 Task: Create an Instagram story with a poll asking about favorite travel destinations.
Action: Mouse moved to (638, 242)
Screenshot: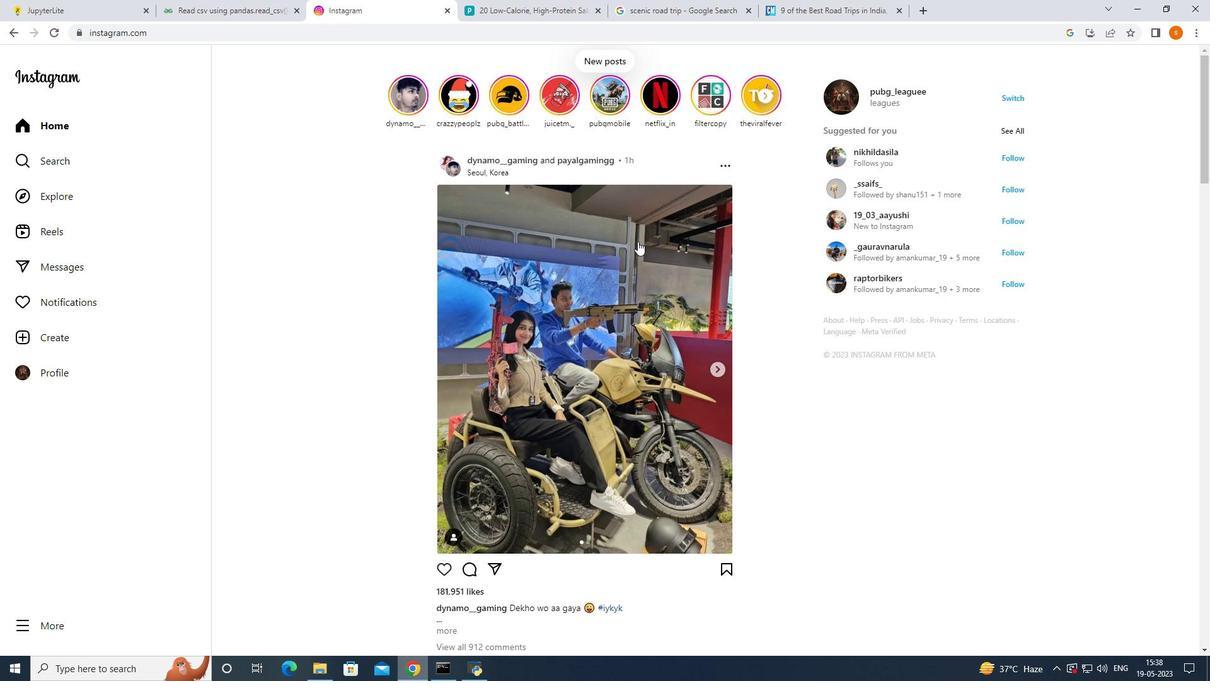 
Action: Mouse scrolled (638, 242) with delta (0, 0)
Screenshot: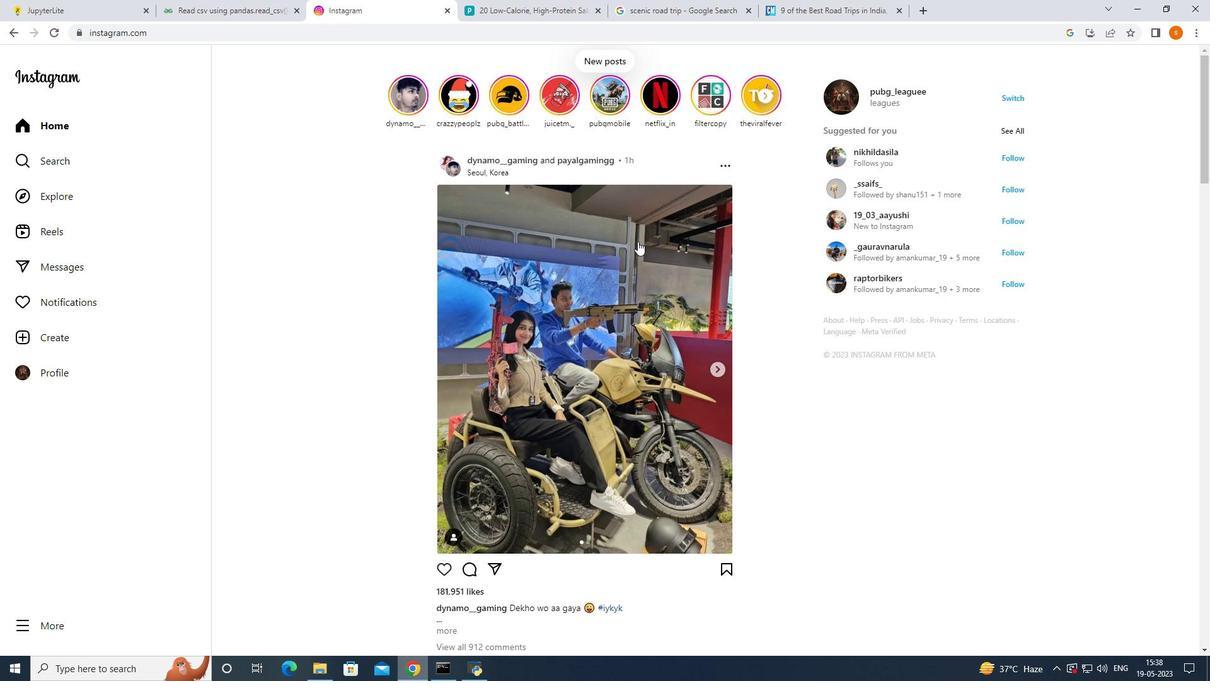
Action: Mouse moved to (637, 242)
Screenshot: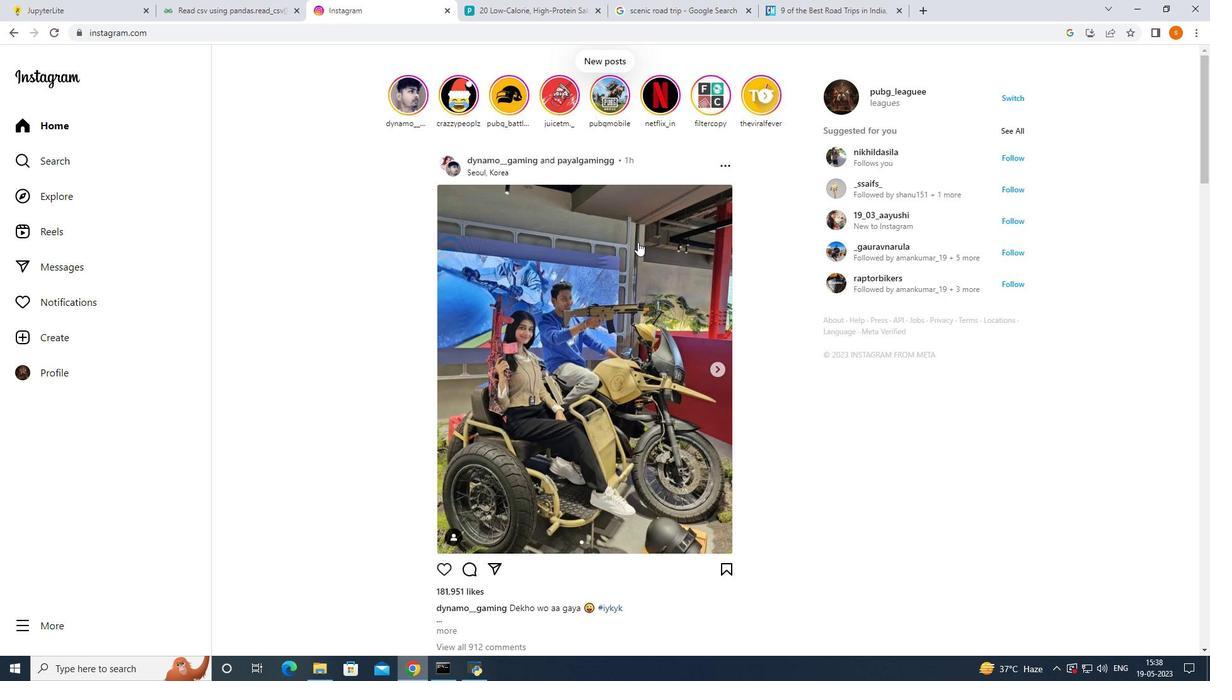 
Action: Mouse scrolled (637, 242) with delta (0, 0)
Screenshot: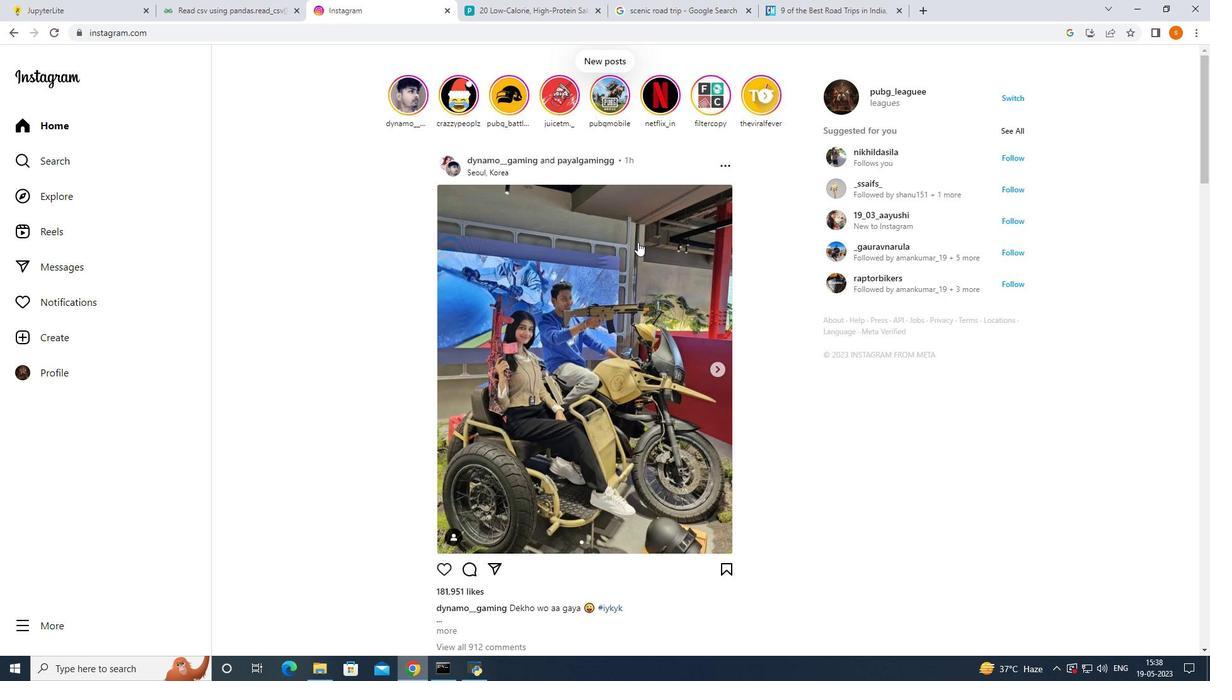 
Action: Mouse moved to (870, 397)
Screenshot: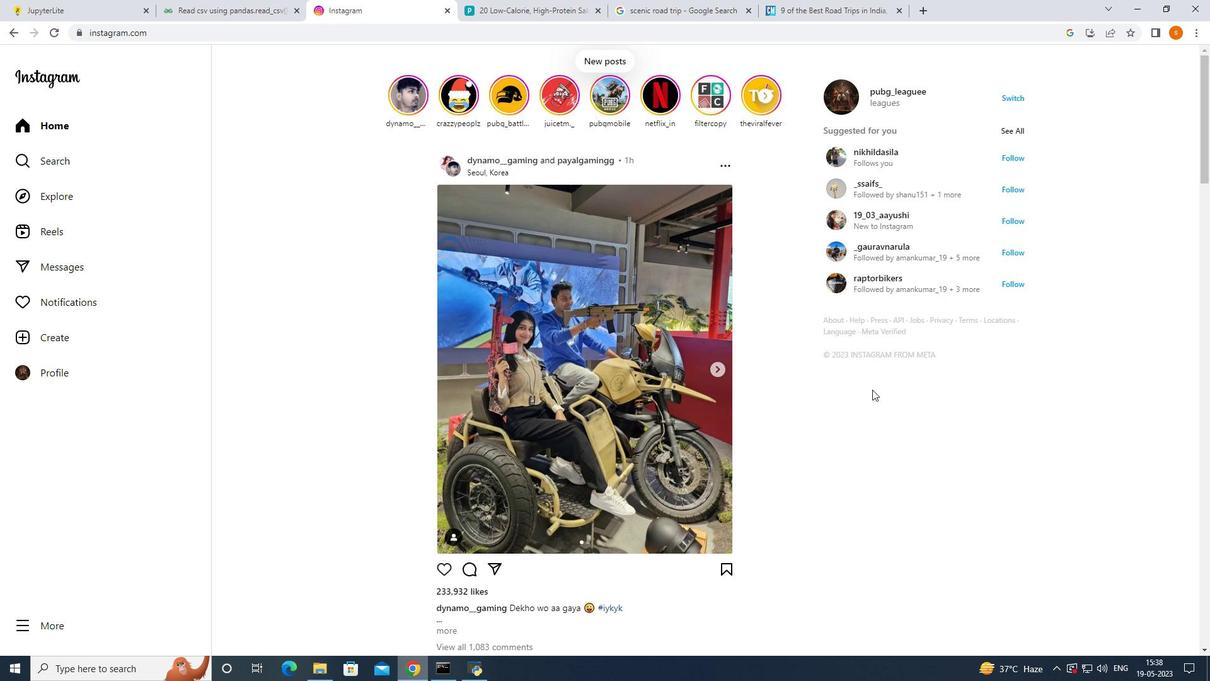 
Action: Mouse pressed right at (870, 397)
Screenshot: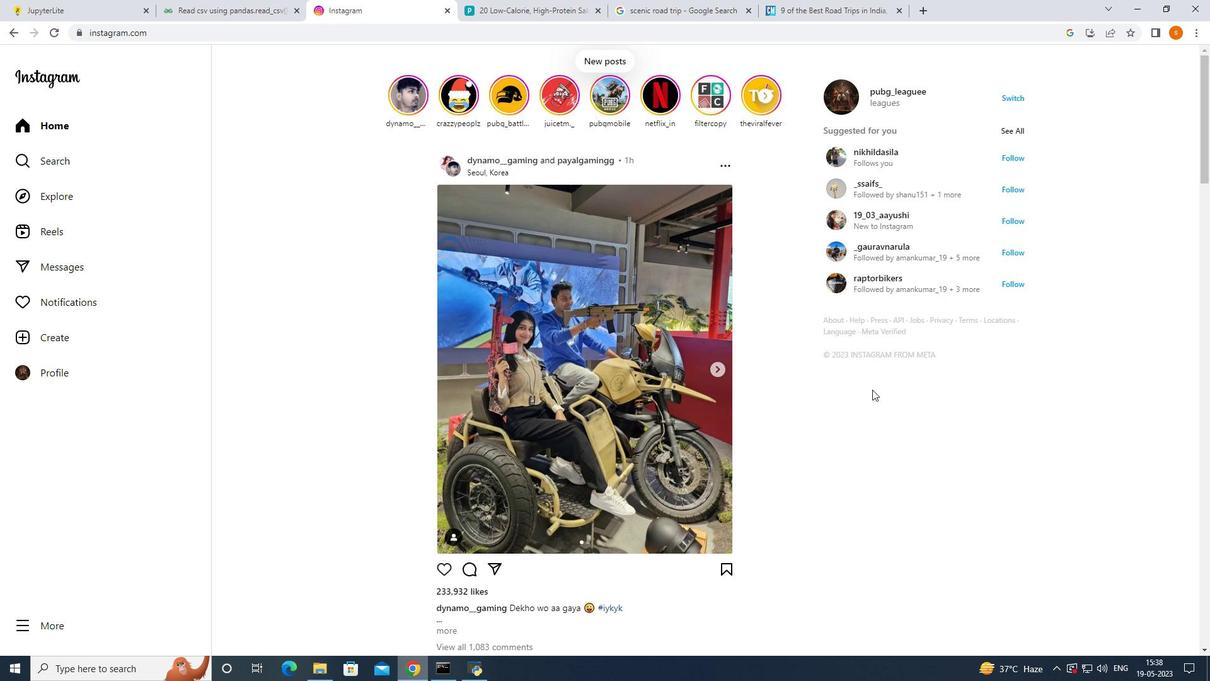 
Action: Mouse moved to (938, 581)
Screenshot: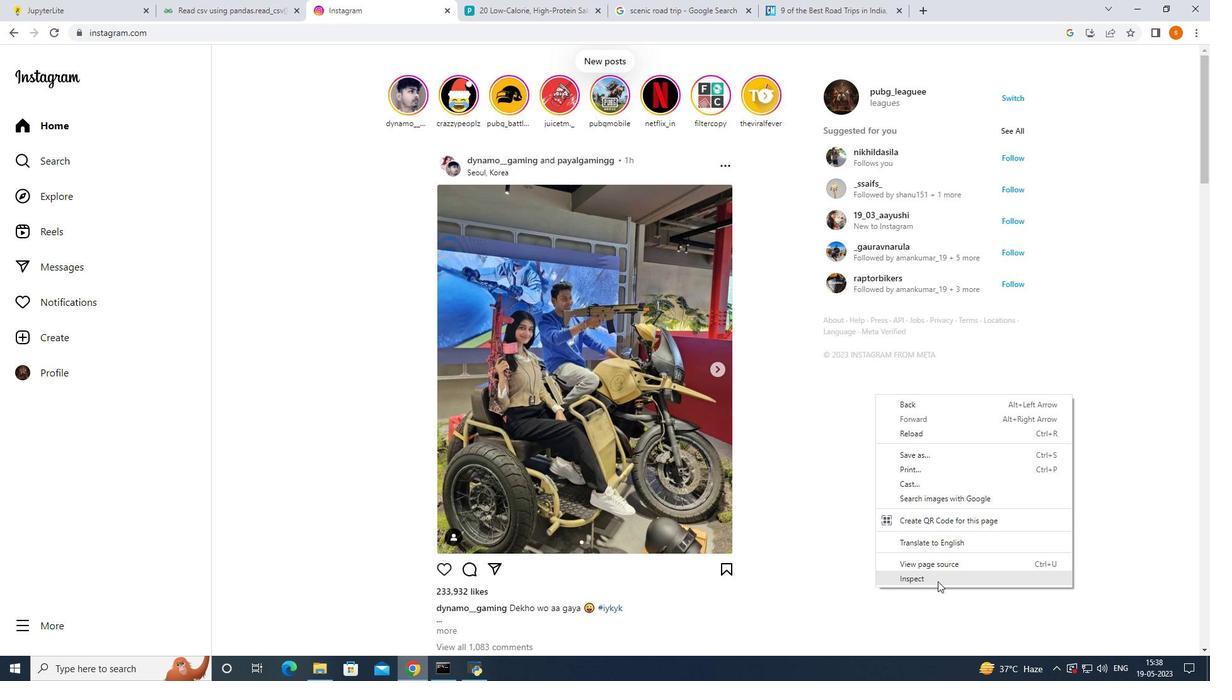 
Action: Mouse pressed left at (938, 581)
Screenshot: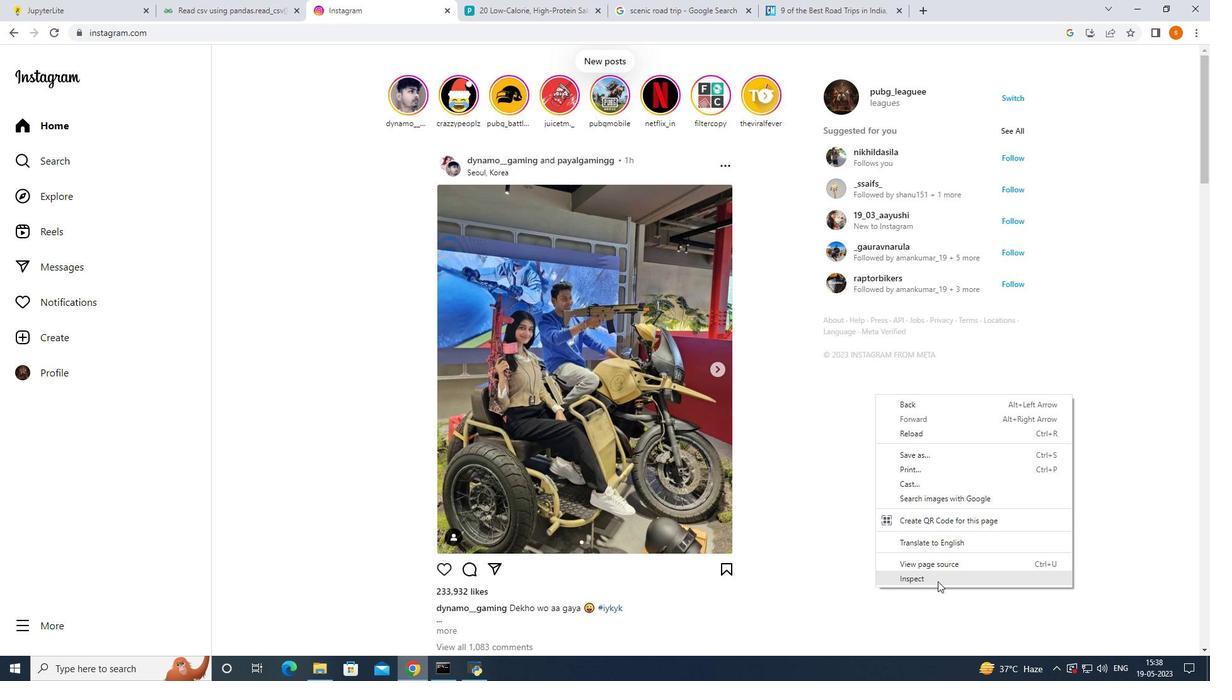 
Action: Mouse moved to (885, 54)
Screenshot: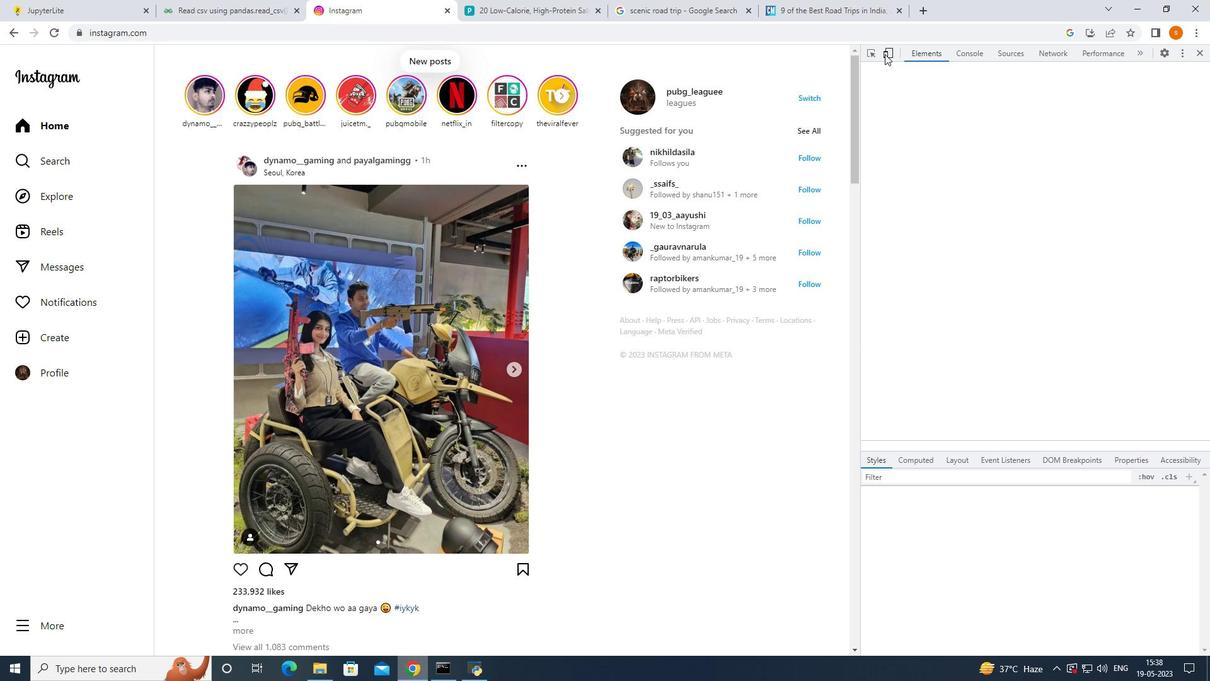 
Action: Mouse pressed left at (885, 54)
Screenshot: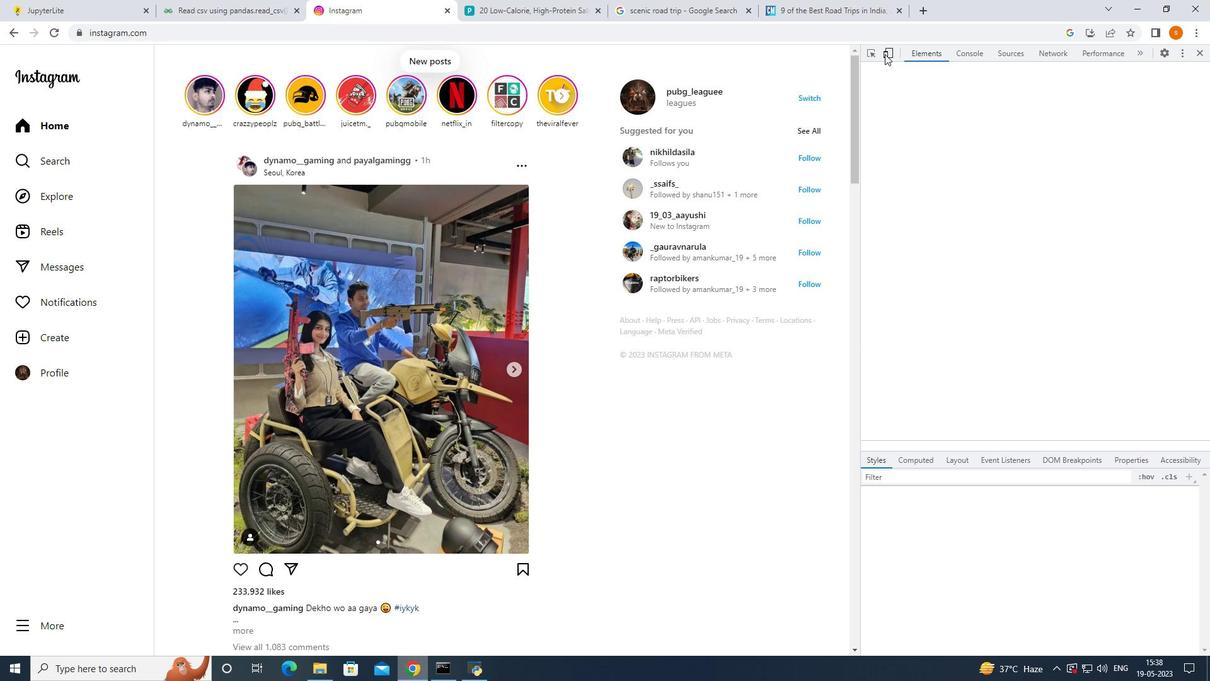 
Action: Mouse moved to (713, 162)
Screenshot: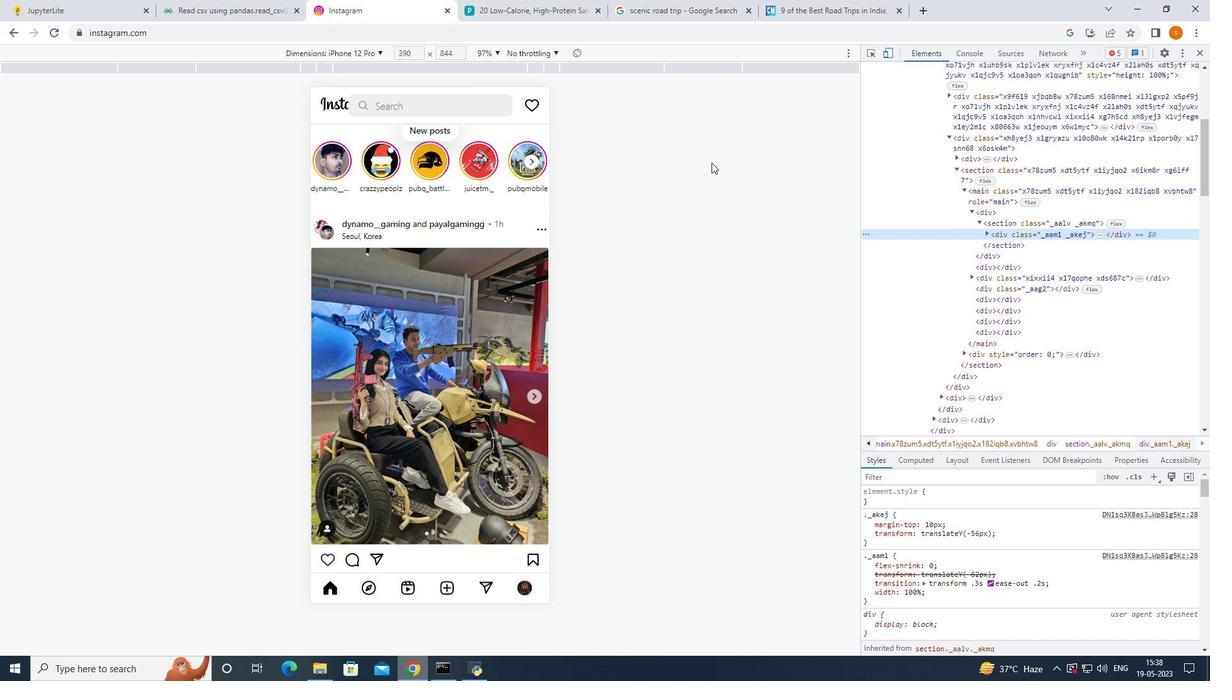 
Action: Mouse scrolled (713, 162) with delta (0, 0)
Screenshot: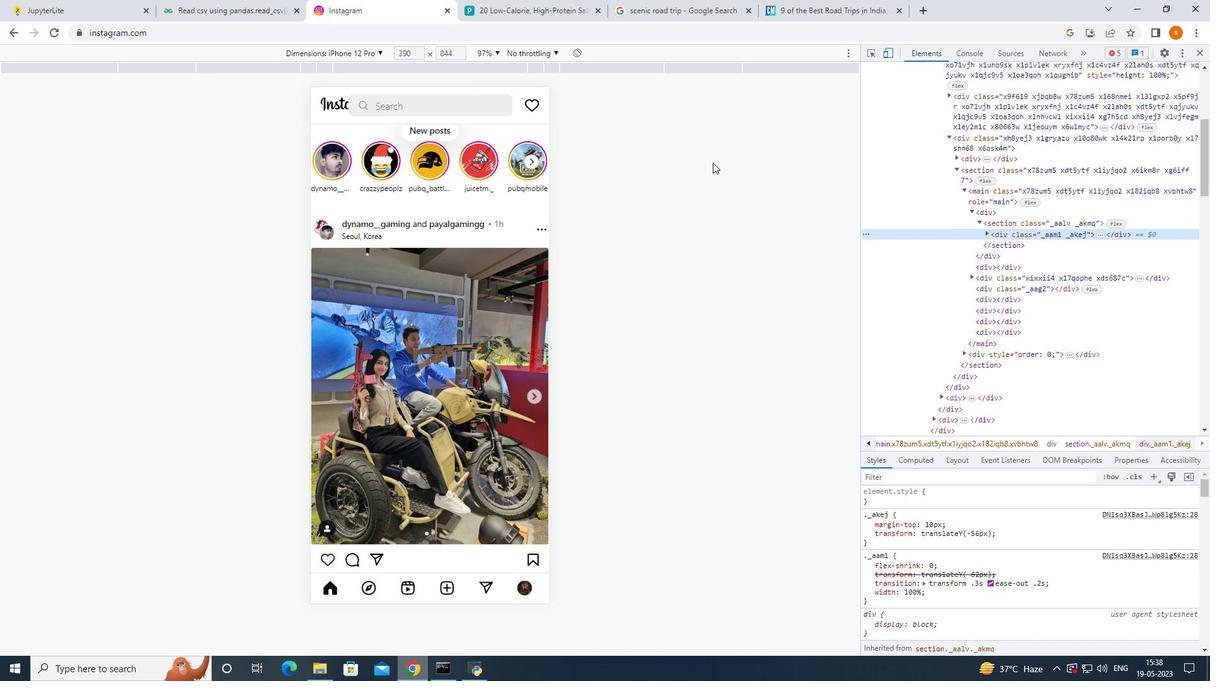 
Action: Mouse moved to (887, 52)
Screenshot: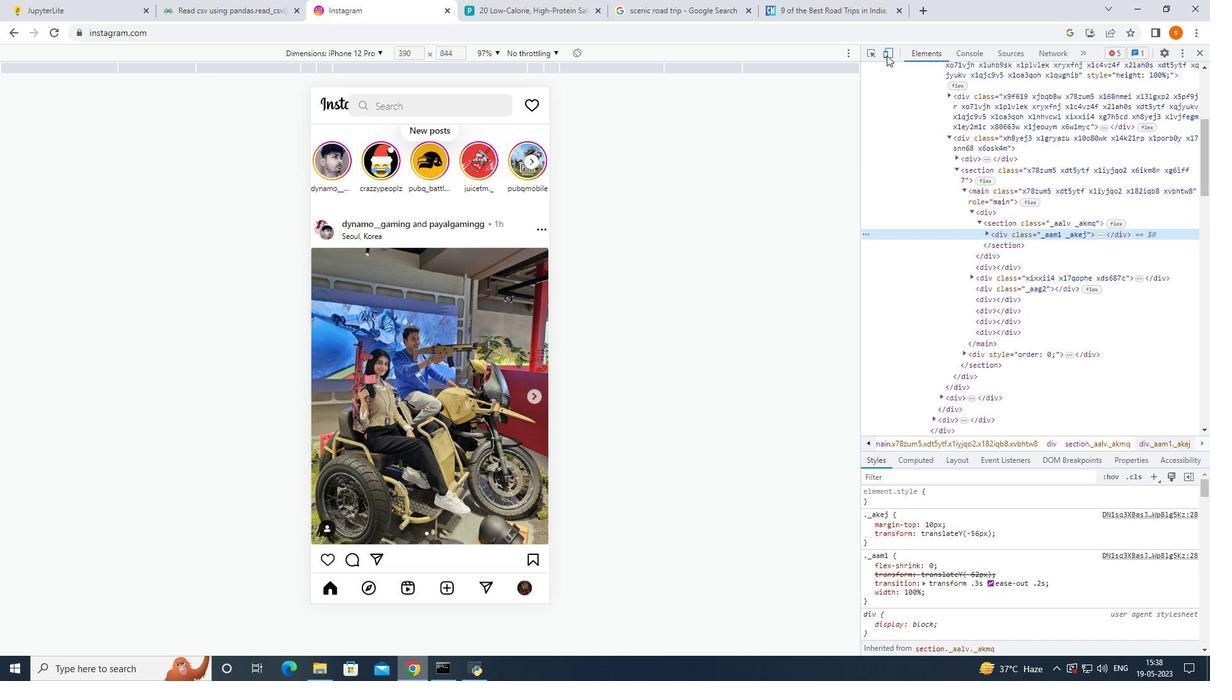 
Action: Mouse pressed left at (887, 52)
Screenshot: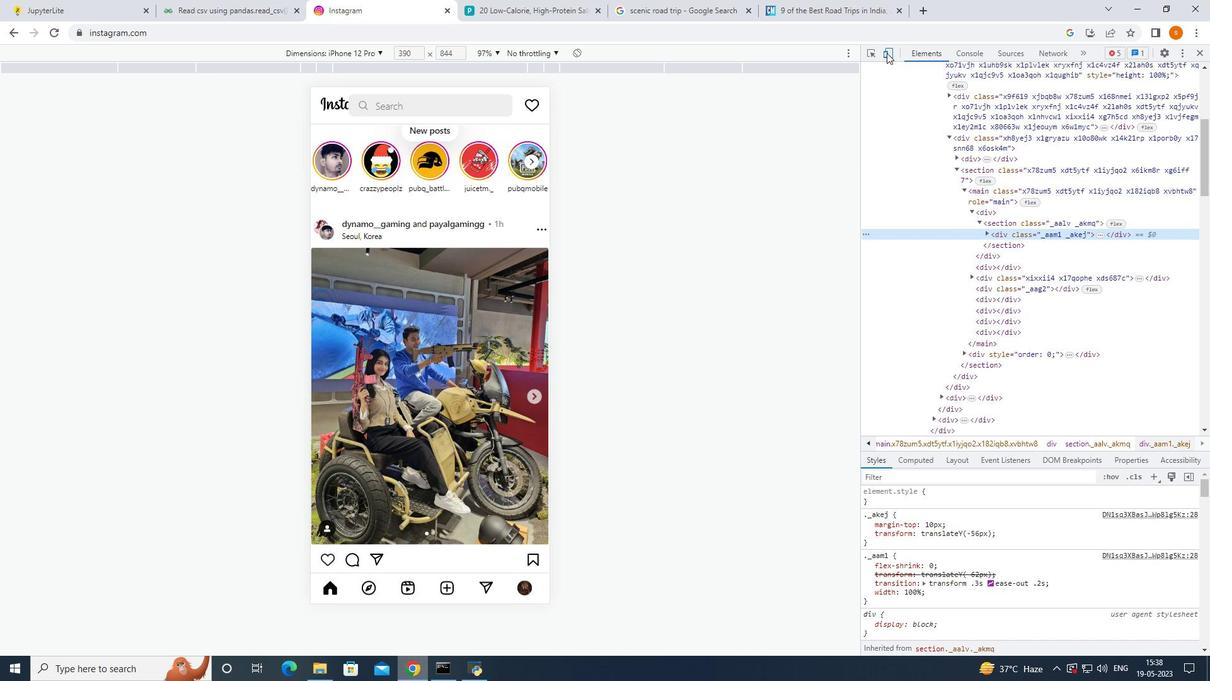 
Action: Mouse moved to (893, 52)
Screenshot: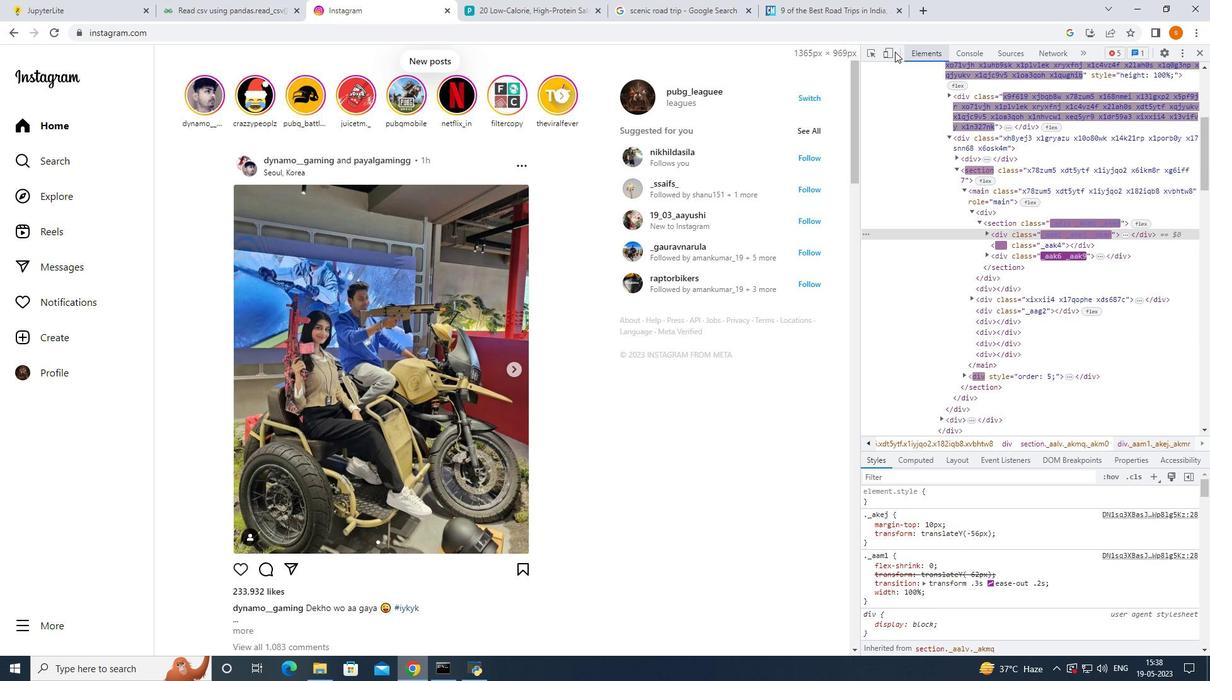 
Action: Mouse pressed left at (893, 52)
Screenshot: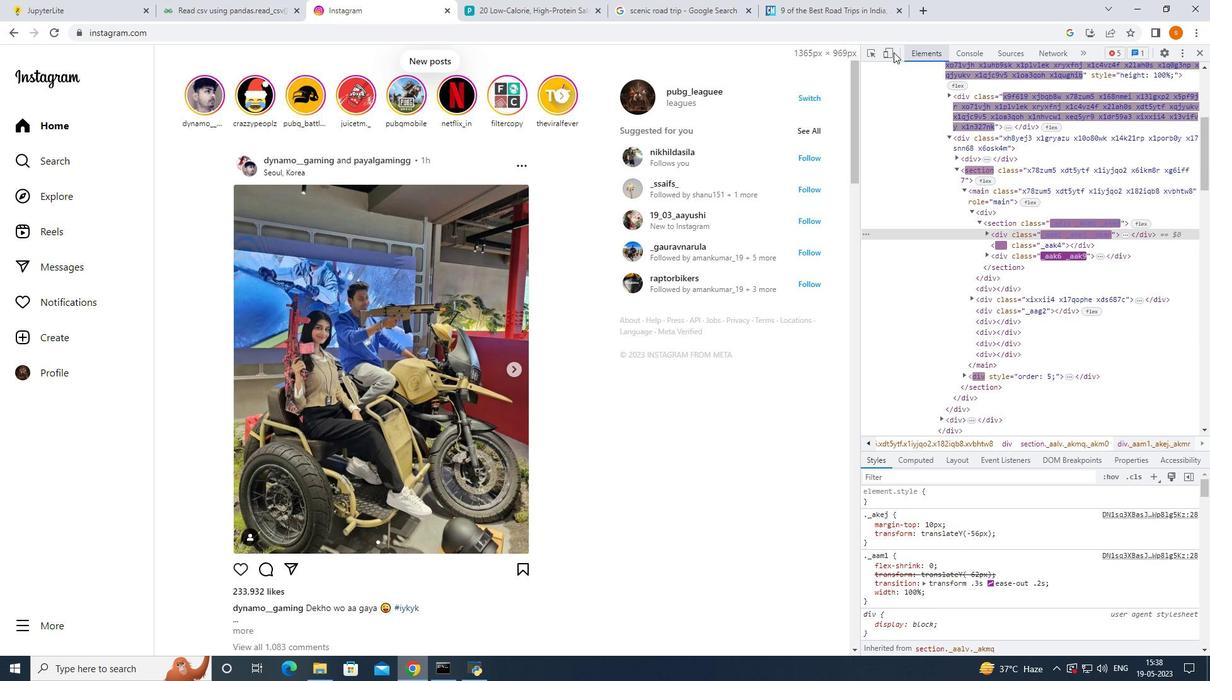 
Action: Mouse moved to (49, 30)
Screenshot: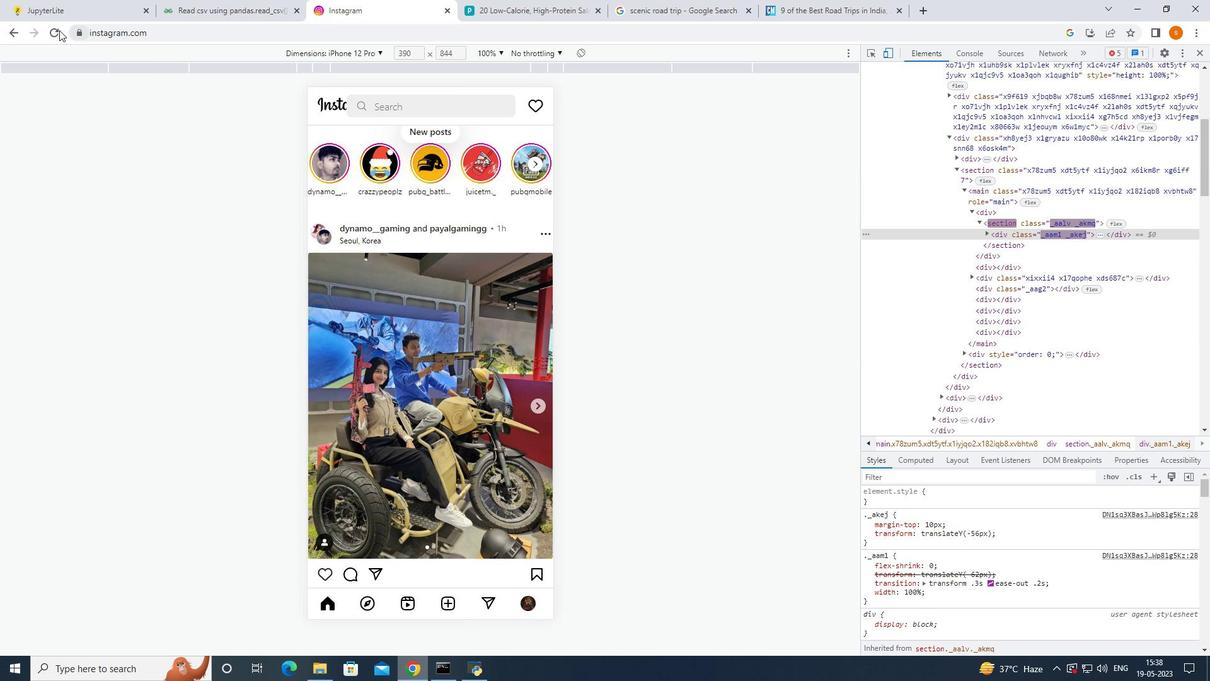 
Action: Mouse pressed left at (49, 30)
Screenshot: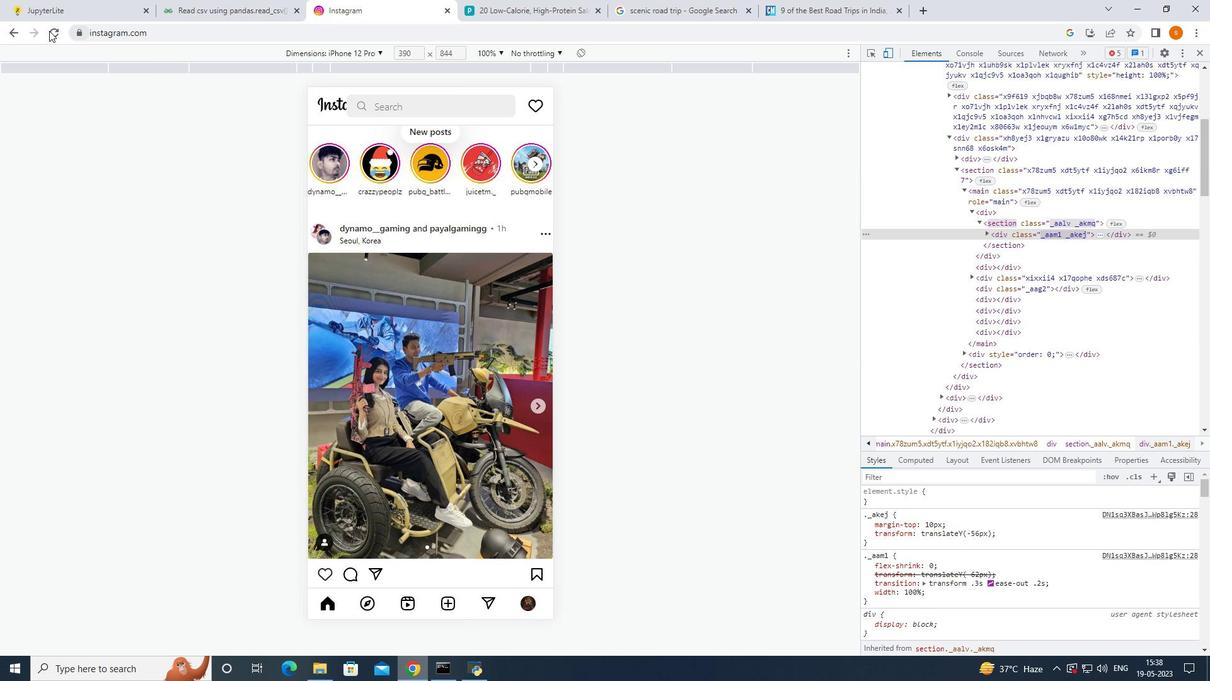 
Action: Mouse moved to (346, 148)
Screenshot: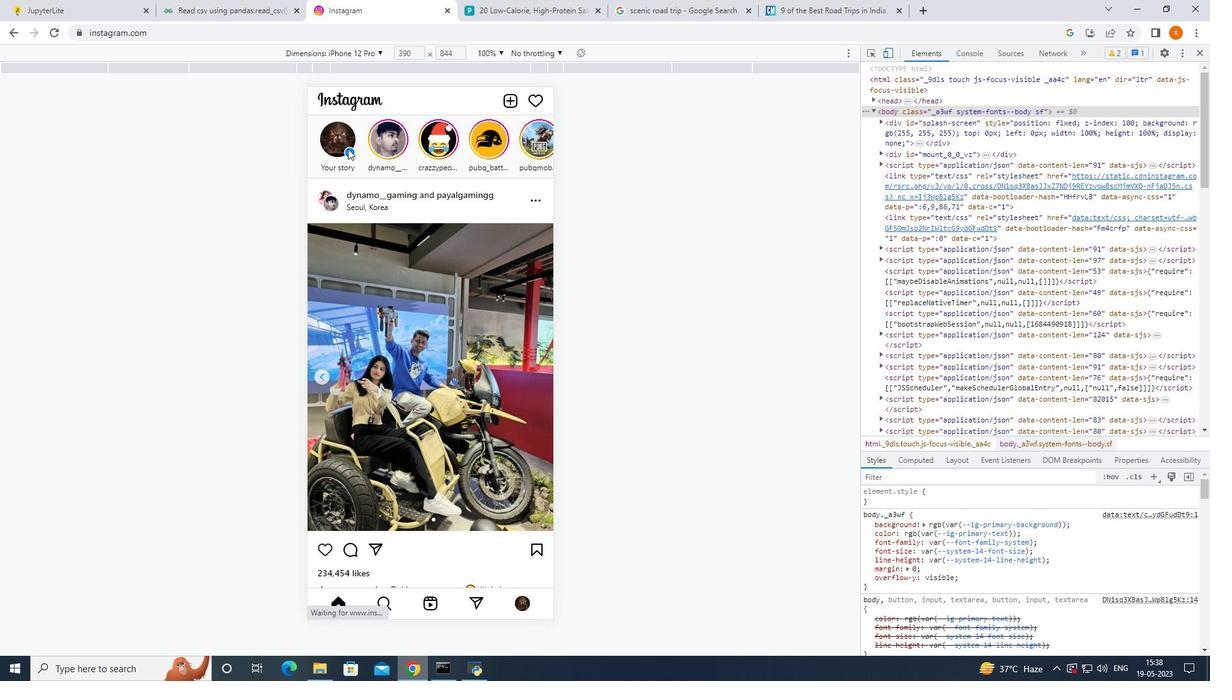 
Action: Mouse pressed left at (346, 148)
Screenshot: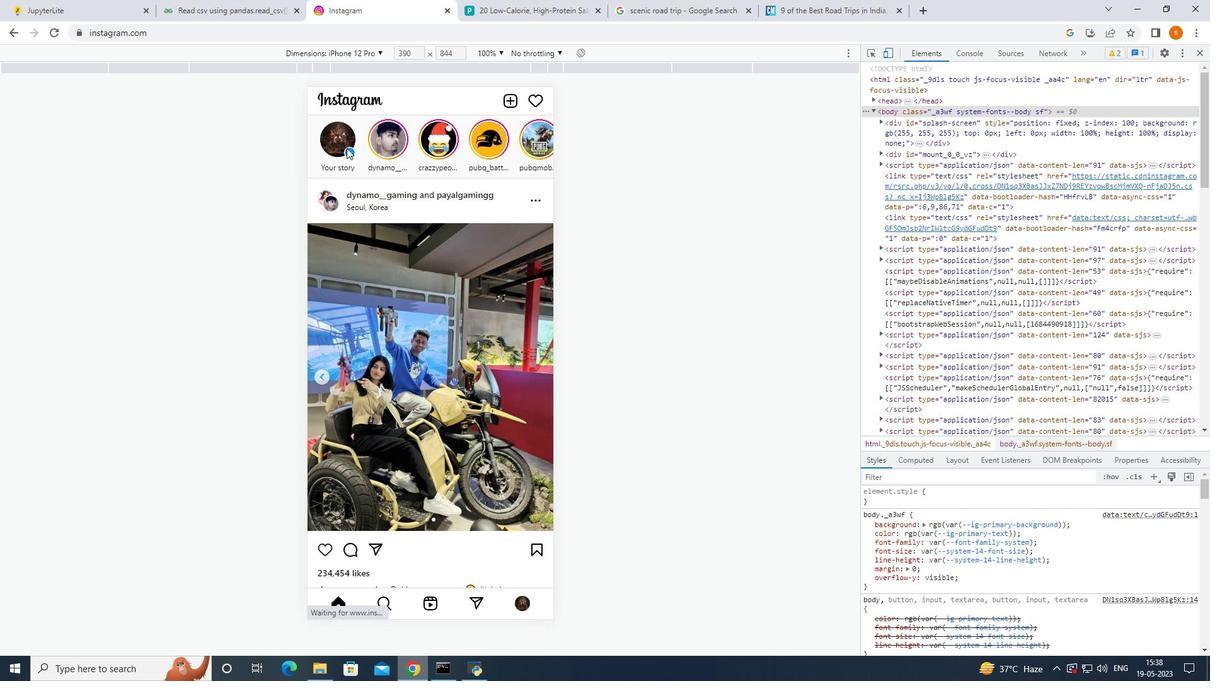 
Action: Mouse moved to (589, 121)
Screenshot: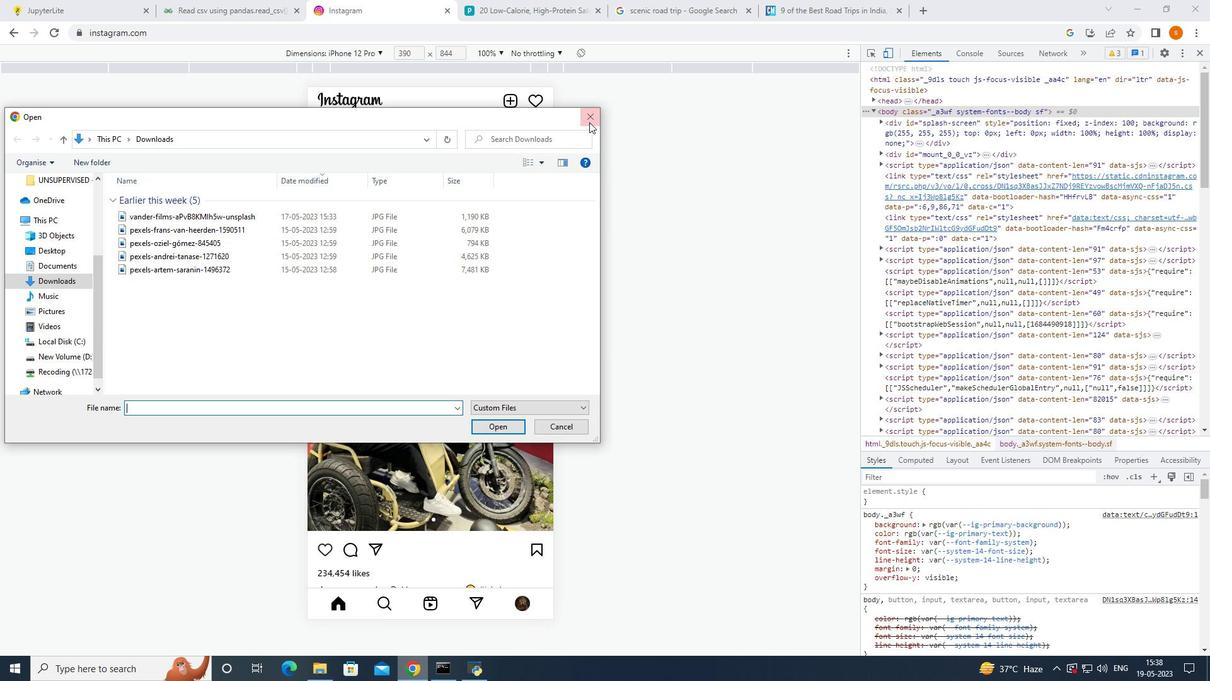 
Action: Mouse pressed left at (589, 121)
Screenshot: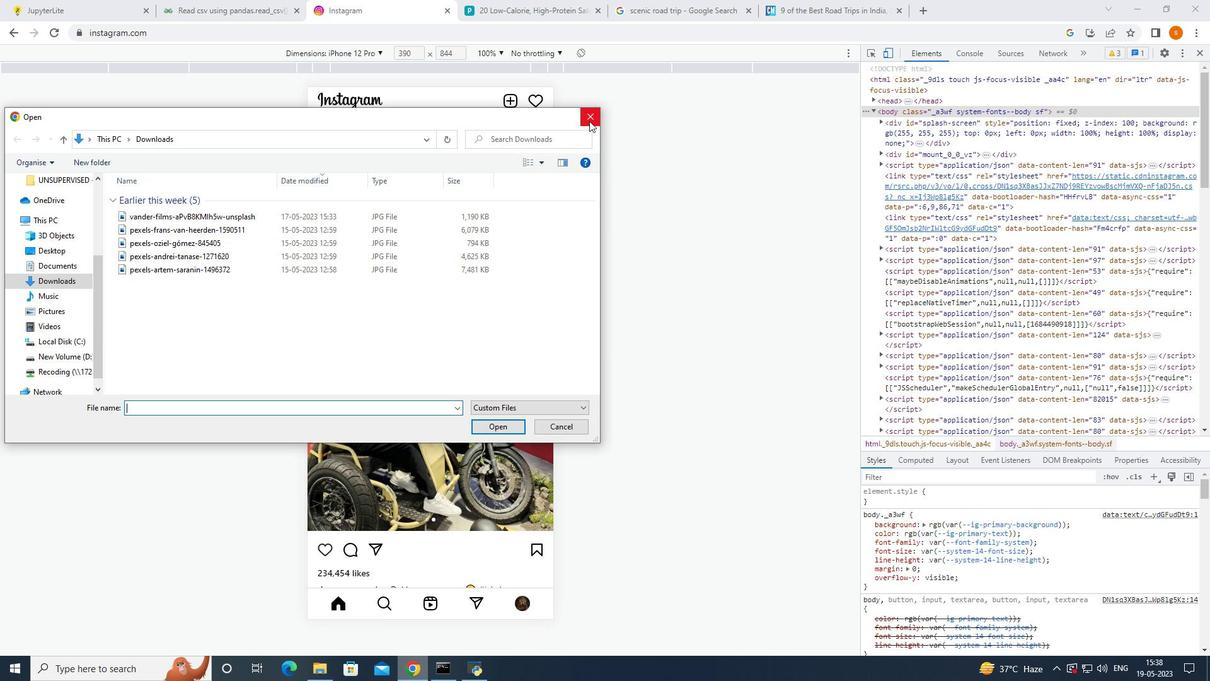 
Action: Mouse moved to (331, 140)
Screenshot: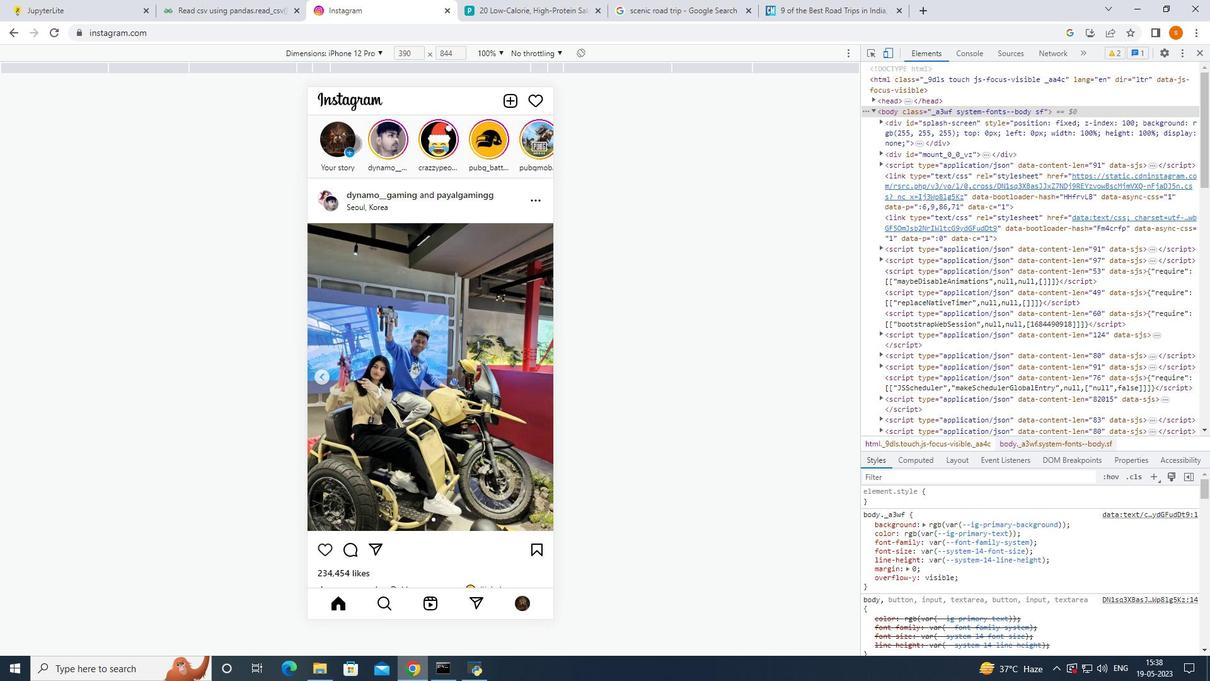 
Action: Mouse pressed left at (331, 140)
Screenshot: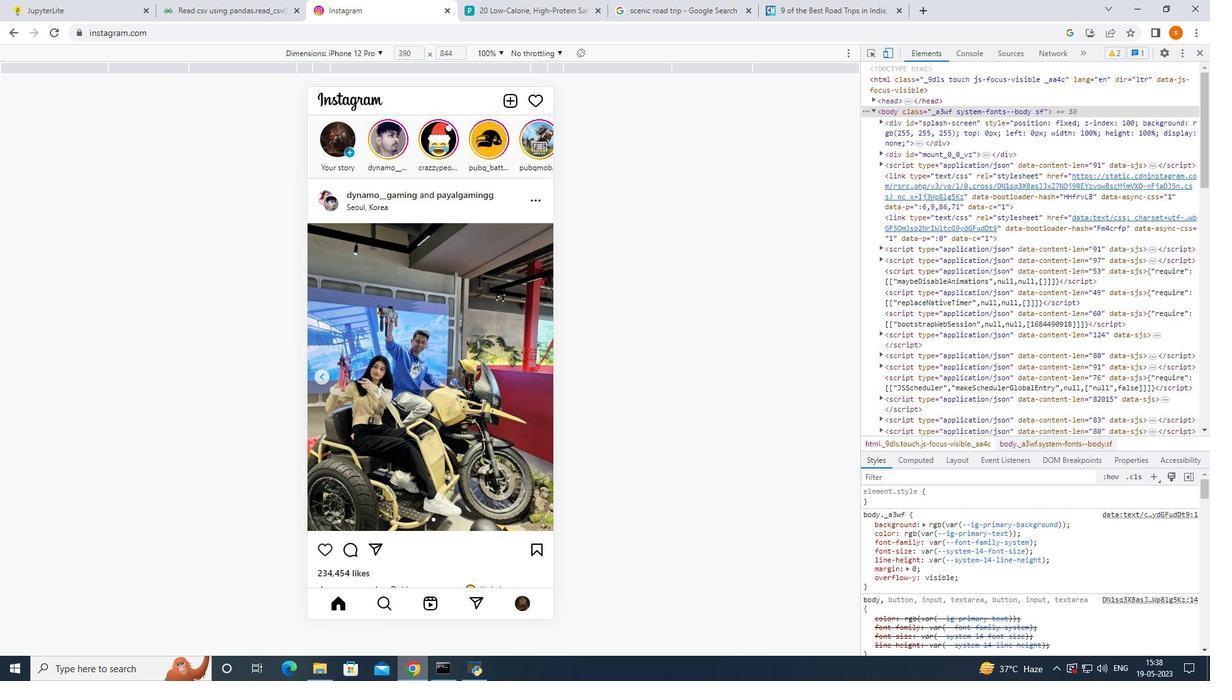 
Action: Mouse moved to (594, 116)
Screenshot: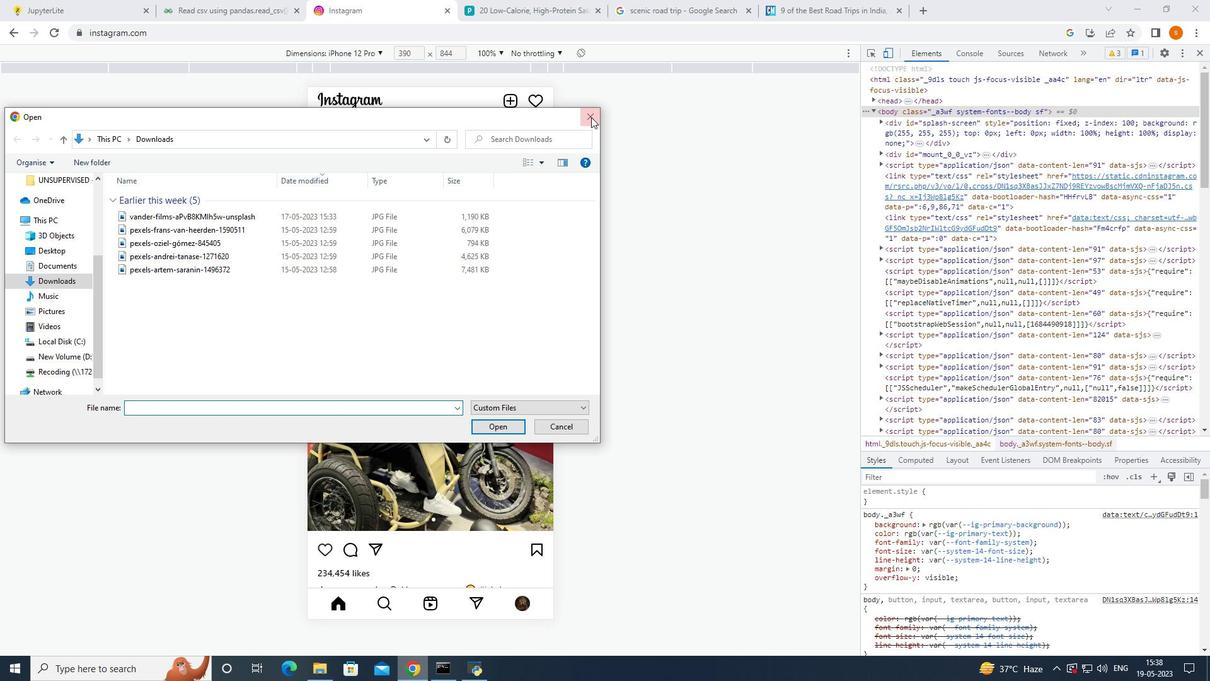 
Action: Mouse pressed left at (594, 116)
Screenshot: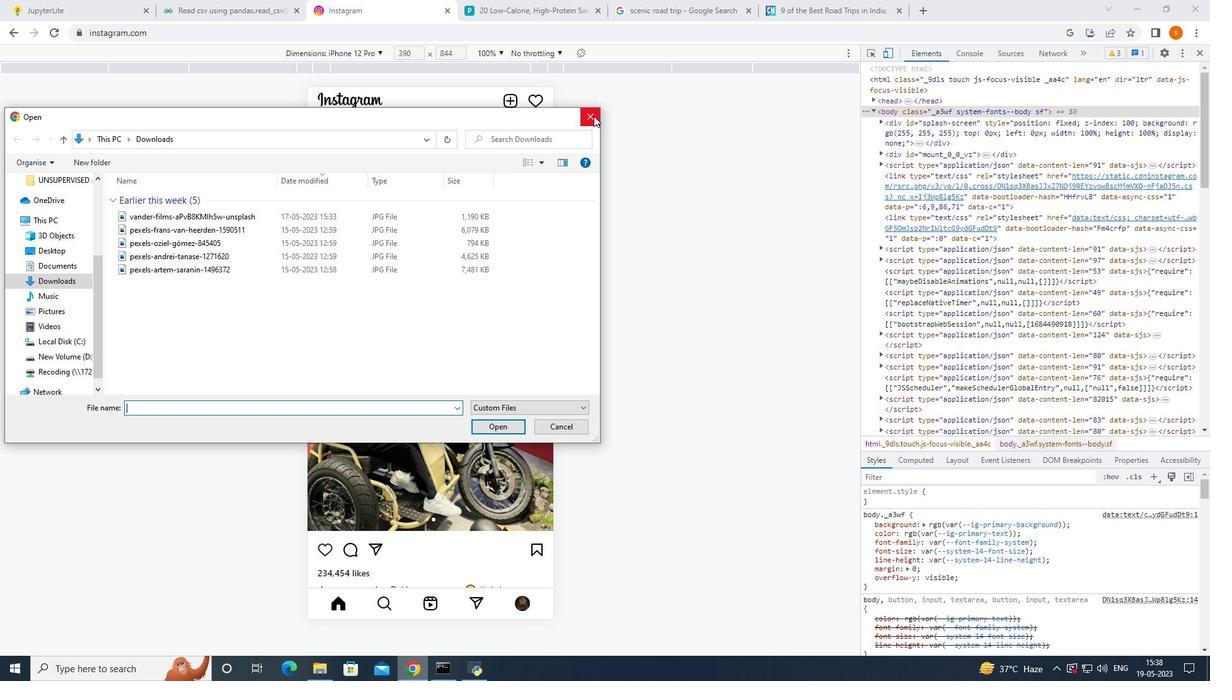 
Action: Mouse moved to (339, 133)
Screenshot: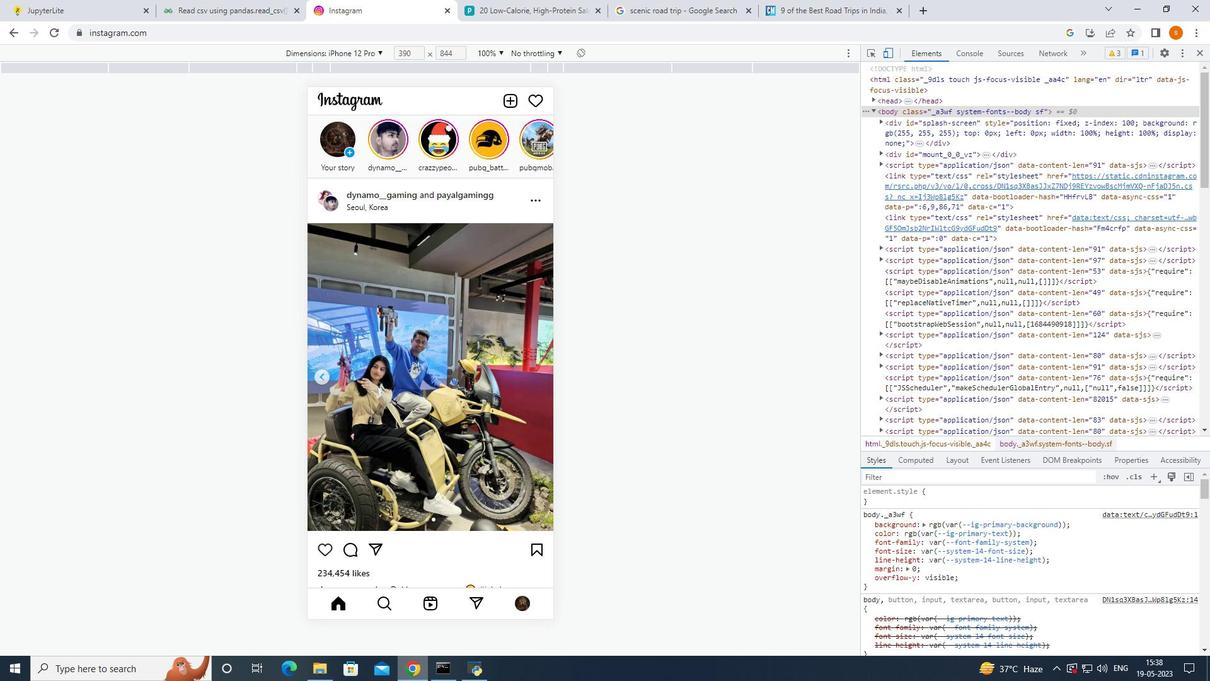 
Action: Mouse pressed left at (339, 133)
Screenshot: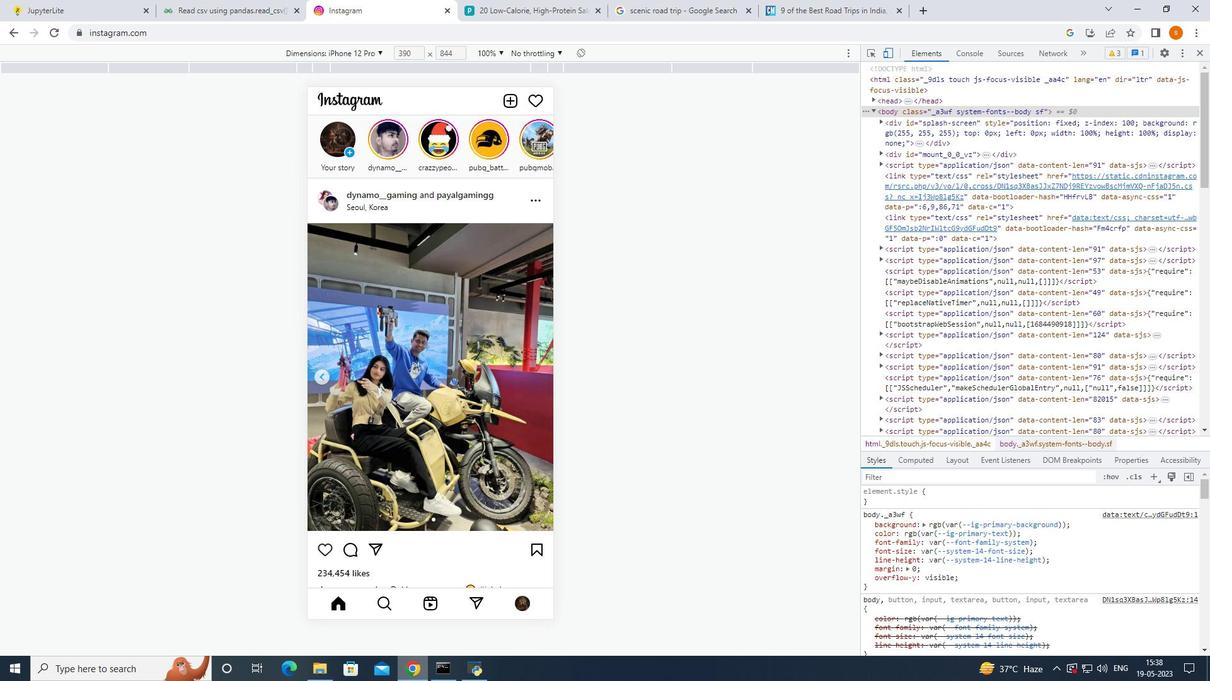 
Action: Mouse moved to (587, 117)
Screenshot: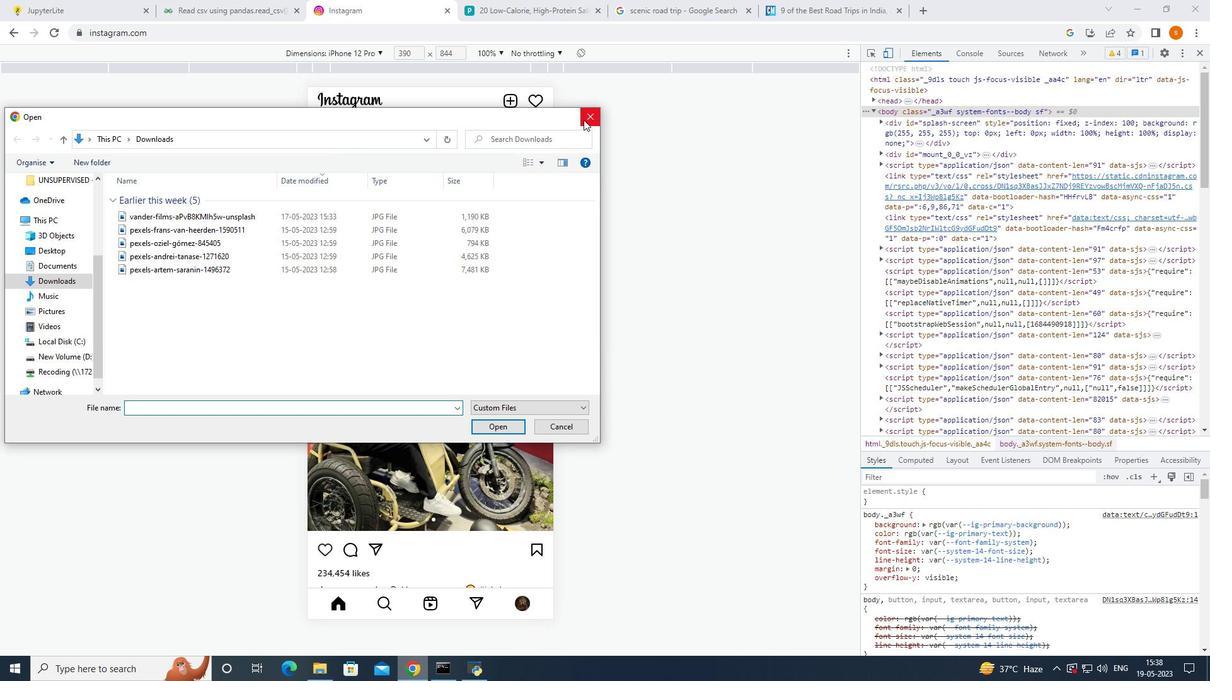 
Action: Mouse pressed left at (587, 117)
Screenshot: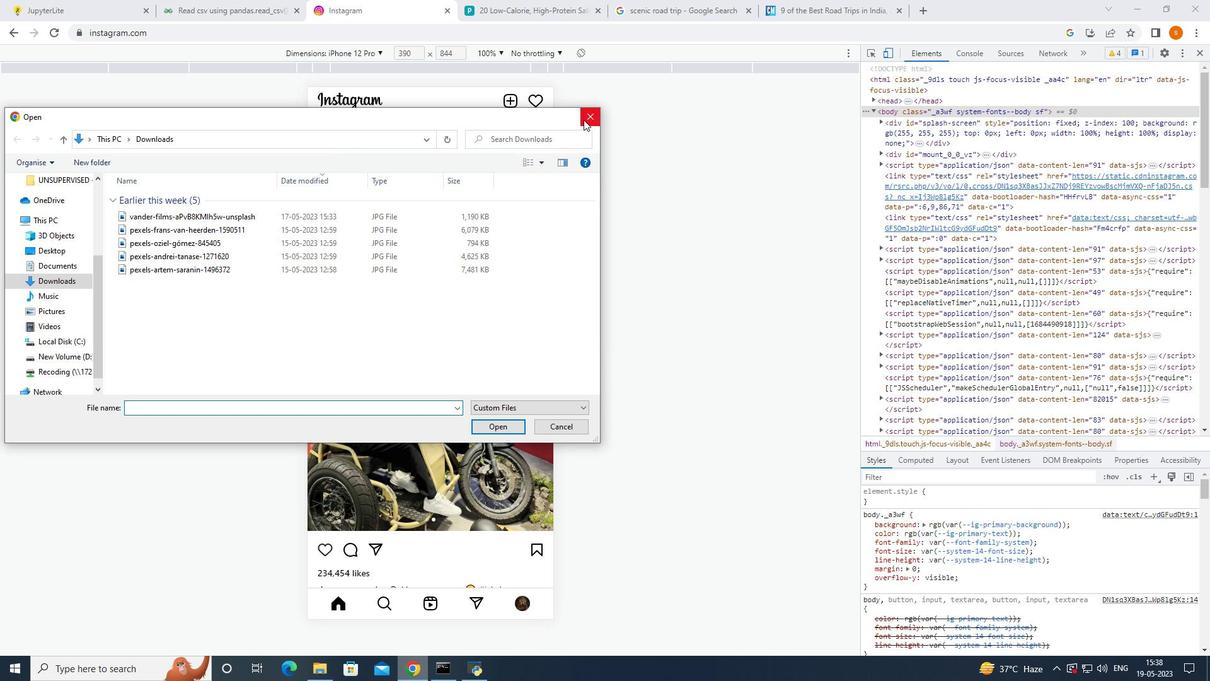 
Action: Mouse moved to (375, 51)
Screenshot: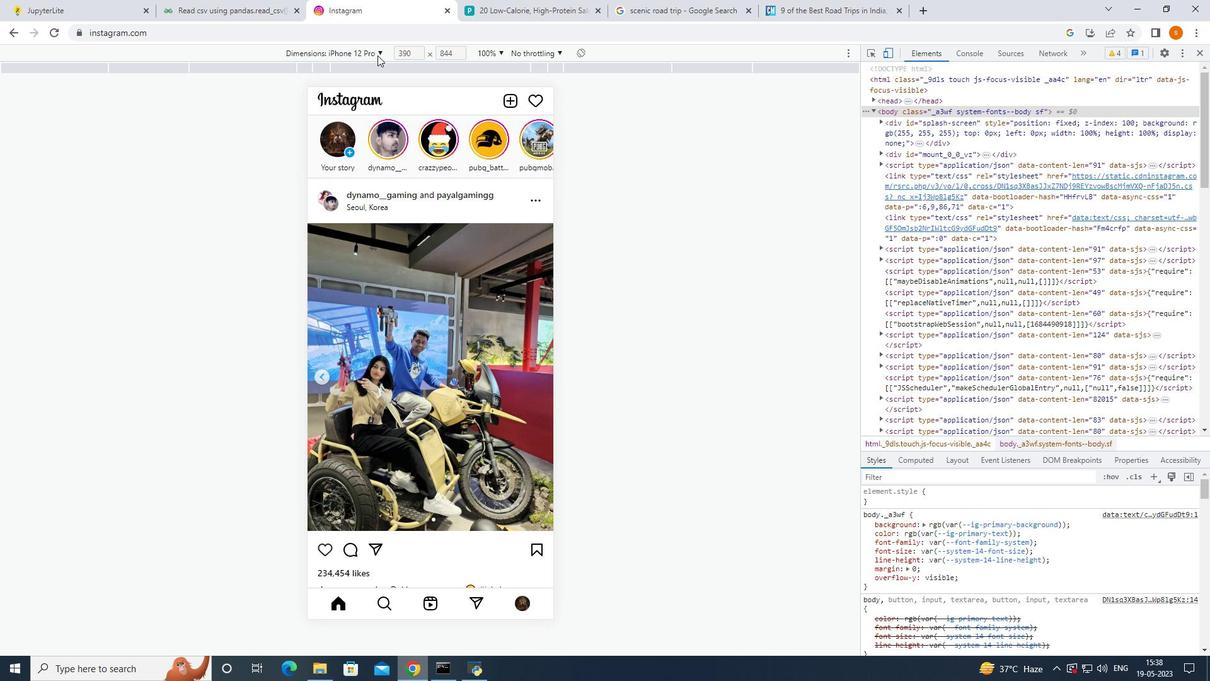 
Action: Mouse pressed left at (375, 51)
Screenshot: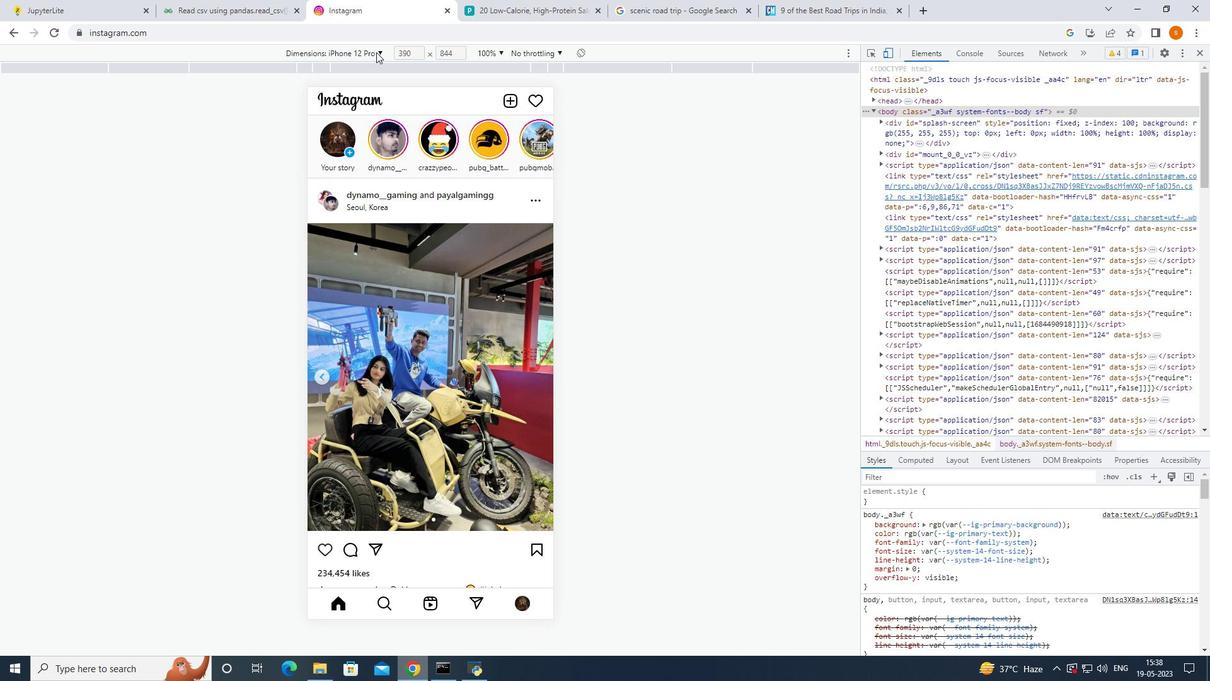 
Action: Mouse moved to (347, 124)
Screenshot: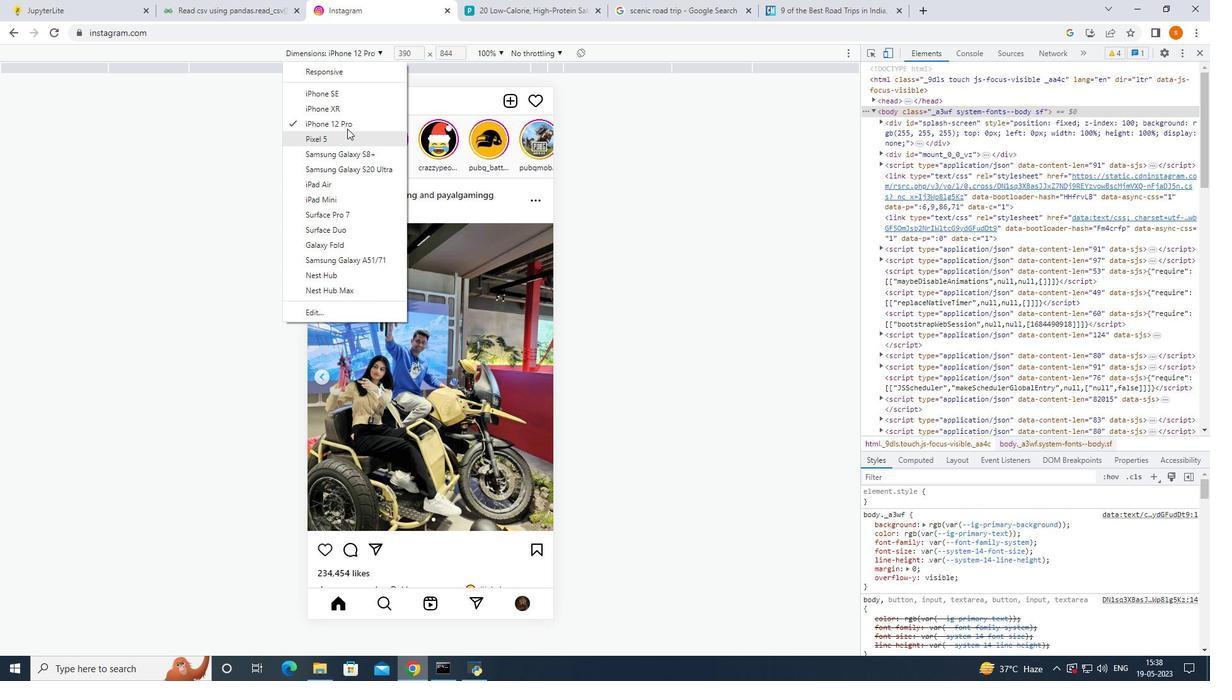 
Action: Mouse pressed left at (347, 124)
Screenshot: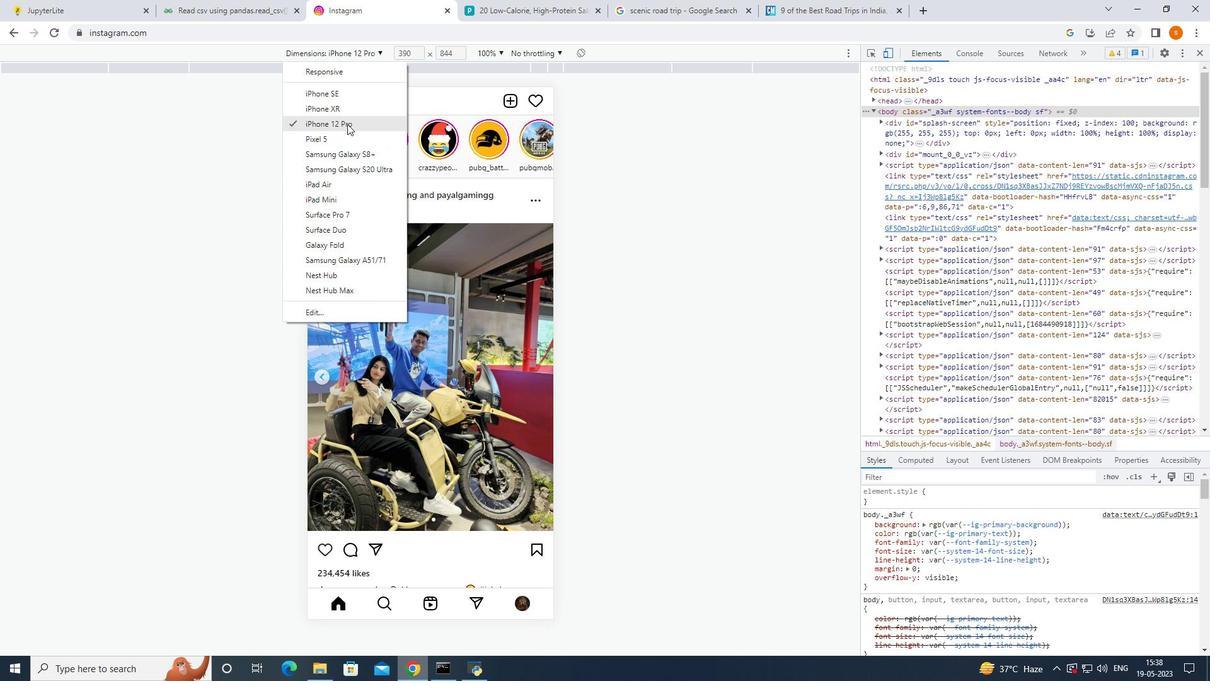 
Action: Mouse moved to (54, 32)
Screenshot: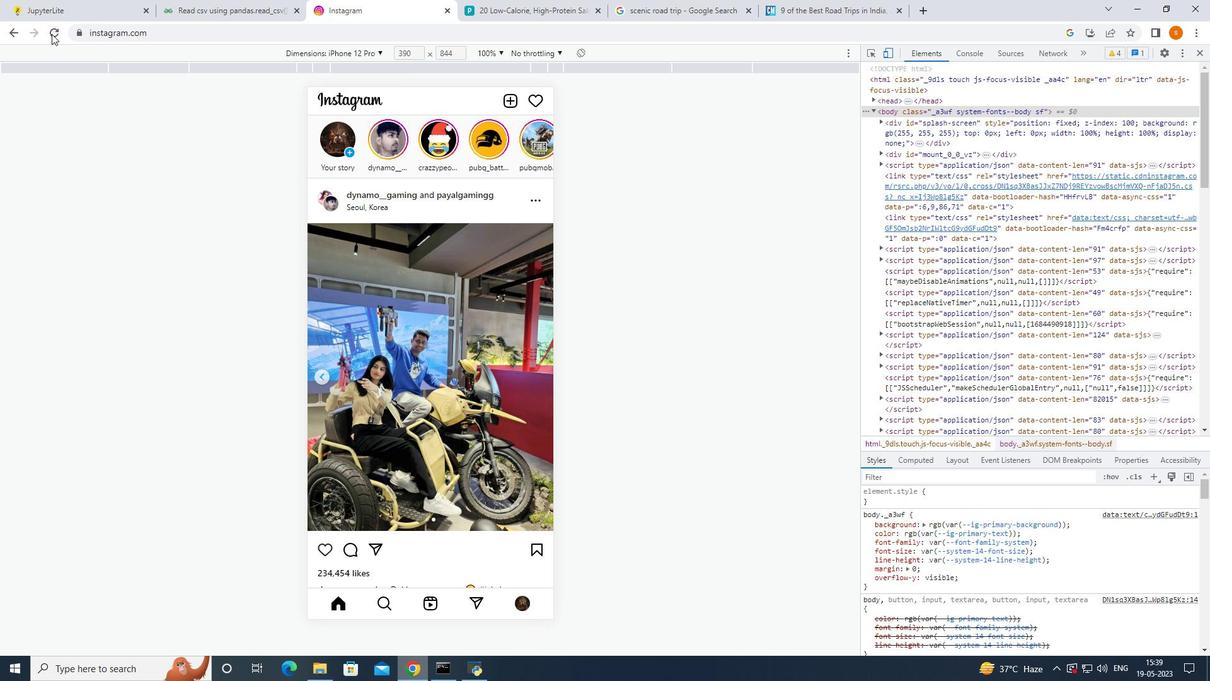 
Action: Mouse pressed left at (54, 32)
Screenshot: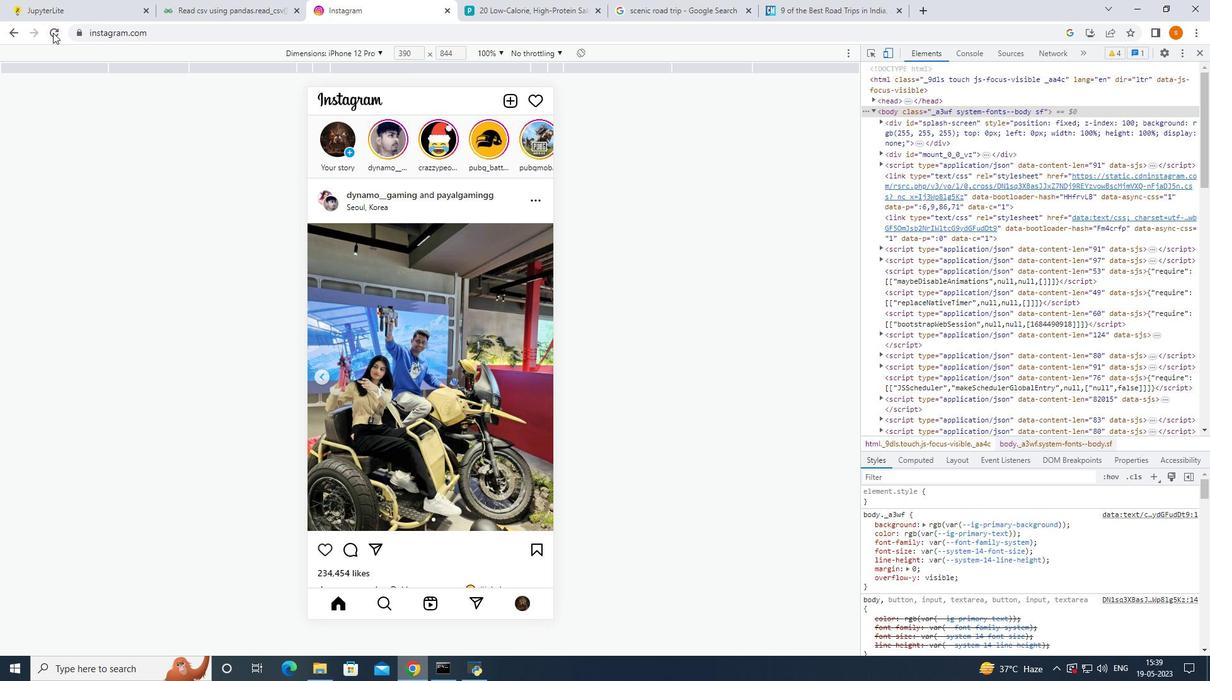
Action: Mouse moved to (350, 151)
Screenshot: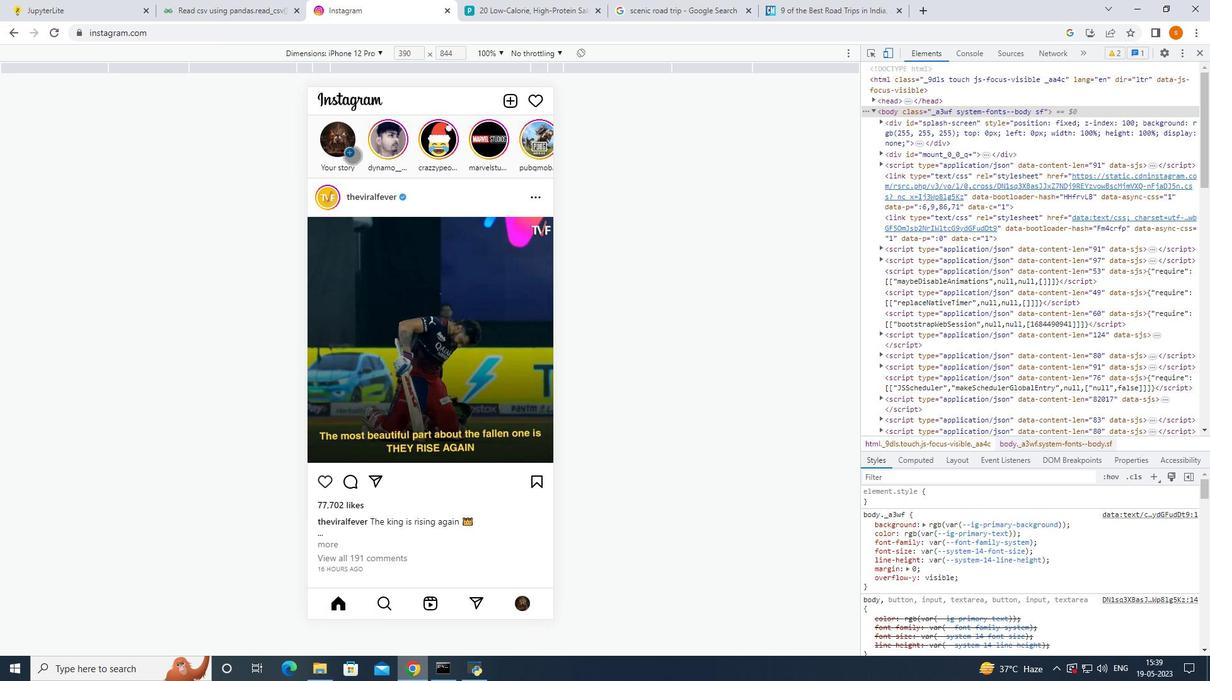 
Action: Mouse pressed left at (350, 151)
Screenshot: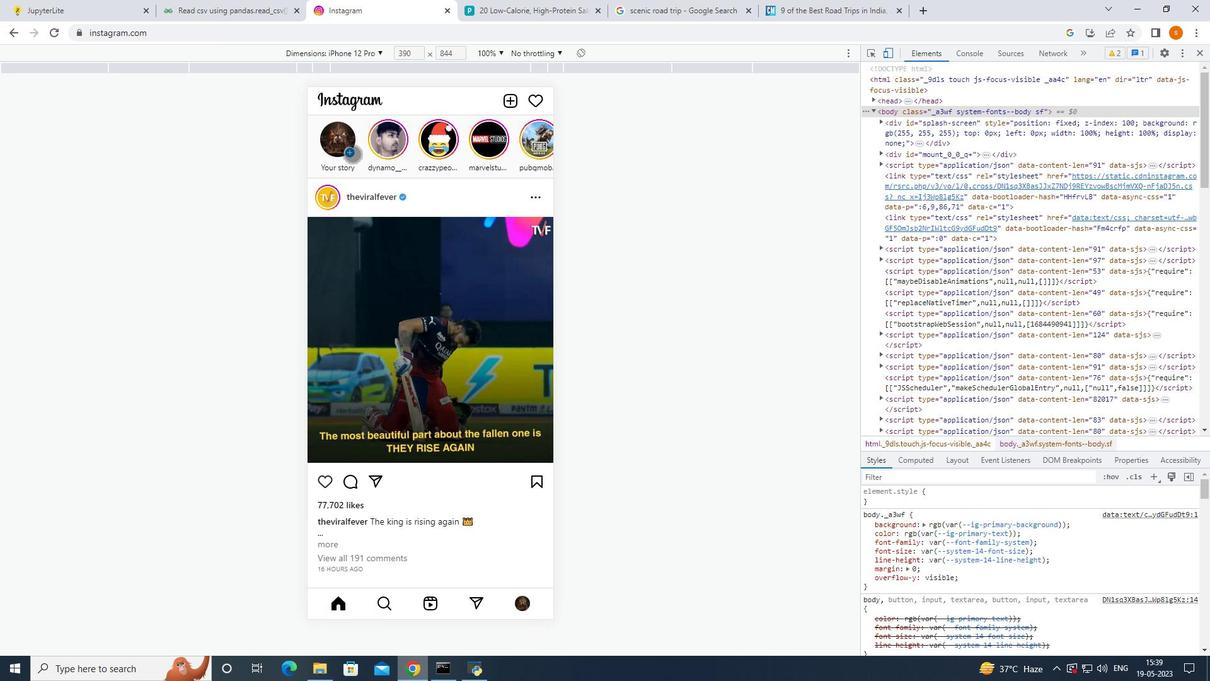 
Action: Mouse moved to (585, 114)
Screenshot: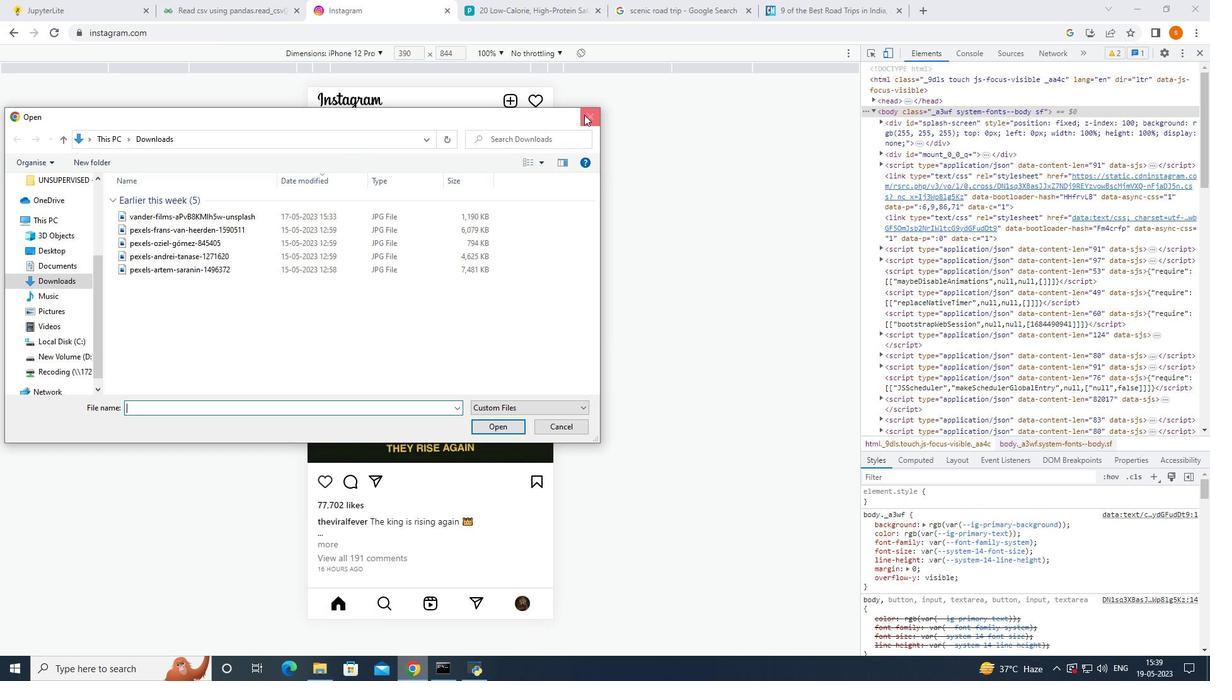 
Action: Mouse pressed left at (585, 114)
Screenshot: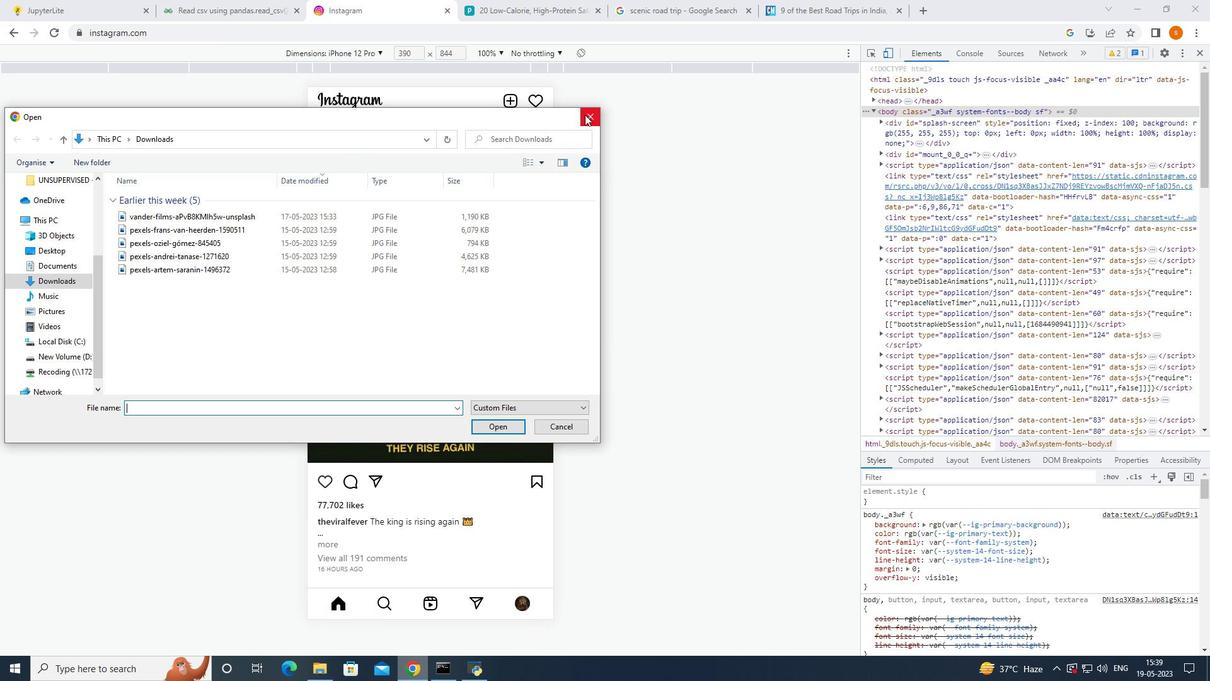 
Action: Mouse moved to (353, 142)
Screenshot: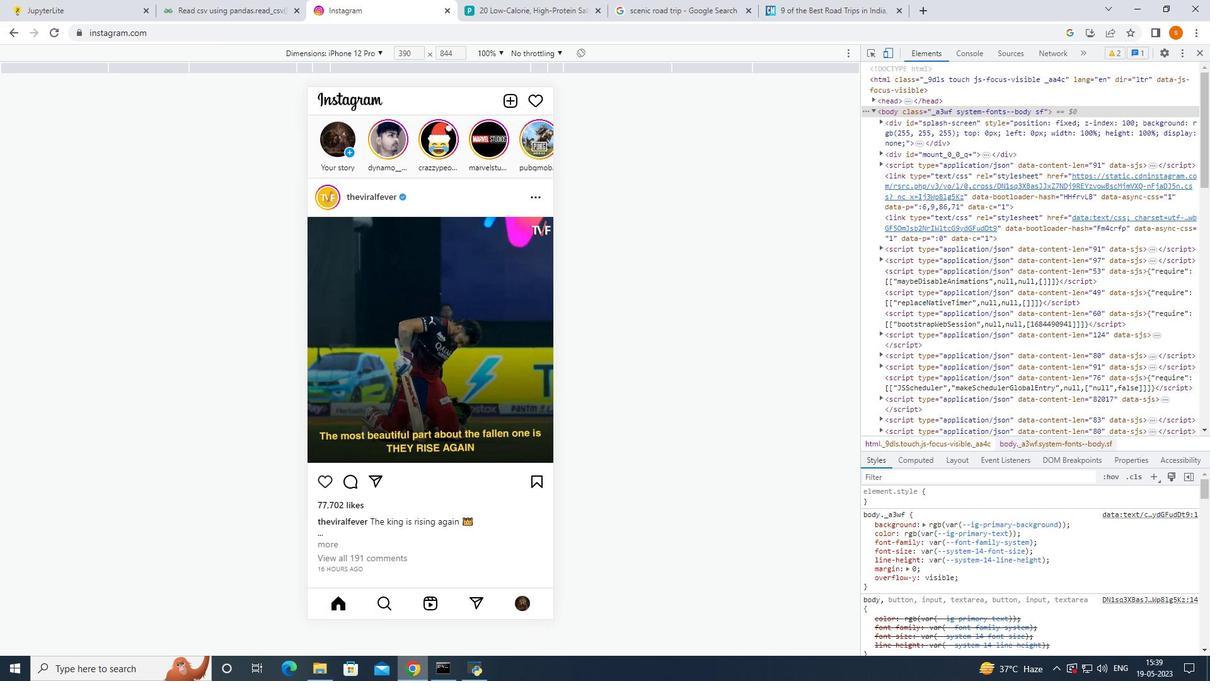 
Action: Mouse pressed left at (353, 142)
Screenshot: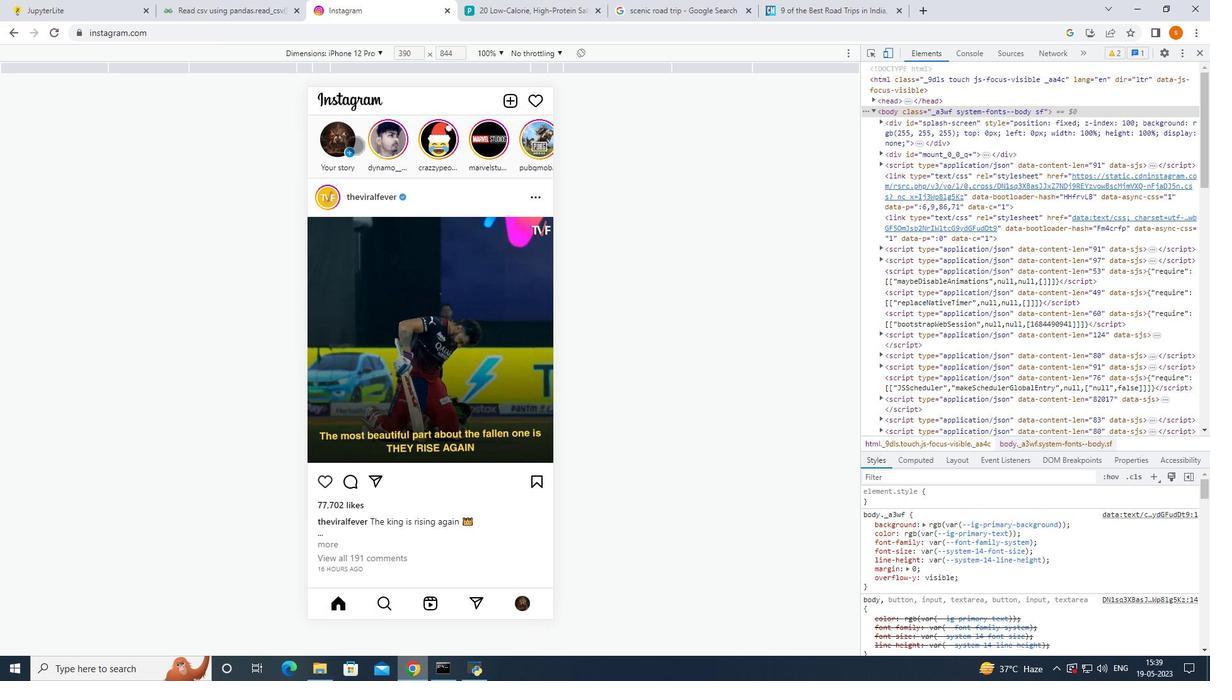 
Action: Mouse moved to (605, 118)
Screenshot: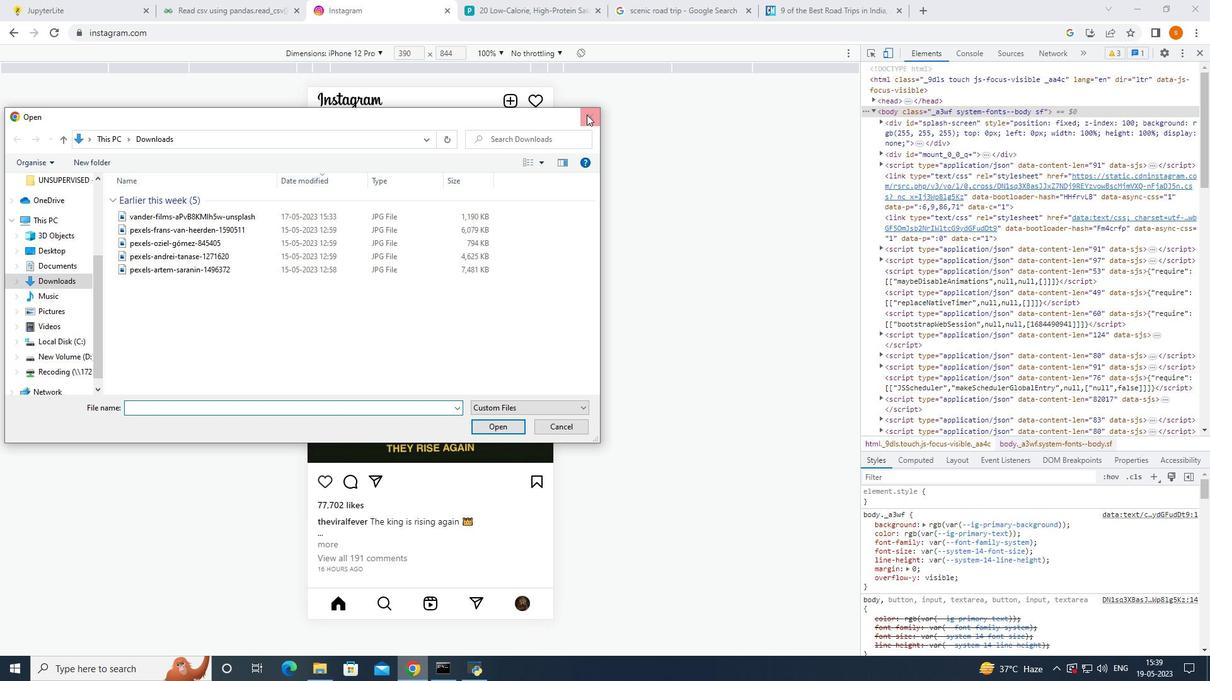 
Action: Mouse pressed left at (605, 118)
Screenshot: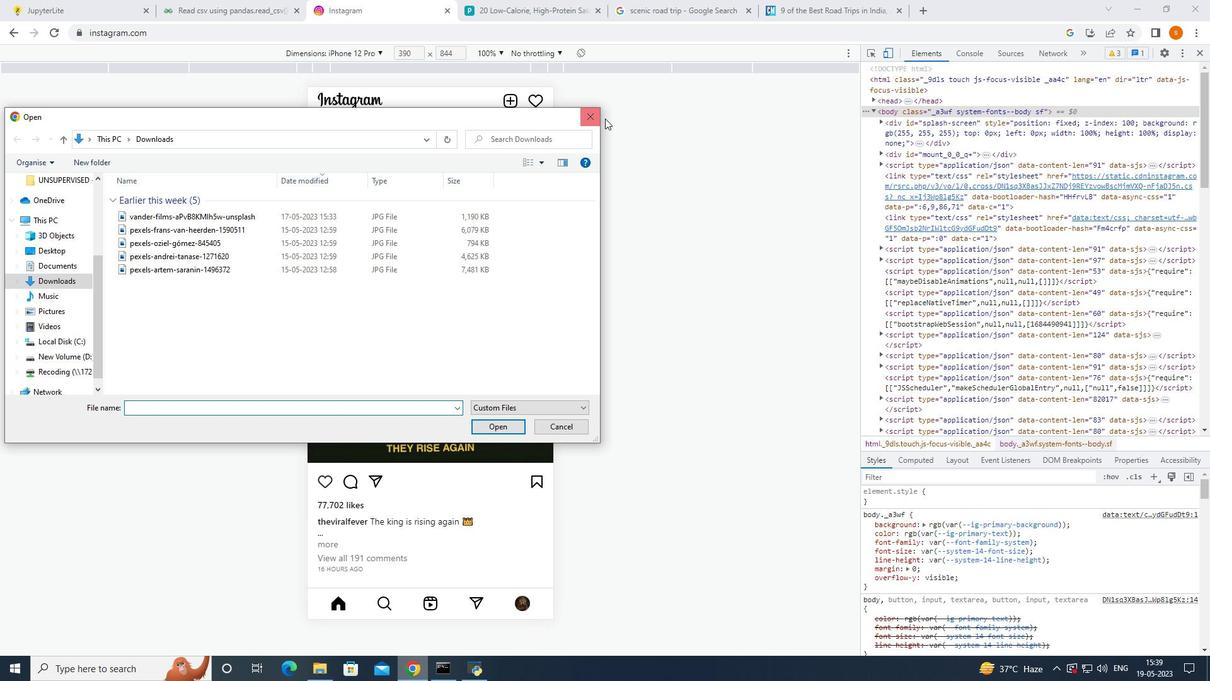 
Action: Mouse moved to (589, 116)
Screenshot: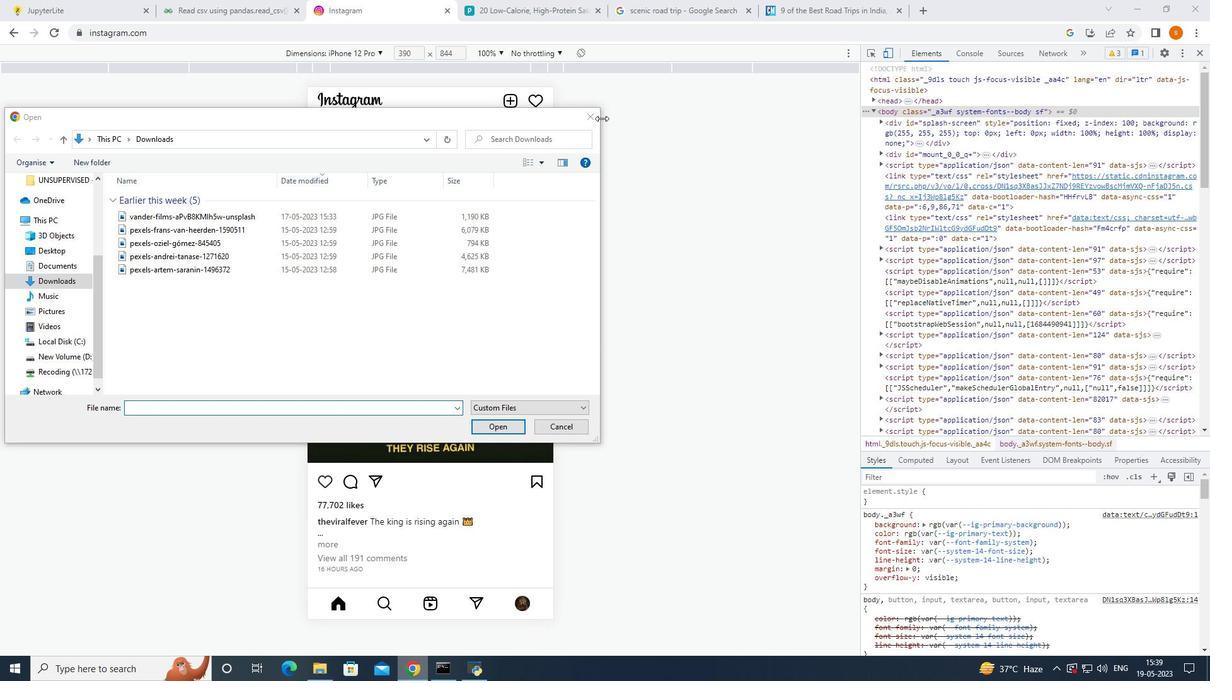 
Action: Mouse pressed left at (589, 116)
Screenshot: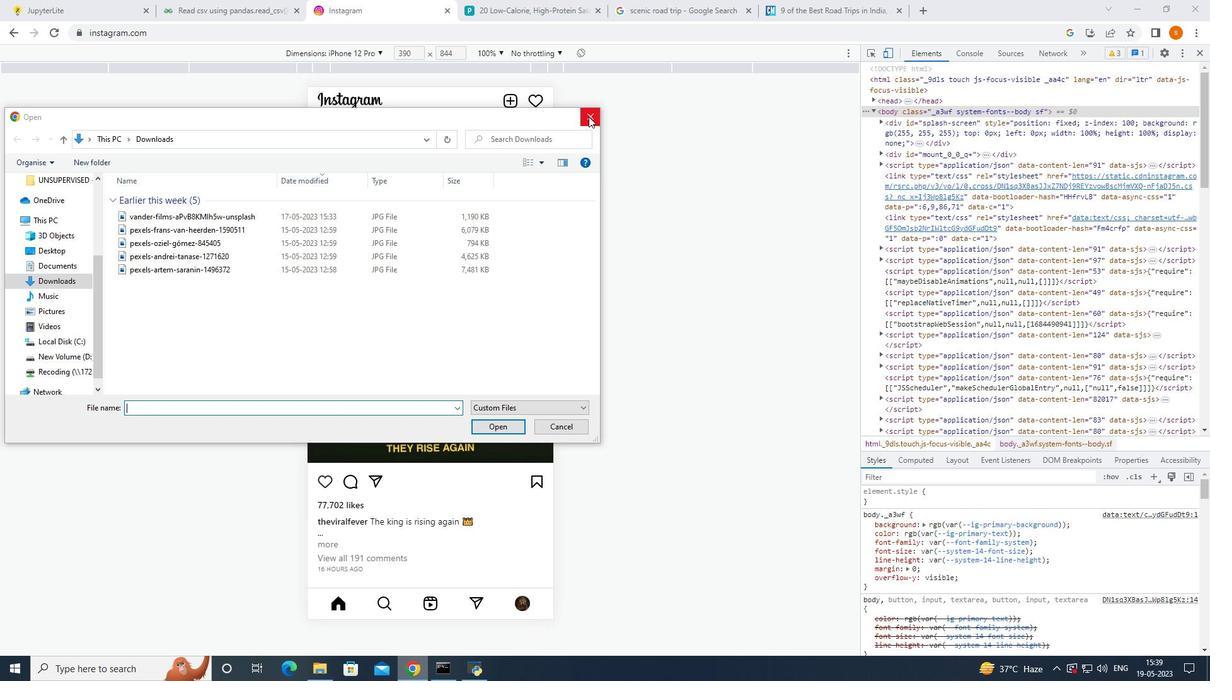 
Action: Mouse moved to (338, 137)
Screenshot: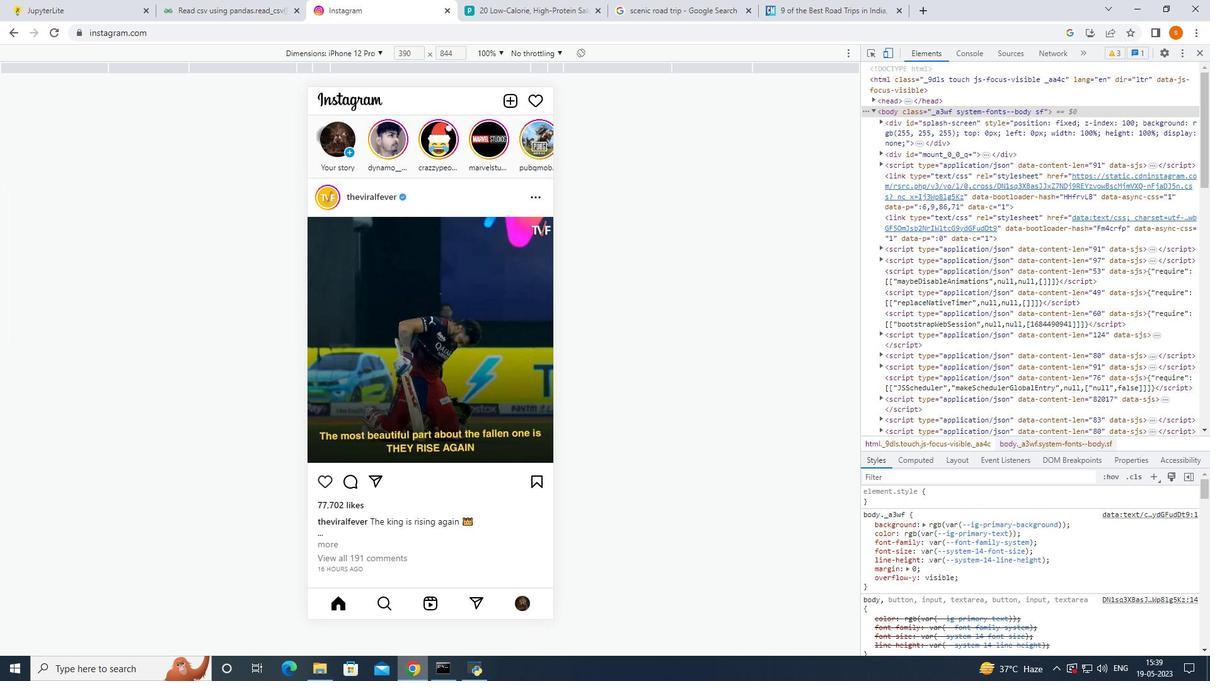
Action: Mouse pressed left at (338, 137)
Screenshot: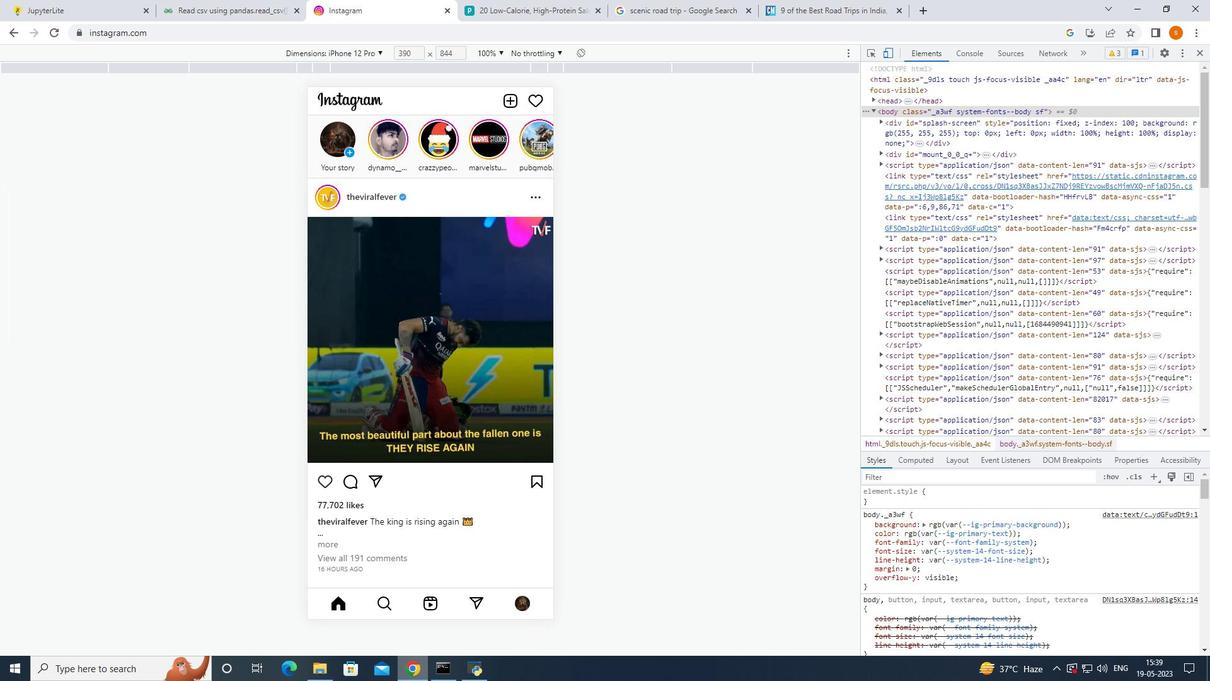 
Action: Mouse moved to (594, 114)
Screenshot: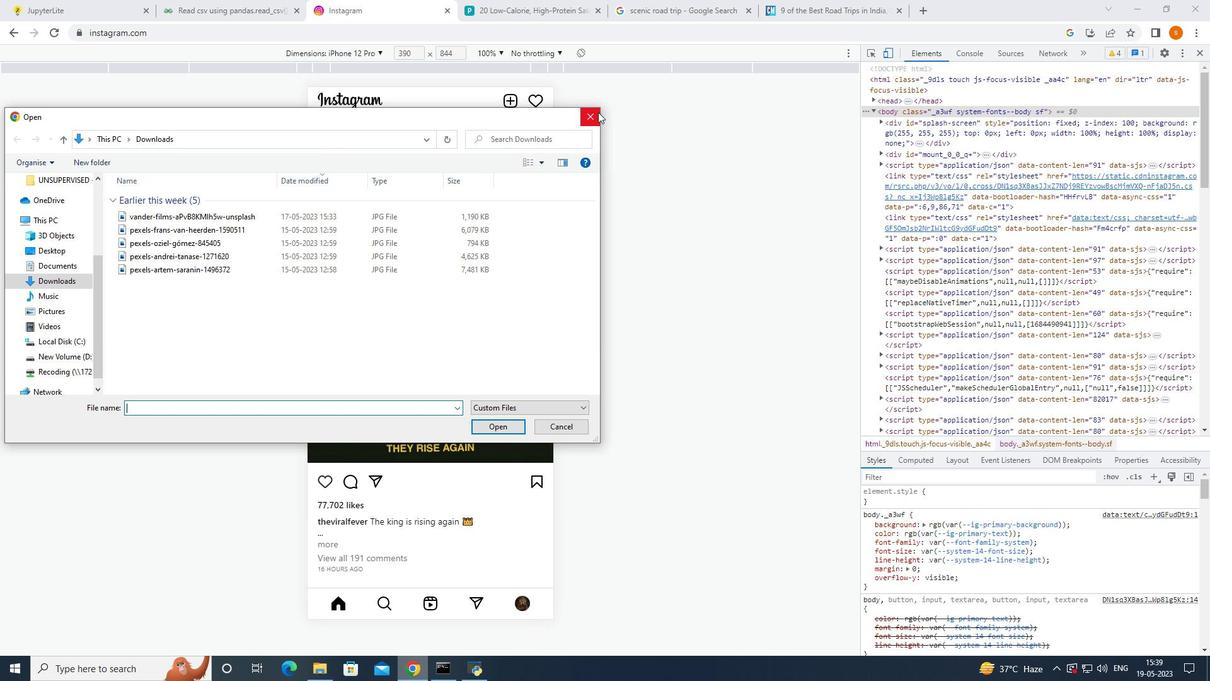 
Action: Mouse pressed left at (594, 114)
Screenshot: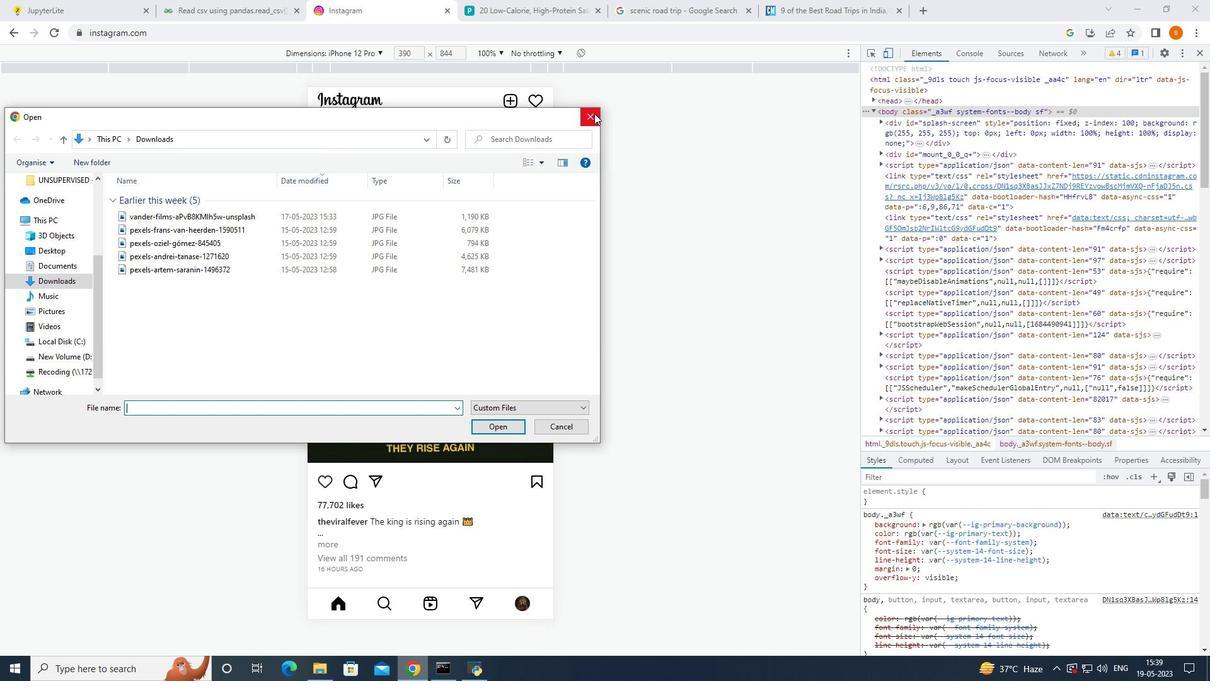 
Action: Mouse moved to (517, 100)
Screenshot: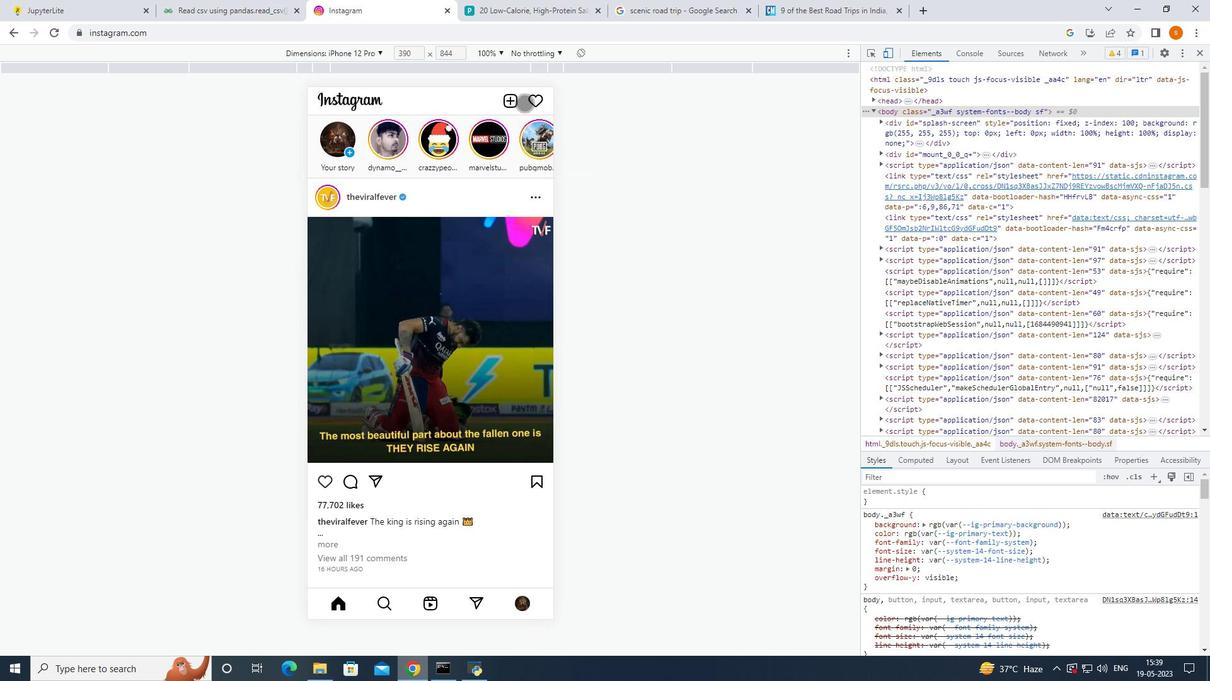 
Action: Mouse pressed left at (517, 100)
Screenshot: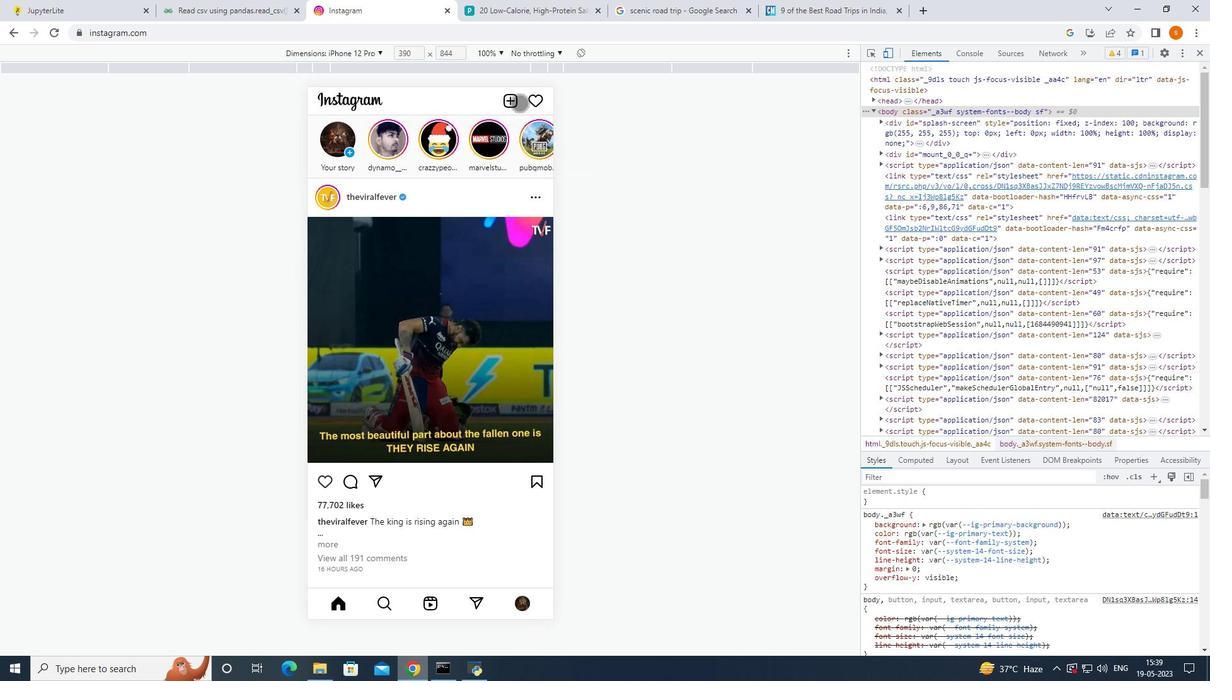 
Action: Mouse moved to (506, 157)
Screenshot: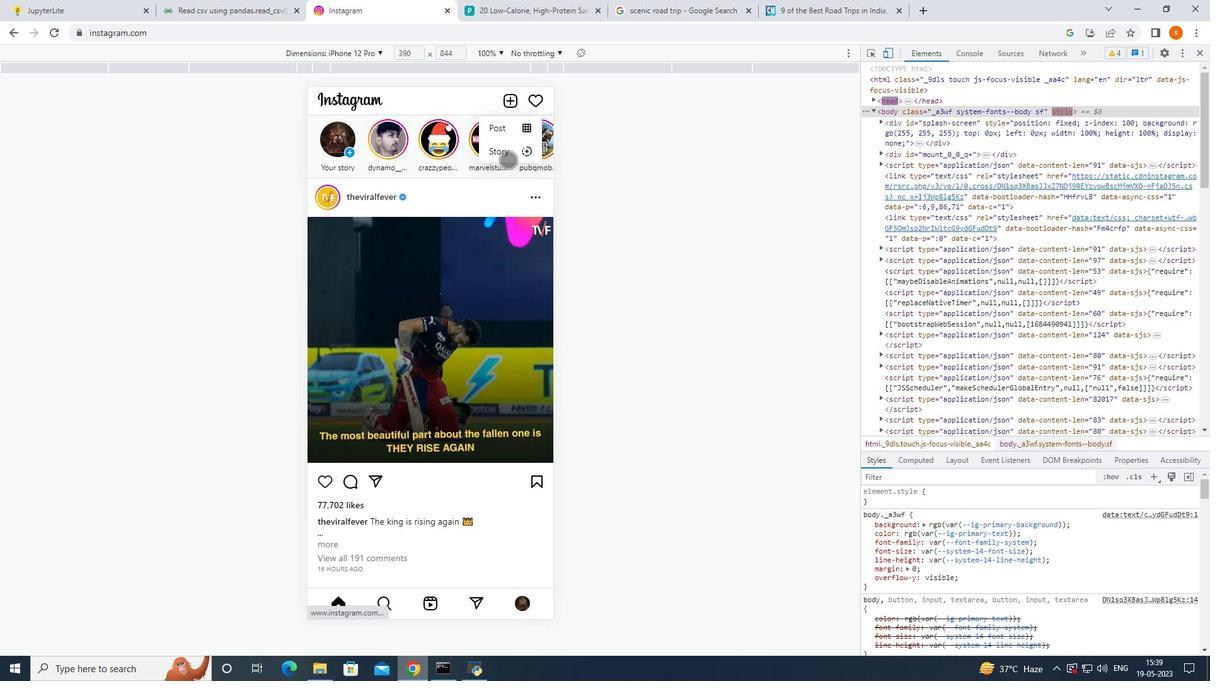 
Action: Mouse pressed left at (506, 157)
Screenshot: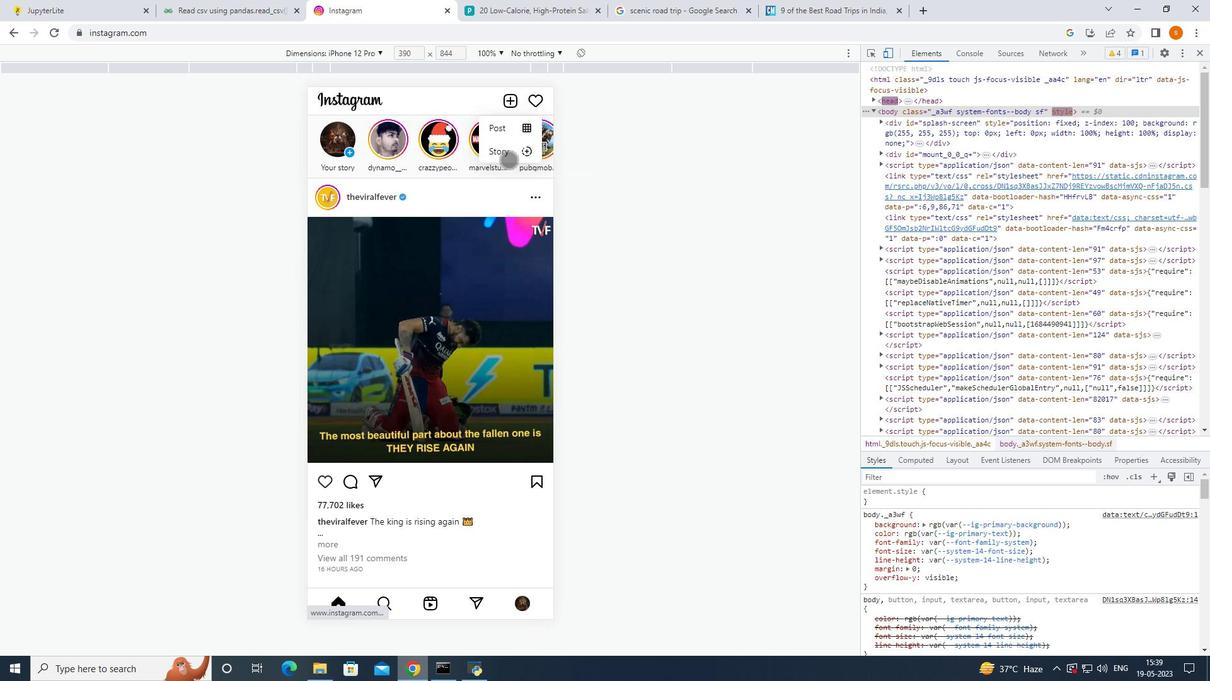 
Action: Mouse moved to (595, 118)
Screenshot: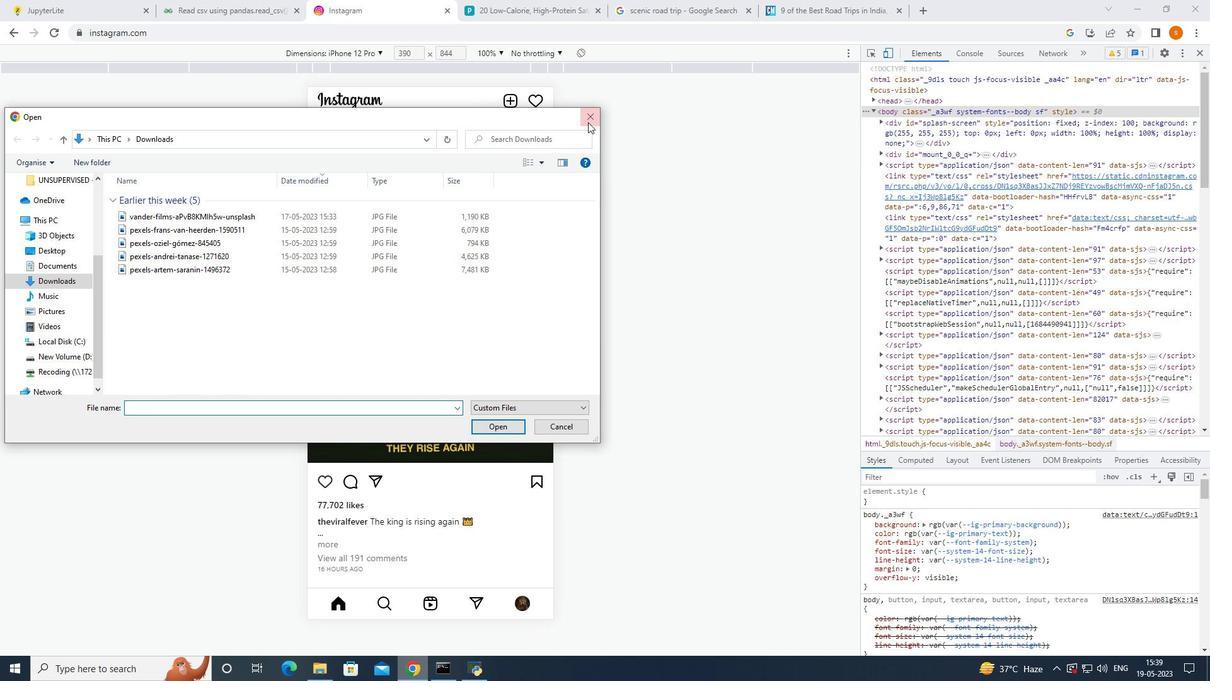
Action: Mouse pressed left at (595, 118)
Screenshot: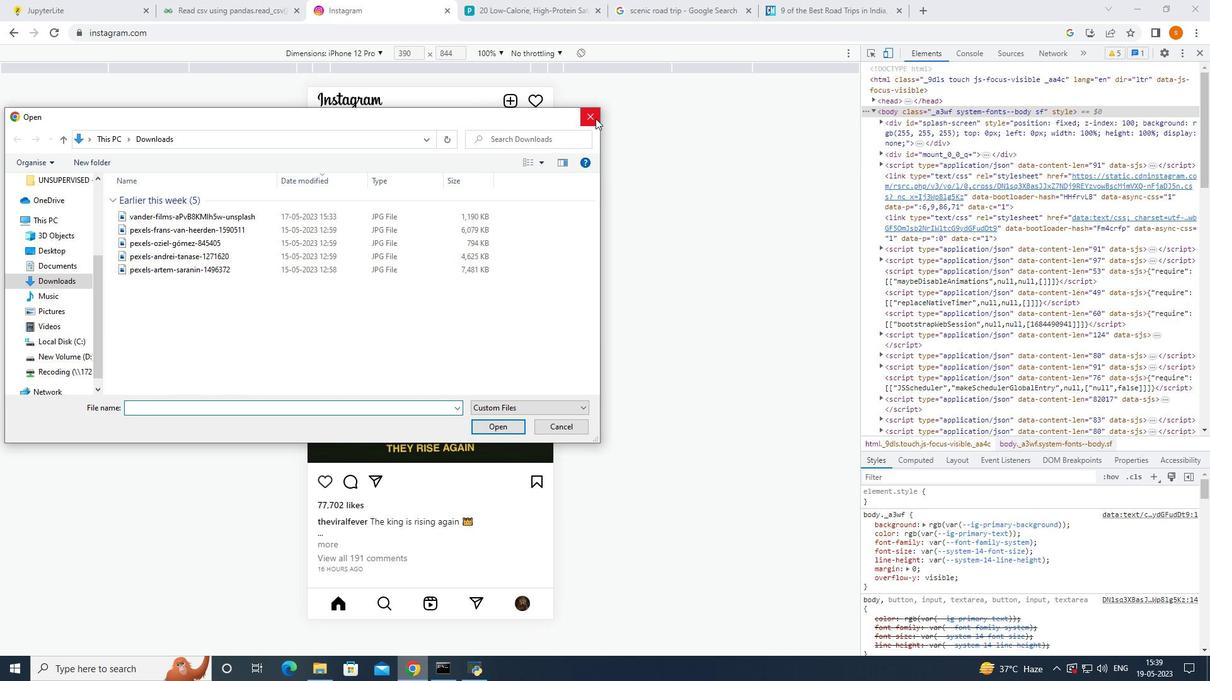 
Action: Mouse moved to (517, 152)
Screenshot: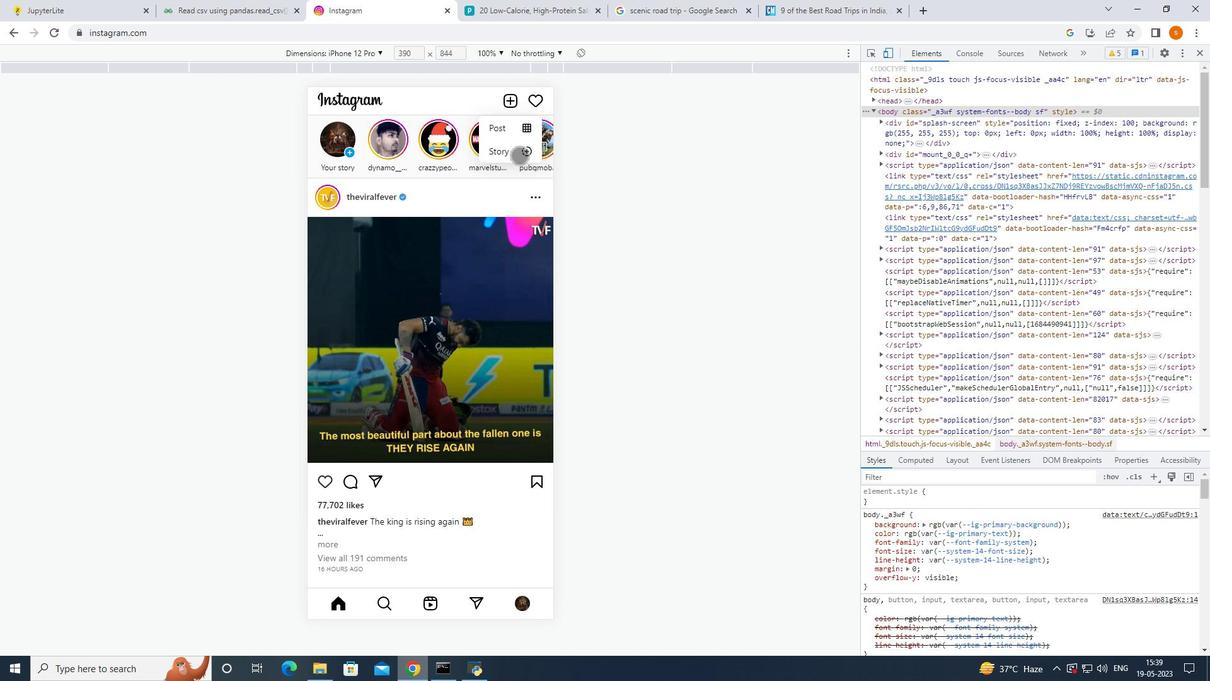 
Action: Mouse pressed left at (517, 152)
Screenshot: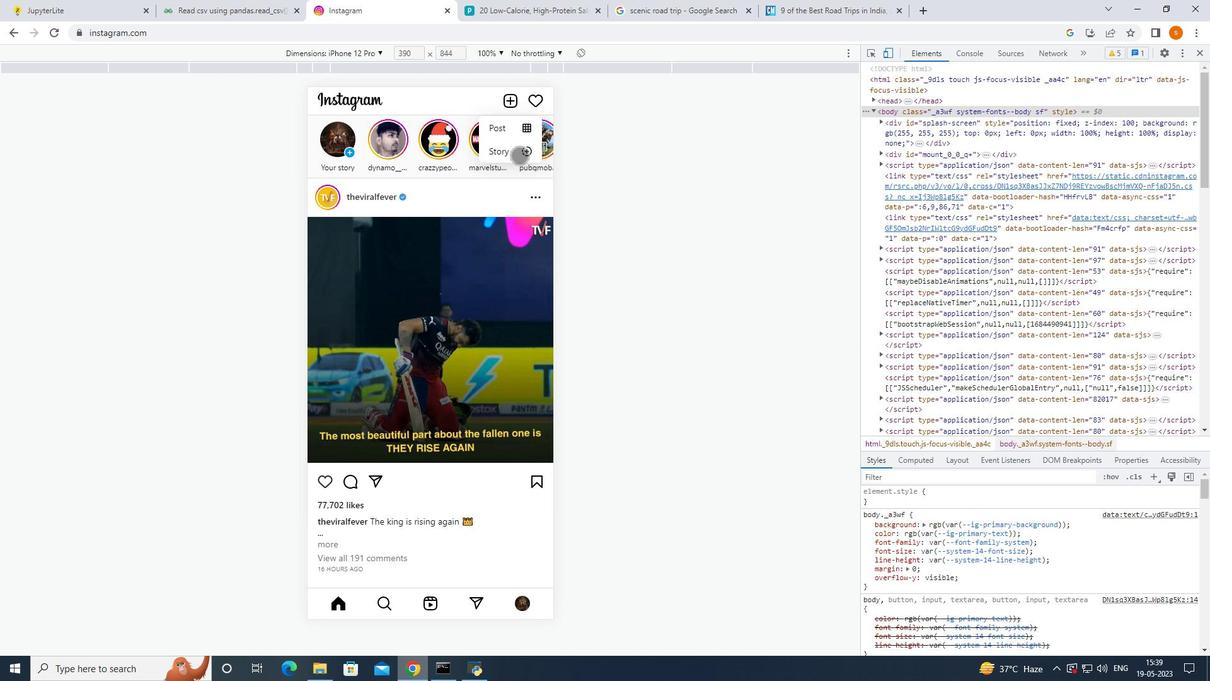 
Action: Mouse moved to (58, 351)
Screenshot: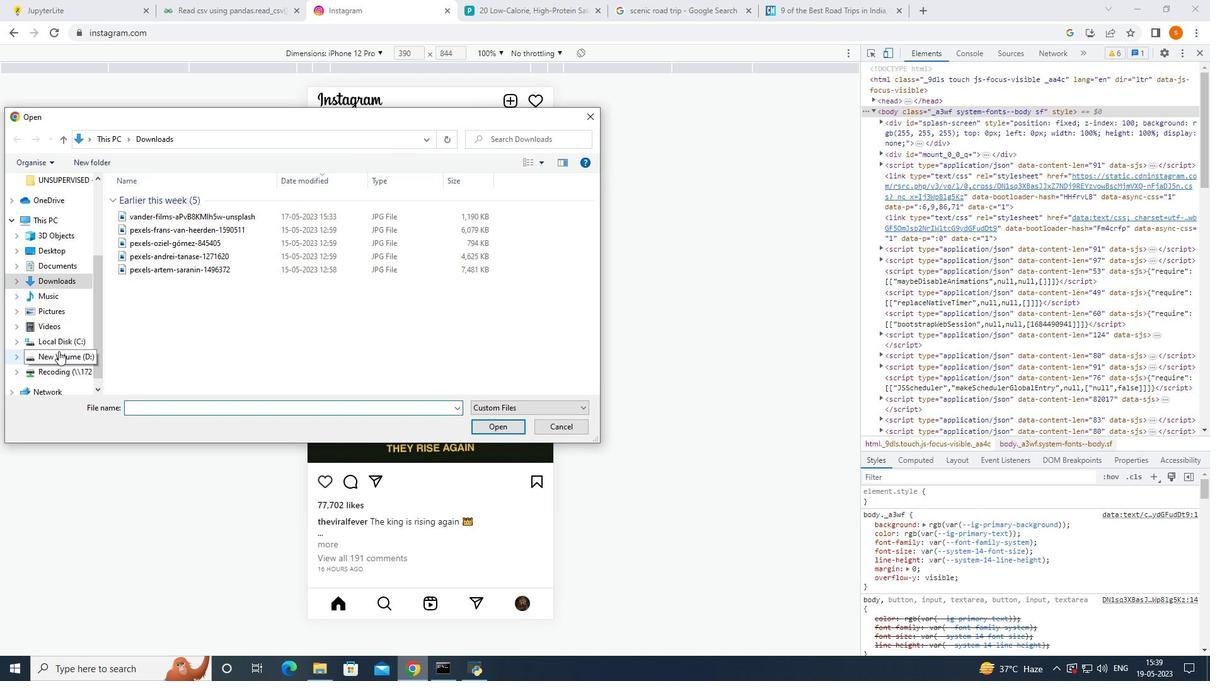 
Action: Mouse pressed left at (58, 351)
Screenshot: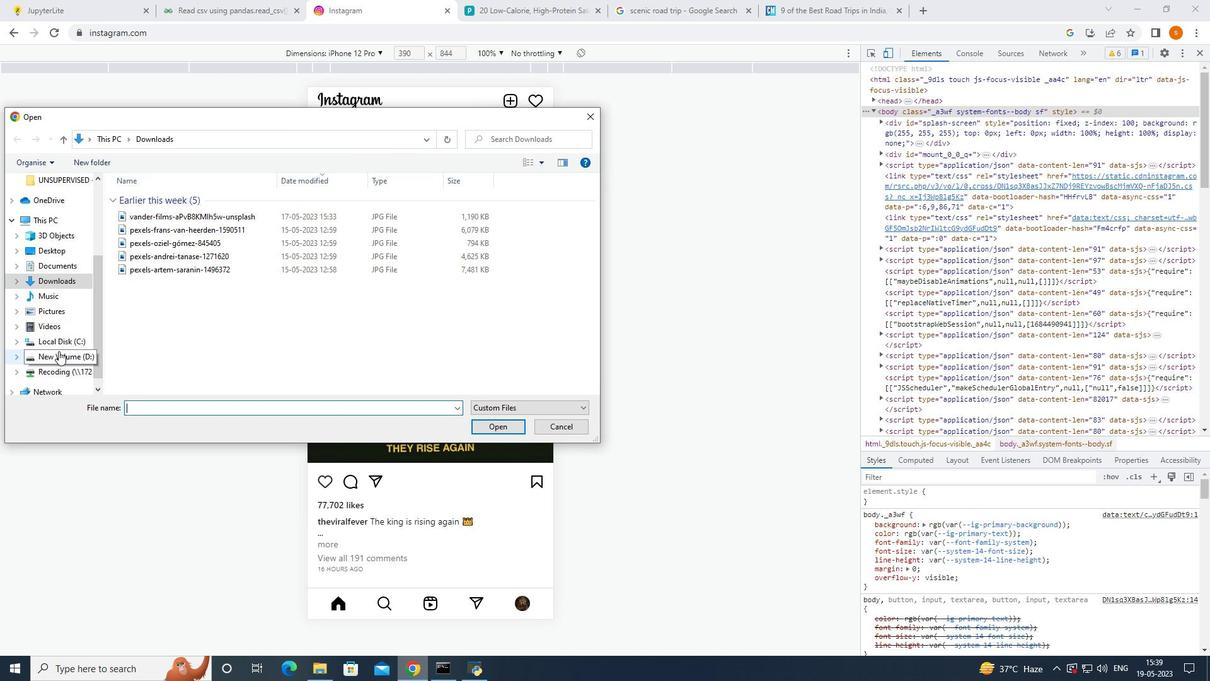 
Action: Mouse moved to (157, 196)
Screenshot: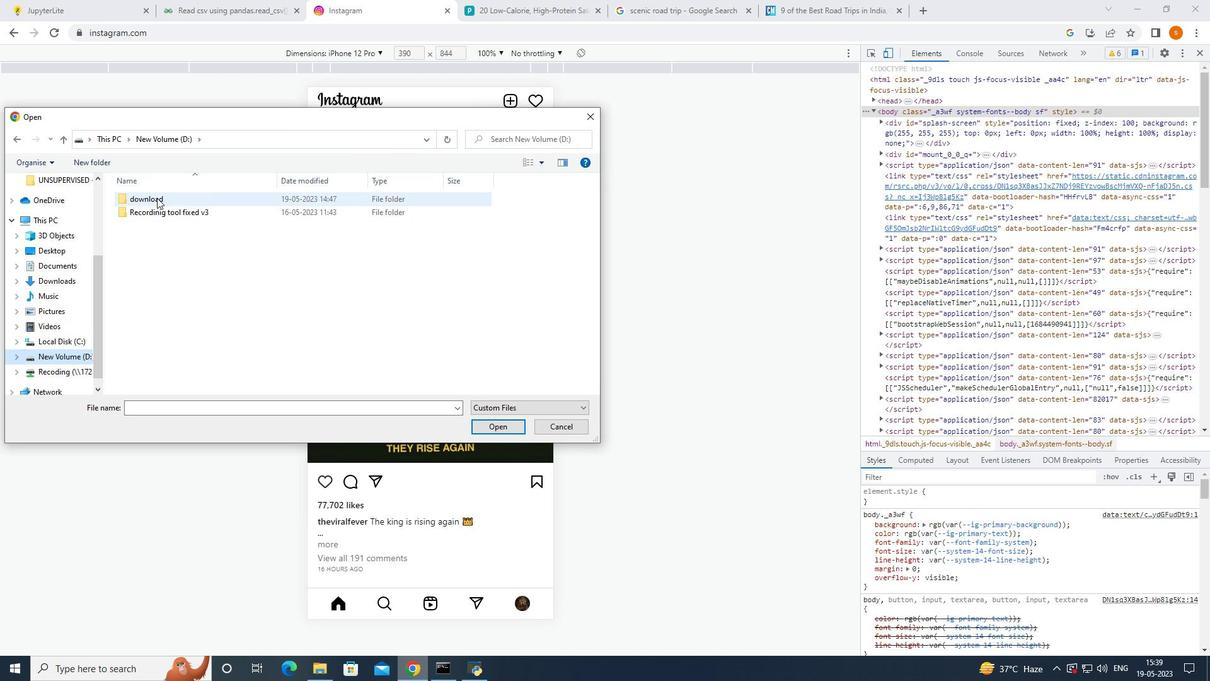
Action: Mouse pressed left at (157, 196)
Screenshot: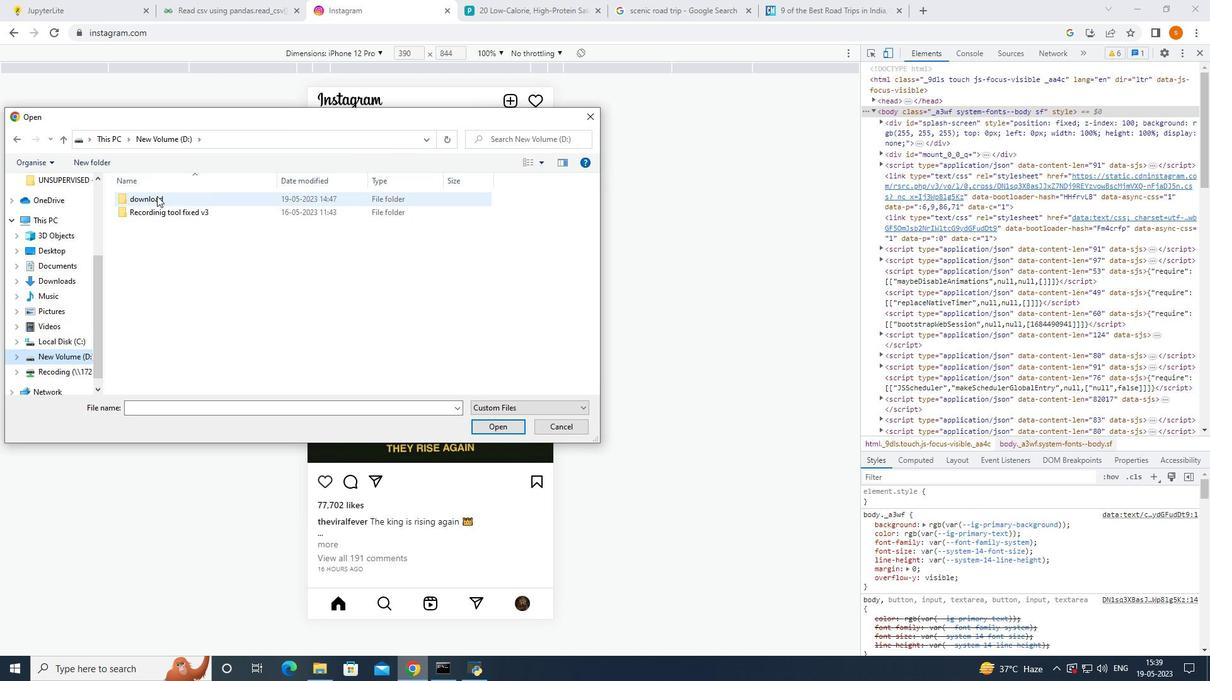 
Action: Mouse pressed left at (157, 196)
Screenshot: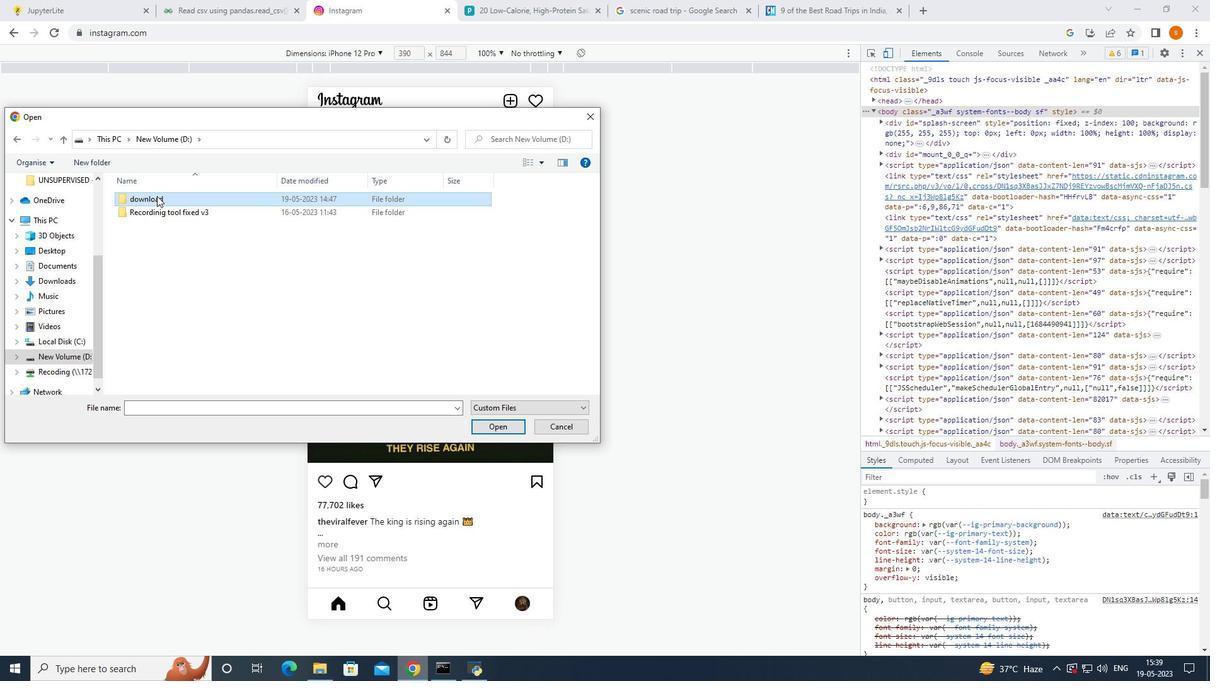 
Action: Mouse moved to (427, 249)
Screenshot: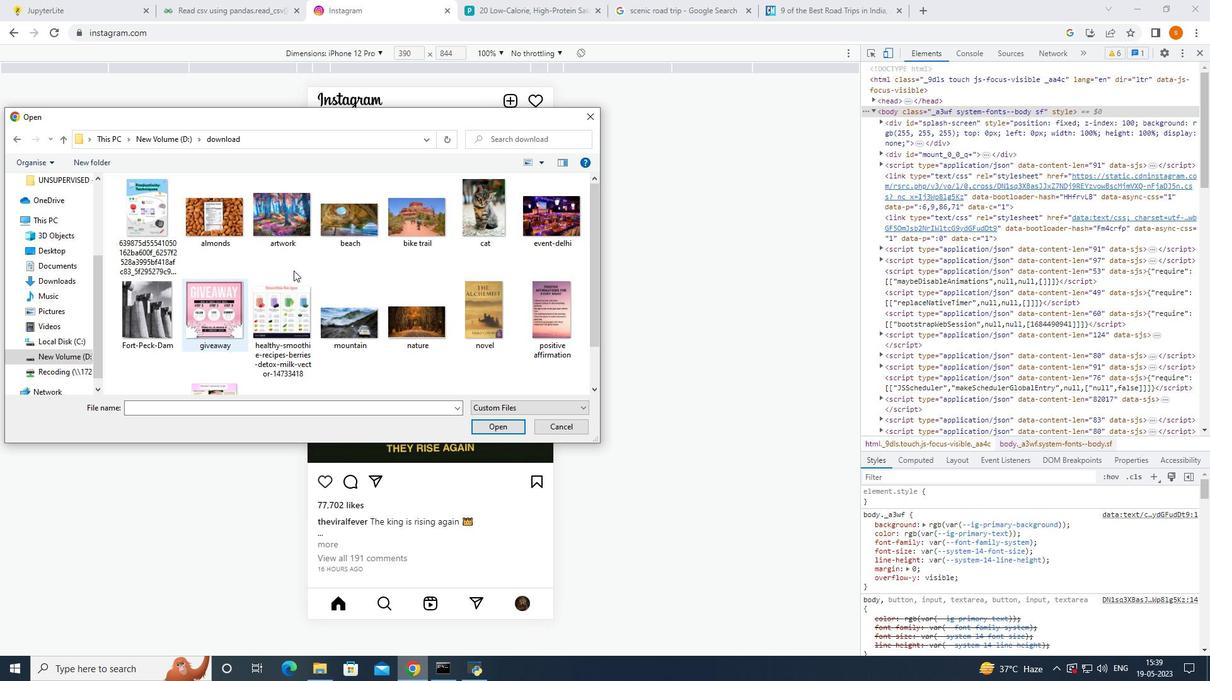 
Action: Mouse scrolled (427, 248) with delta (0, 0)
Screenshot: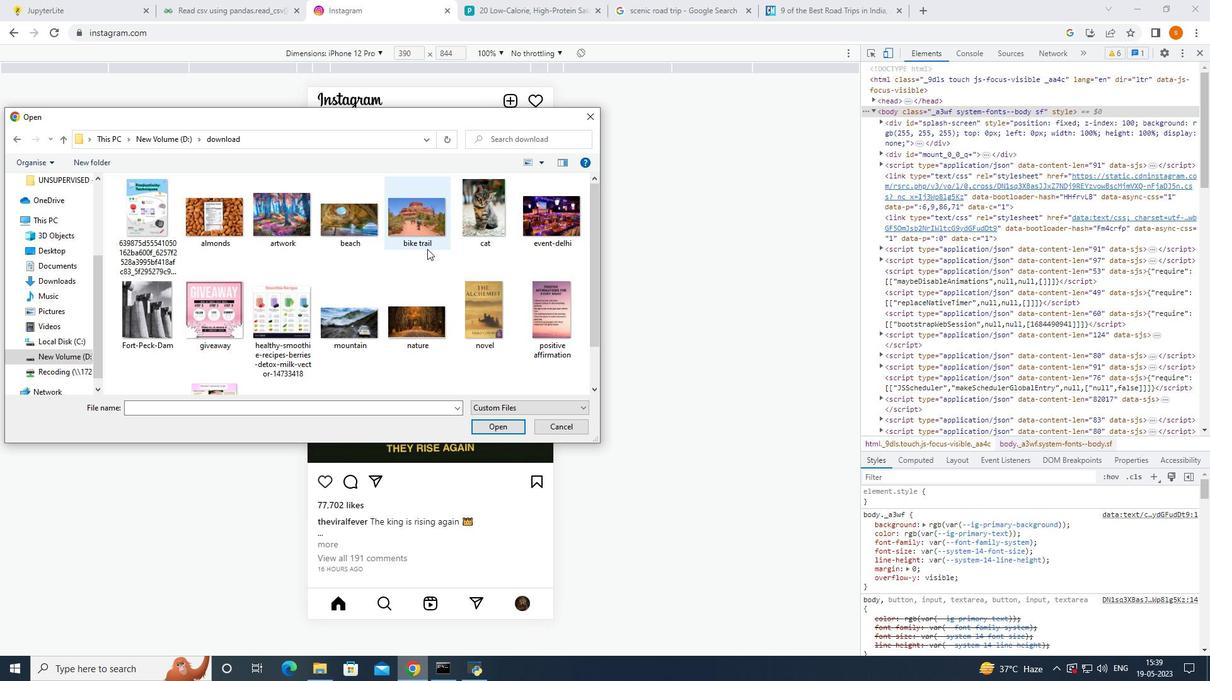
Action: Mouse scrolled (427, 248) with delta (0, 0)
Screenshot: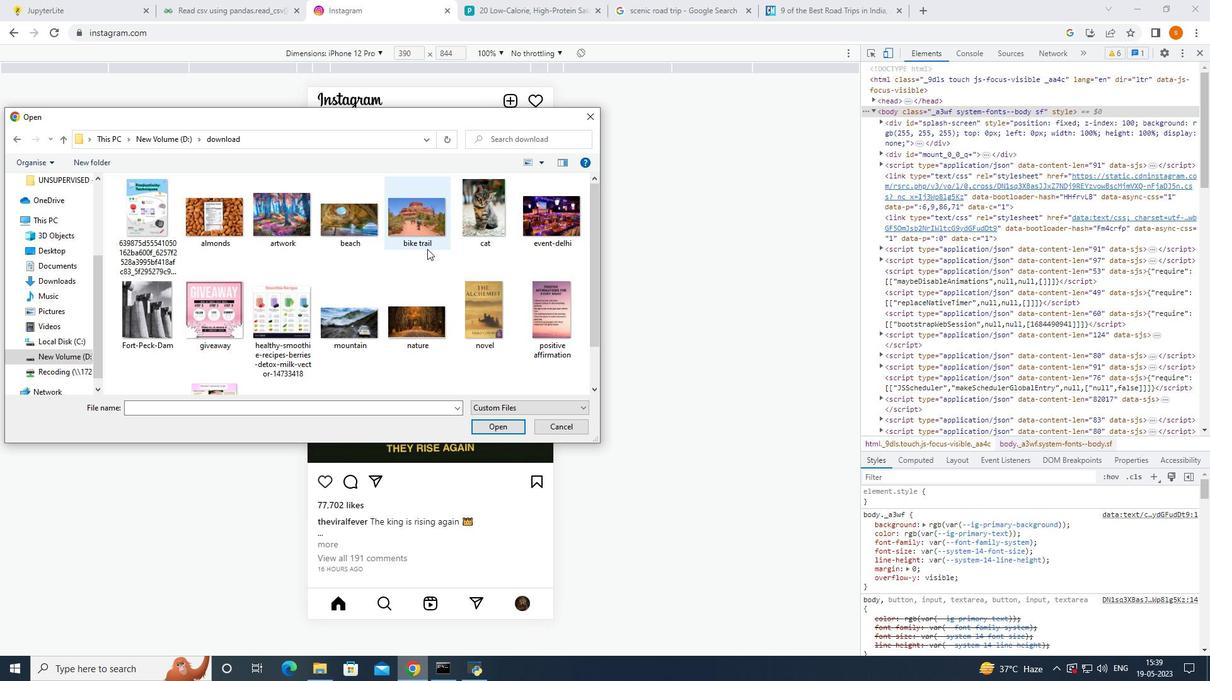 
Action: Mouse scrolled (427, 248) with delta (0, 0)
Screenshot: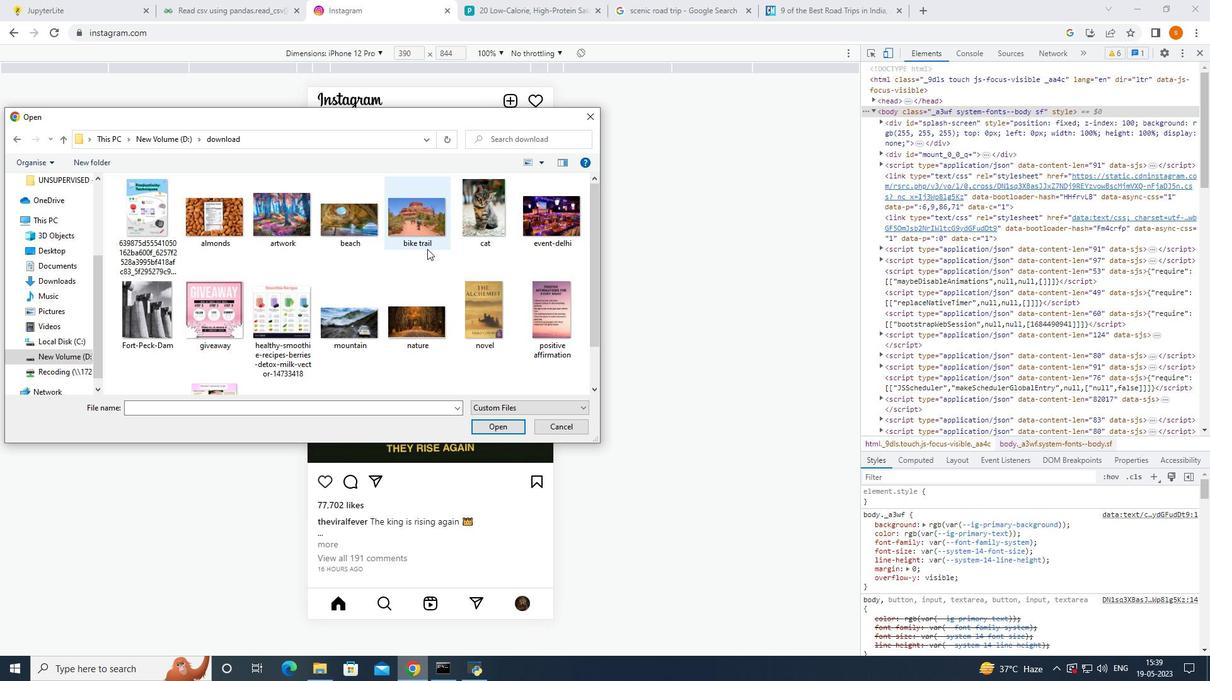 
Action: Mouse scrolled (427, 248) with delta (0, 0)
Screenshot: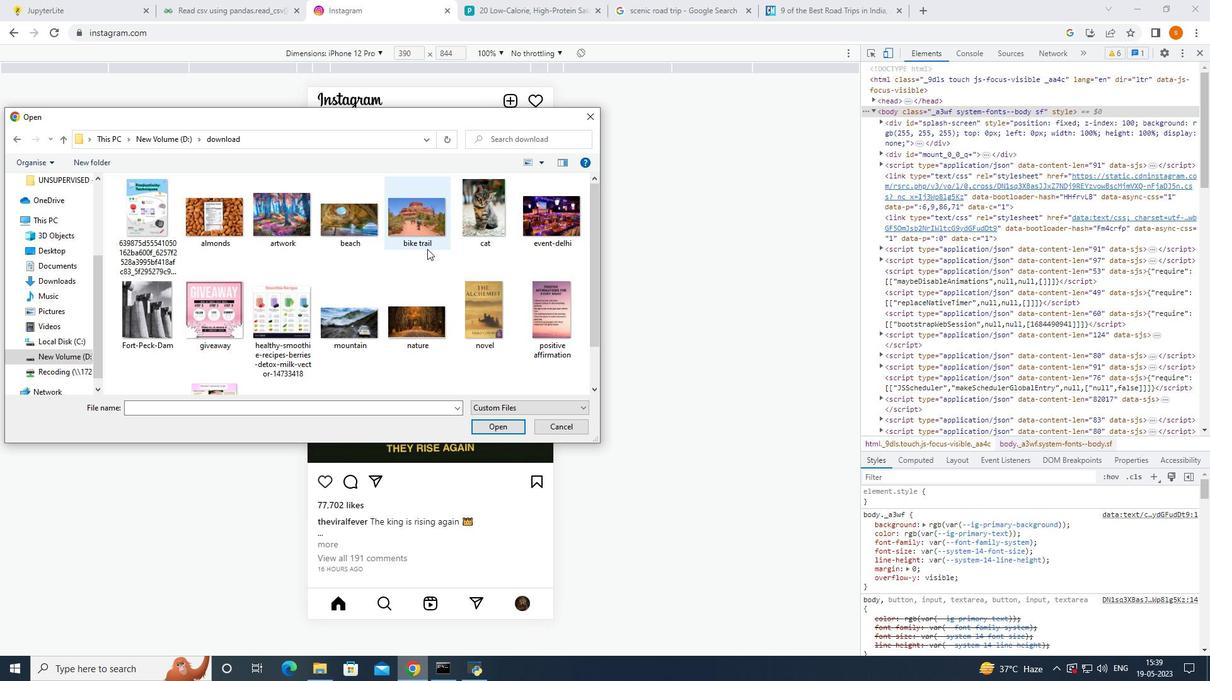
Action: Mouse moved to (354, 265)
Screenshot: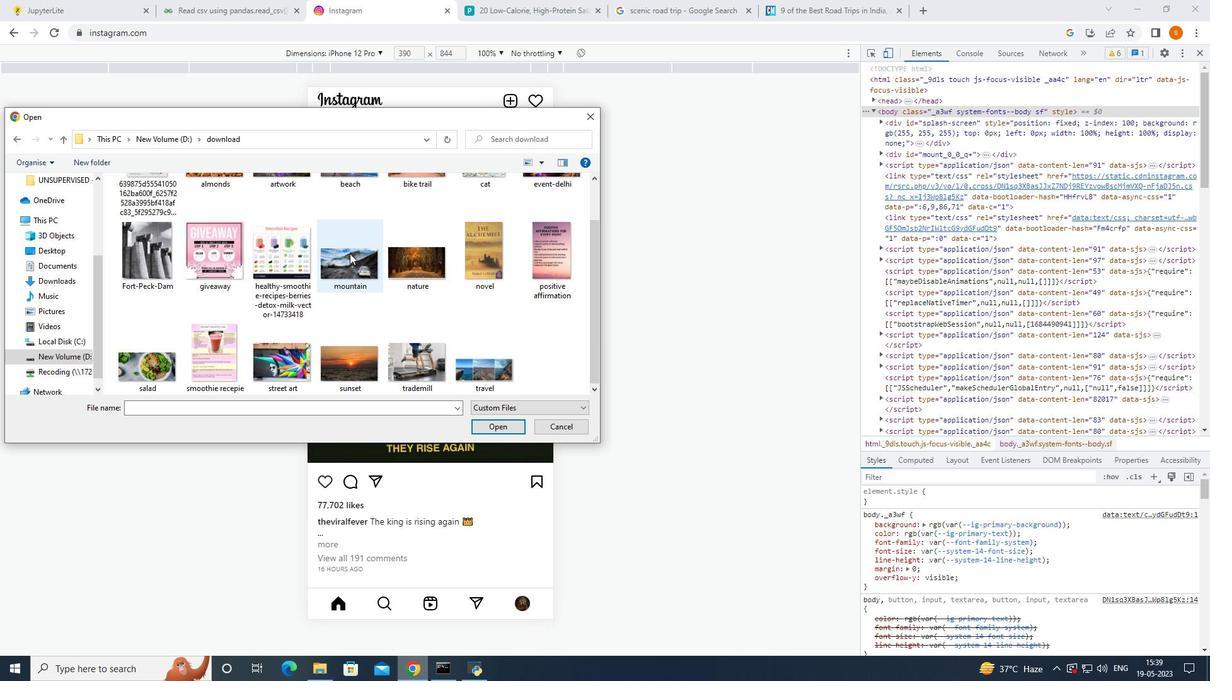 
Action: Mouse scrolled (354, 266) with delta (0, 0)
Screenshot: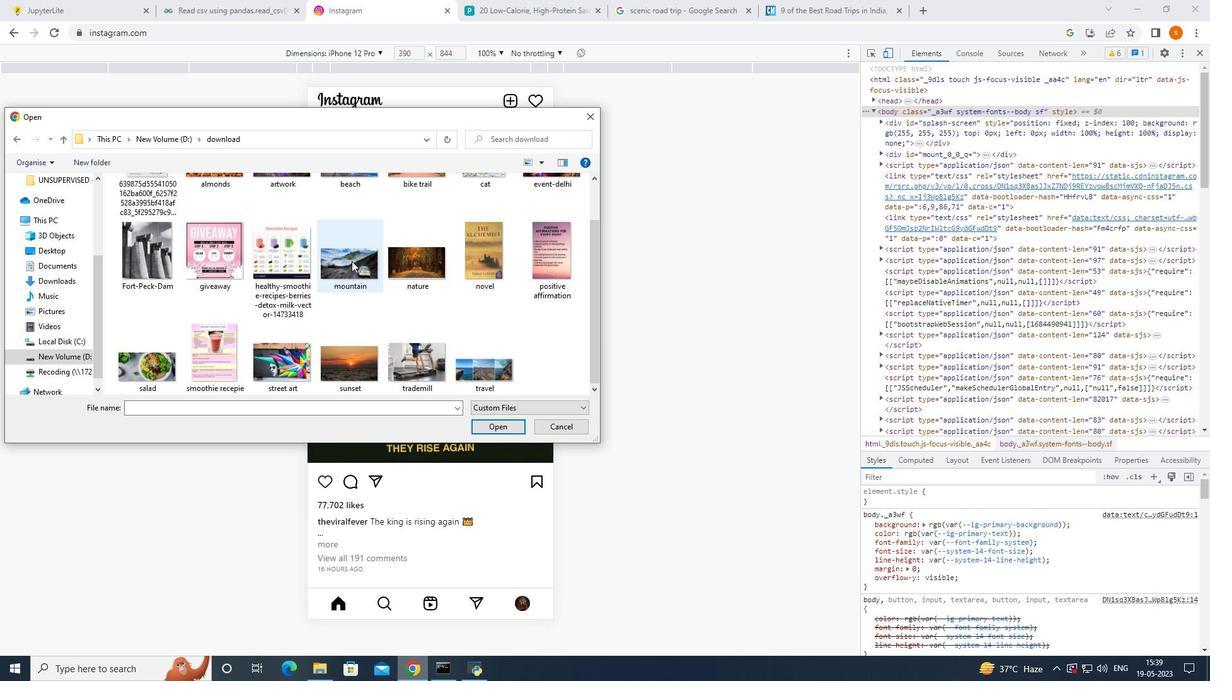 
Action: Mouse moved to (354, 266)
Screenshot: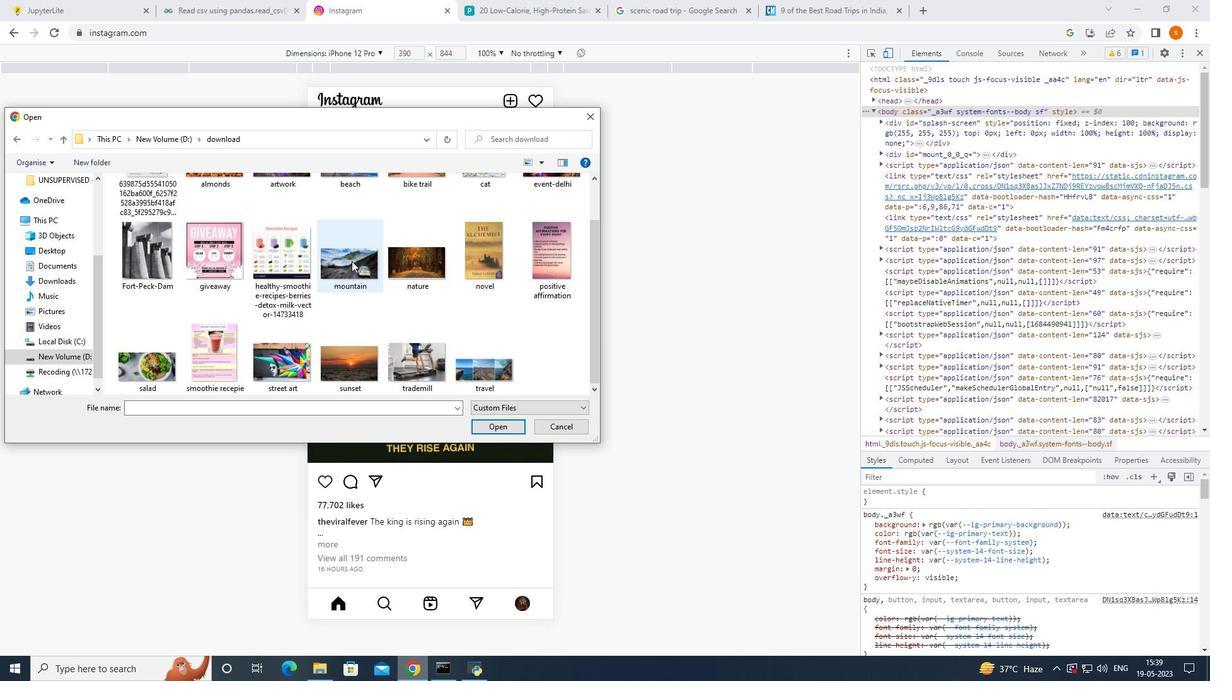 
Action: Mouse scrolled (354, 266) with delta (0, 0)
Screenshot: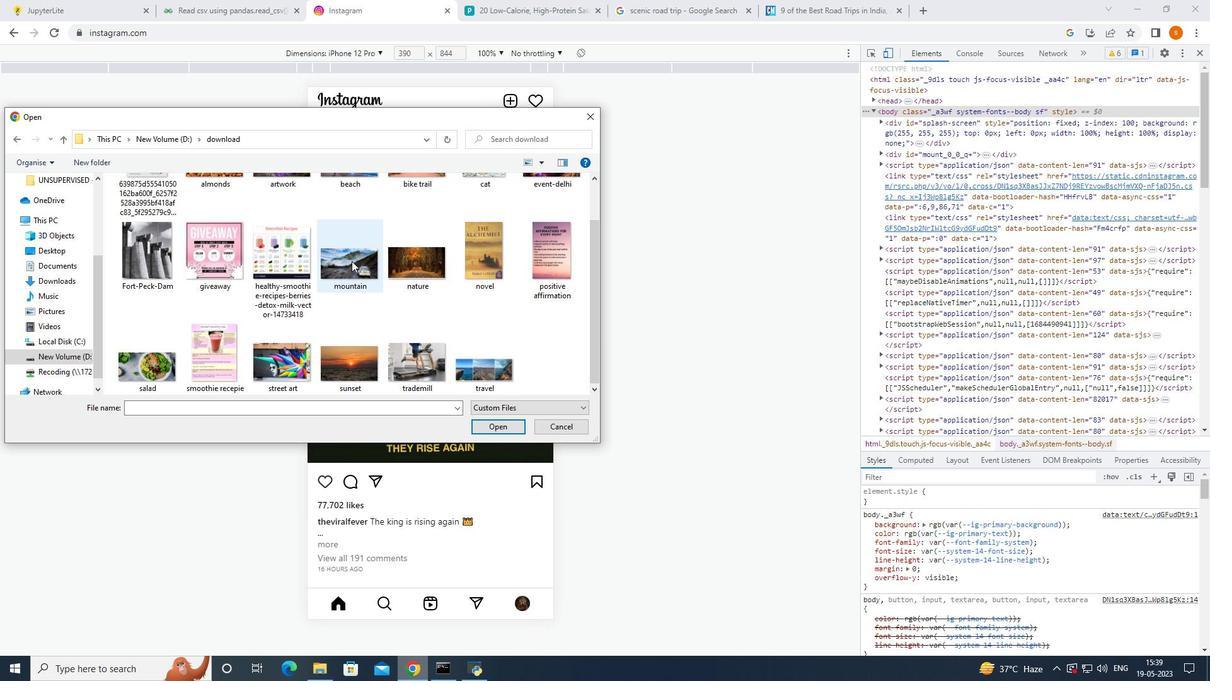 
Action: Mouse moved to (354, 266)
Screenshot: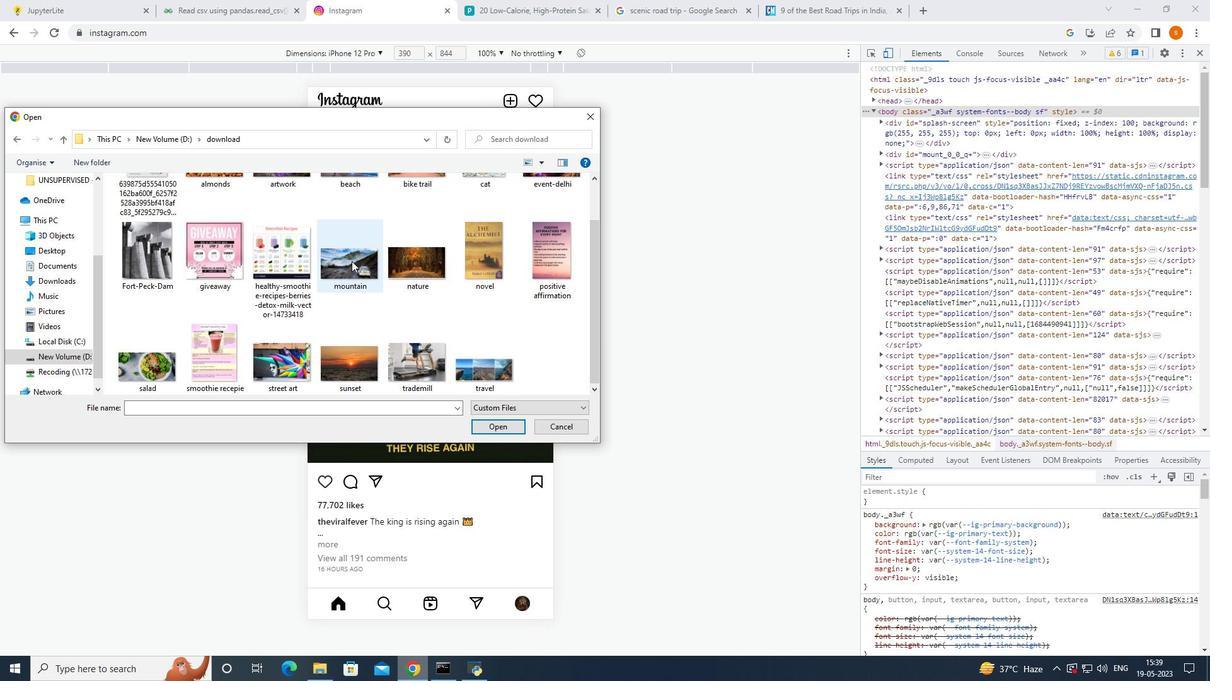 
Action: Mouse scrolled (354, 267) with delta (0, 0)
Screenshot: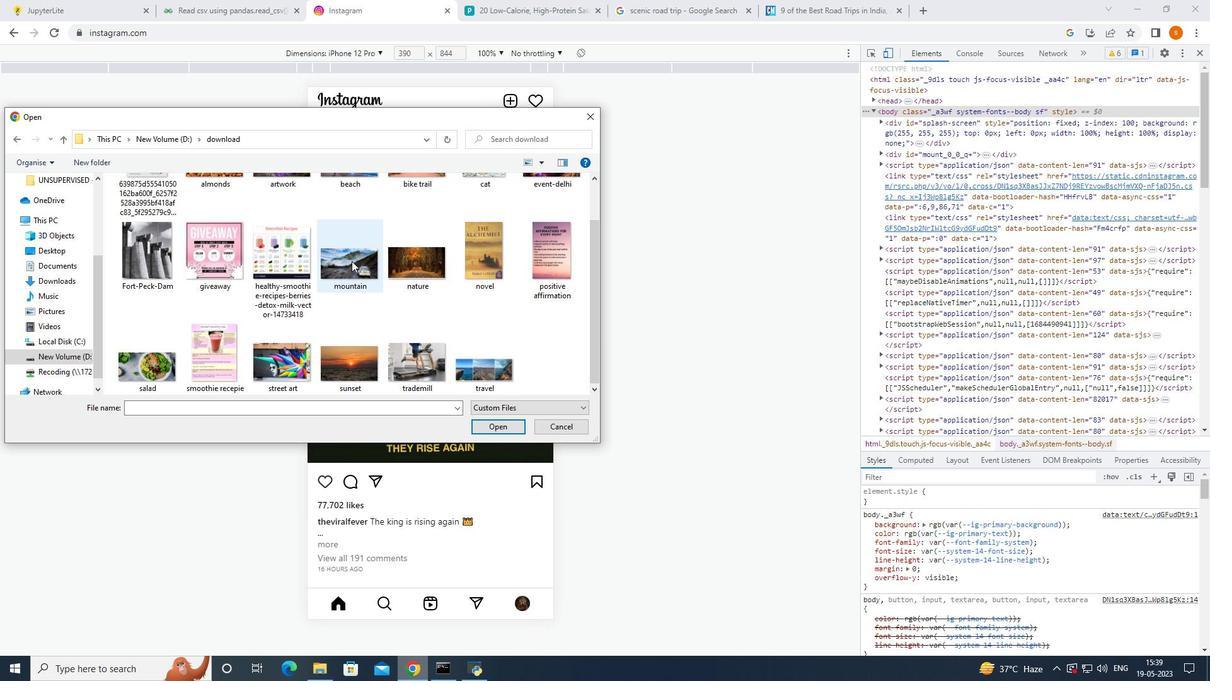 
Action: Mouse scrolled (354, 267) with delta (0, 0)
Screenshot: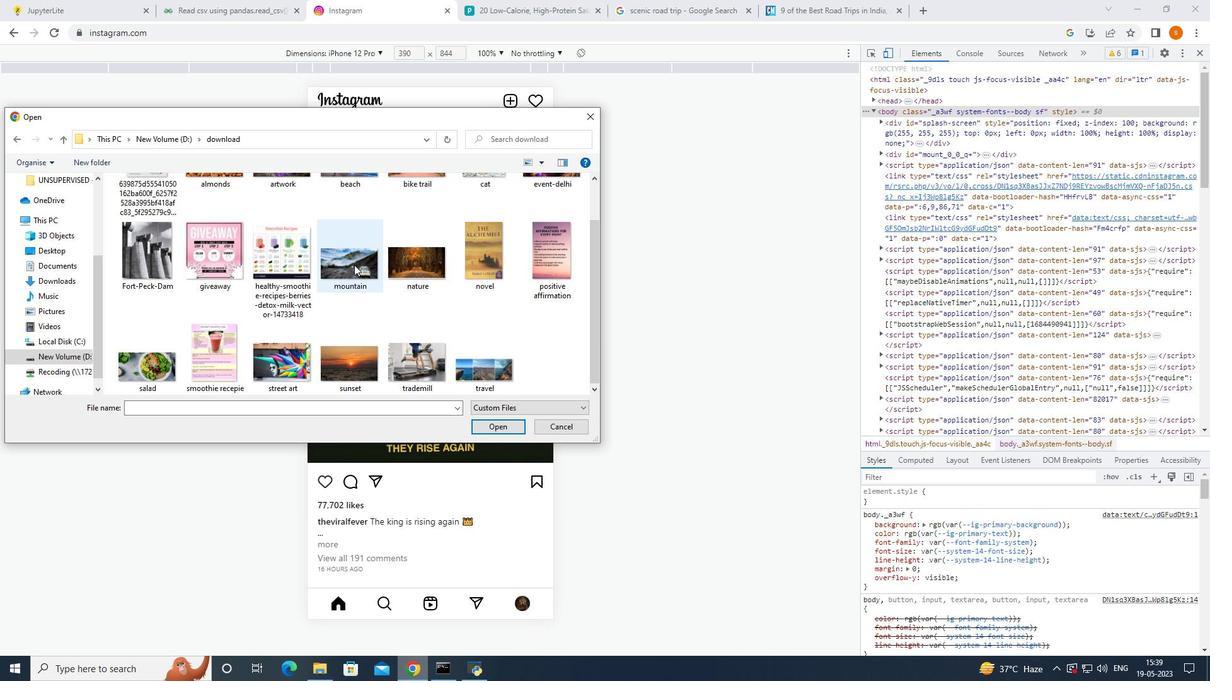 
Action: Mouse scrolled (354, 267) with delta (0, 0)
Screenshot: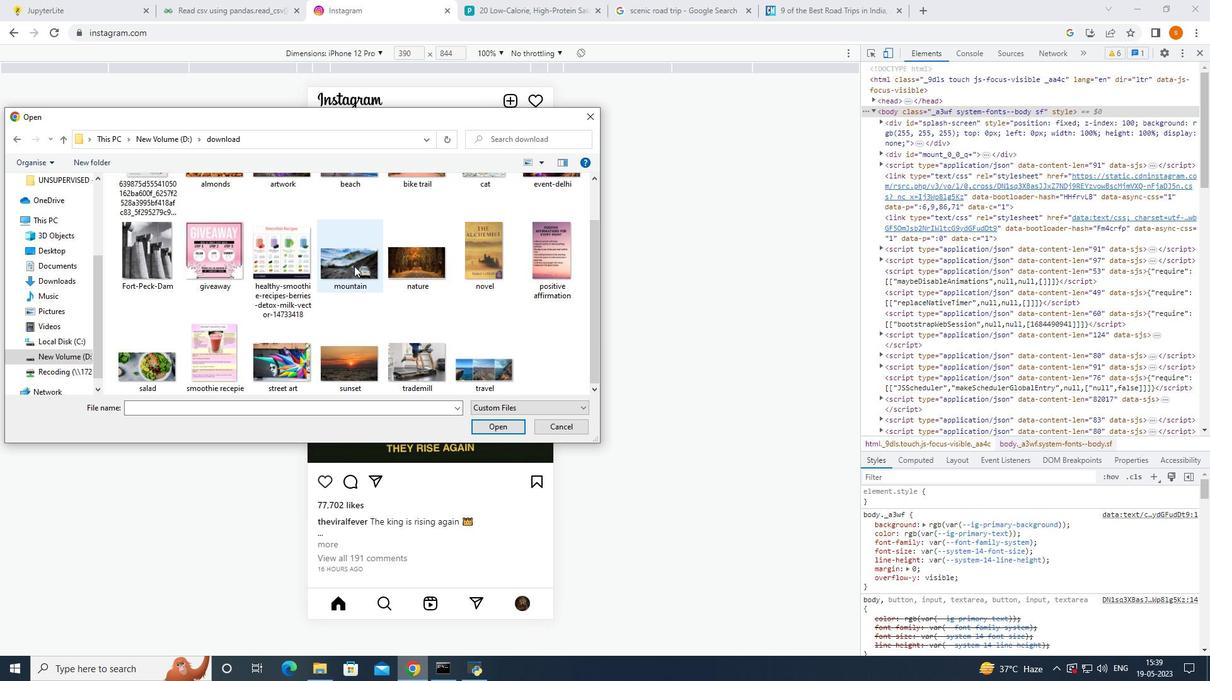 
Action: Mouse moved to (335, 230)
Screenshot: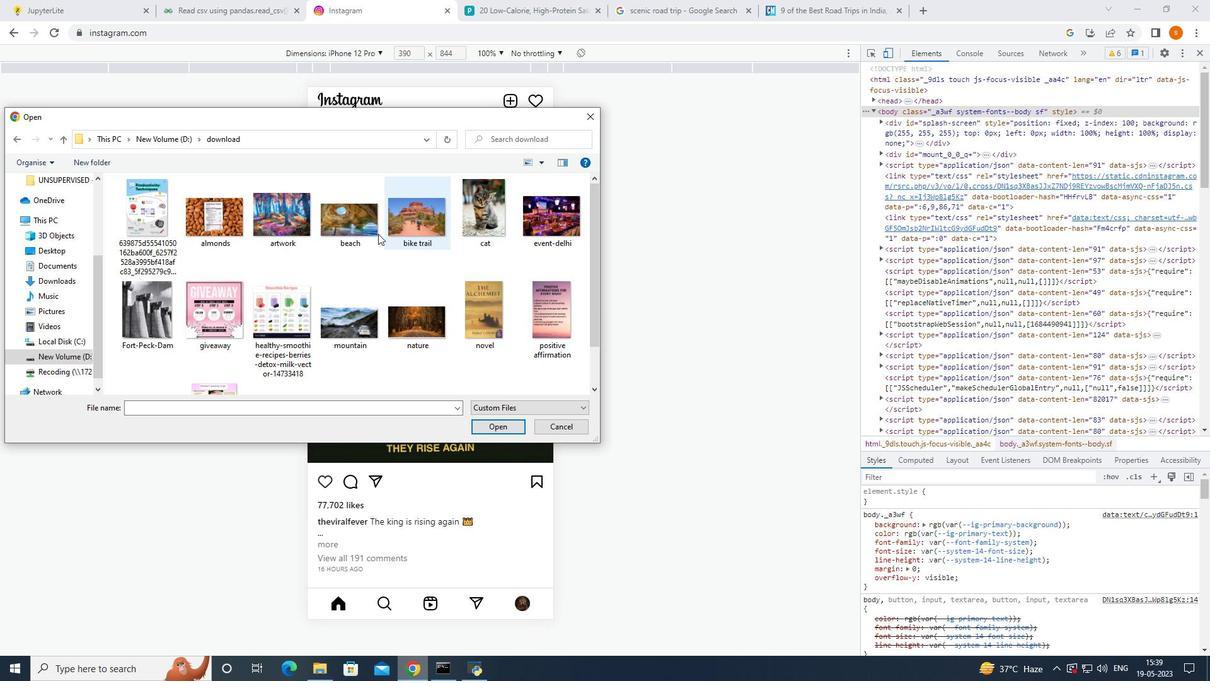 
Action: Mouse pressed left at (335, 230)
Screenshot: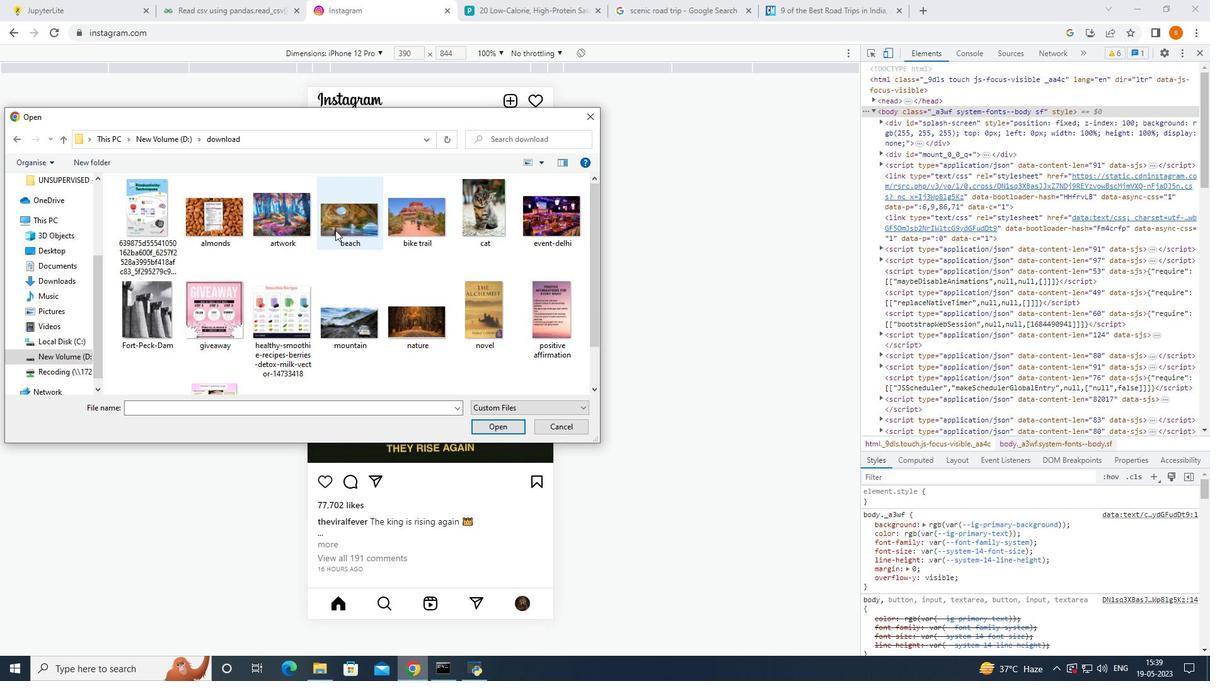 
Action: Mouse moved to (484, 431)
Screenshot: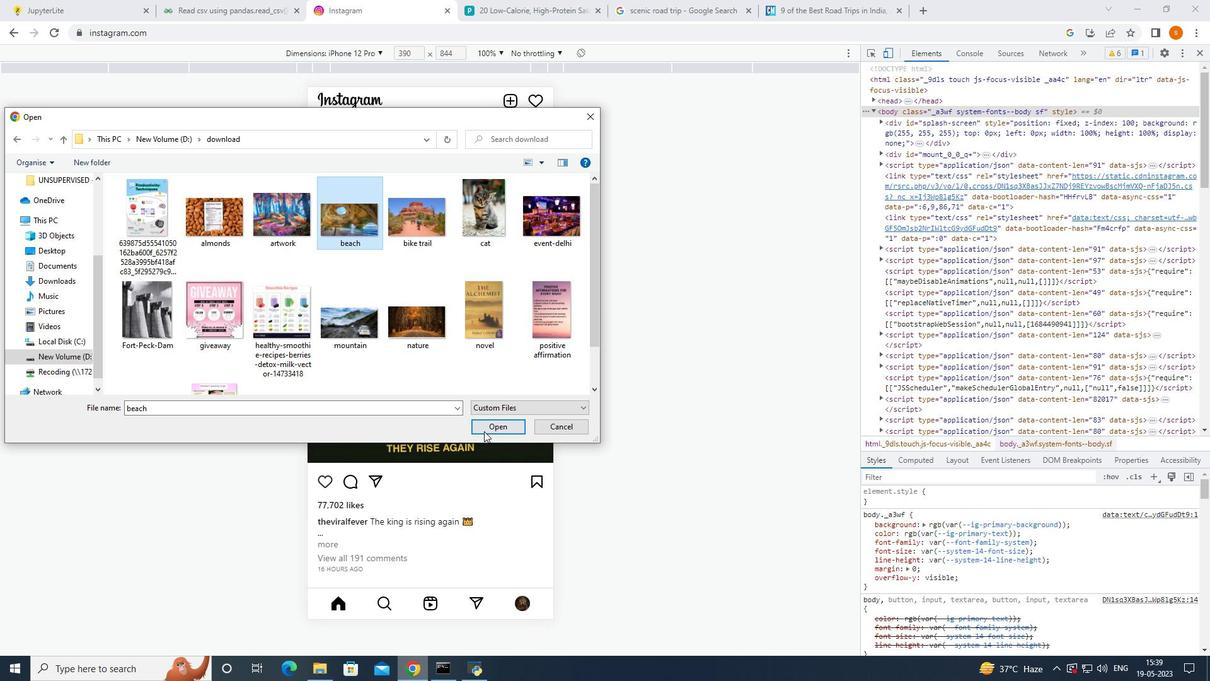 
Action: Mouse pressed left at (484, 431)
Screenshot: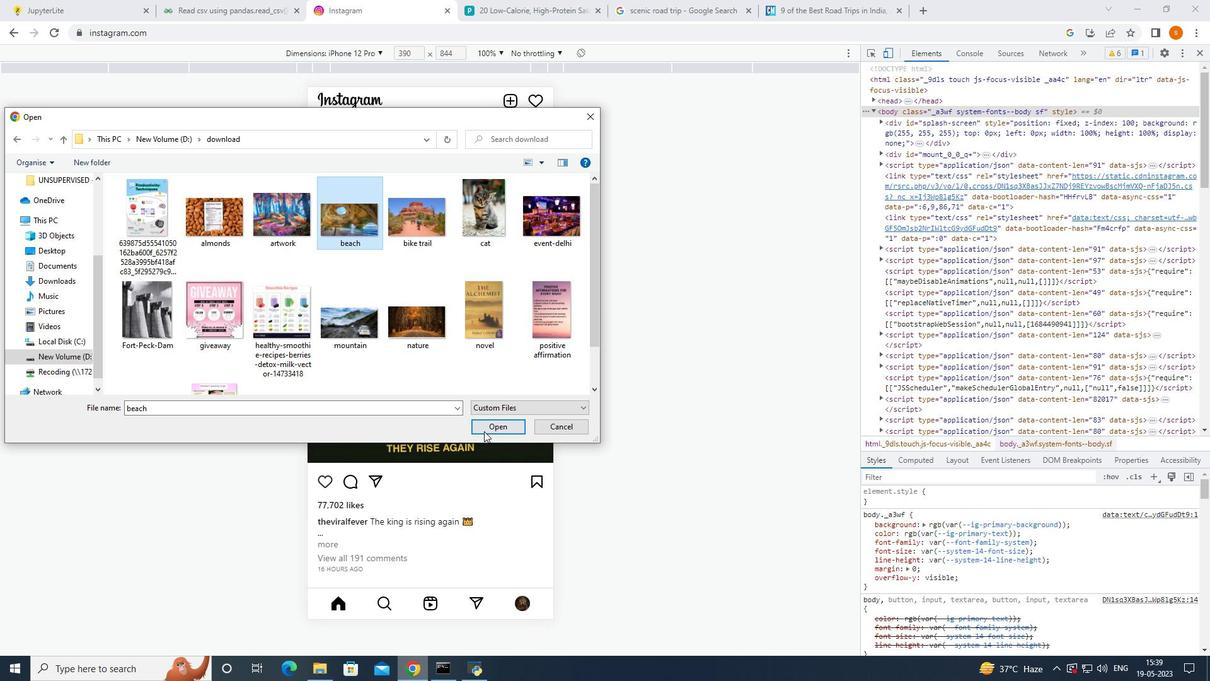 
Action: Mouse moved to (459, 105)
Screenshot: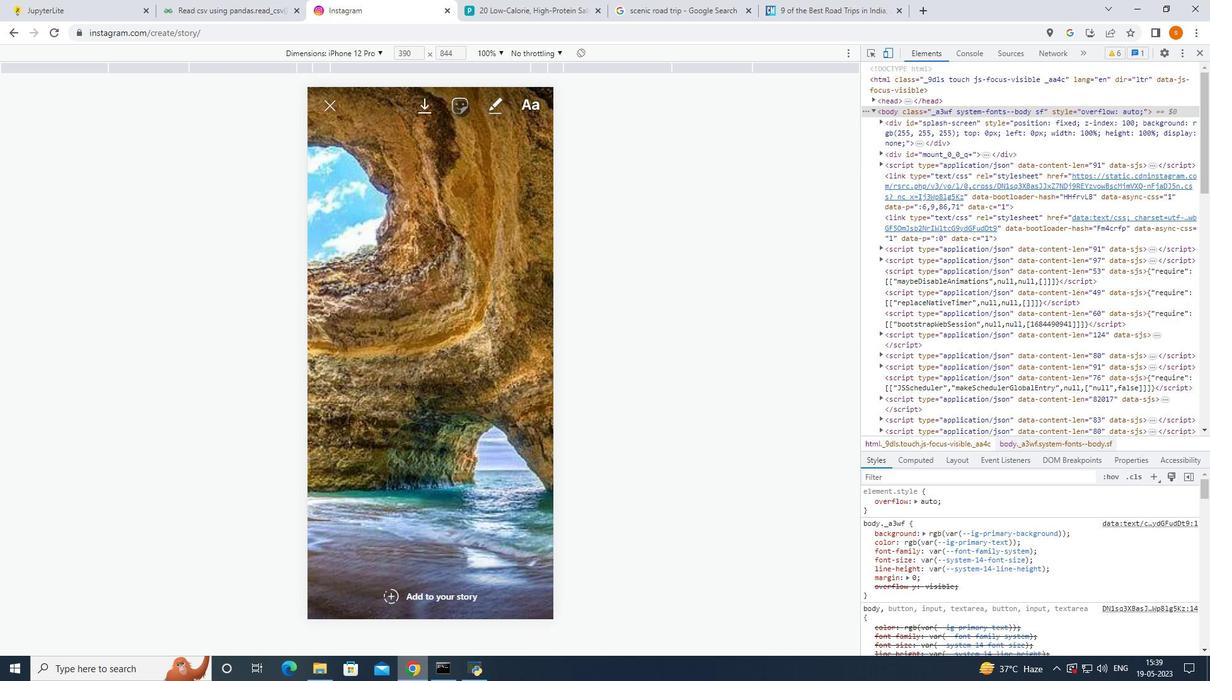 
Action: Mouse pressed left at (459, 105)
Screenshot: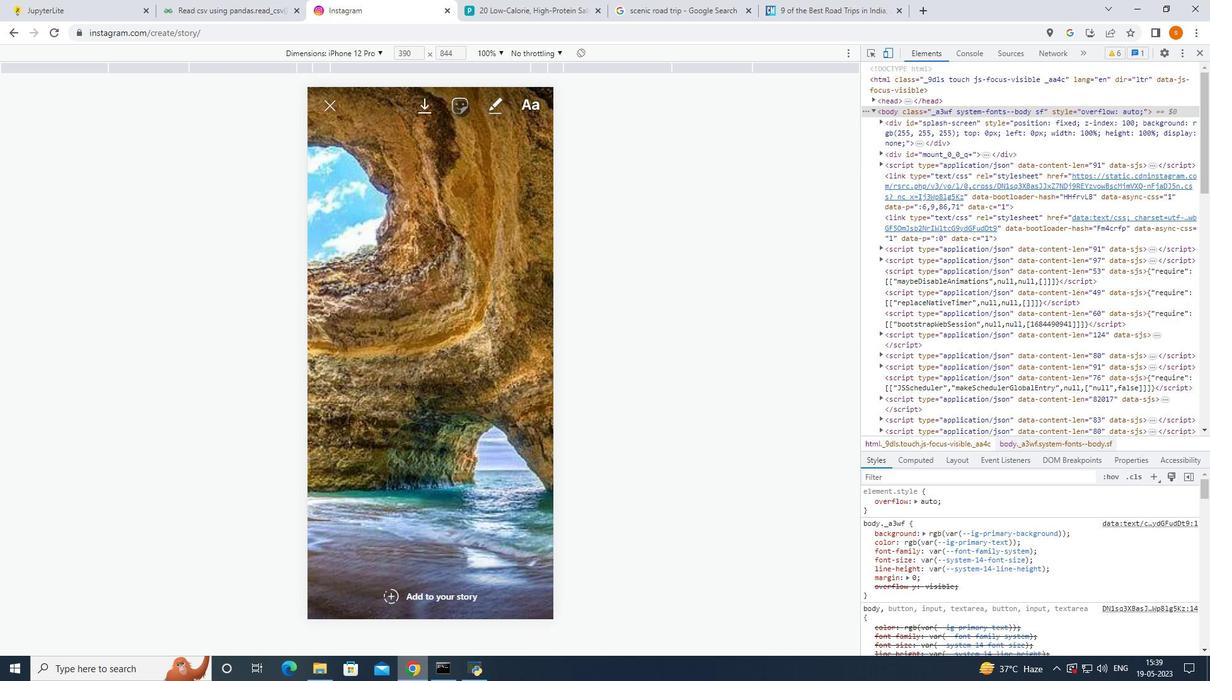 
Action: Mouse moved to (432, 186)
Screenshot: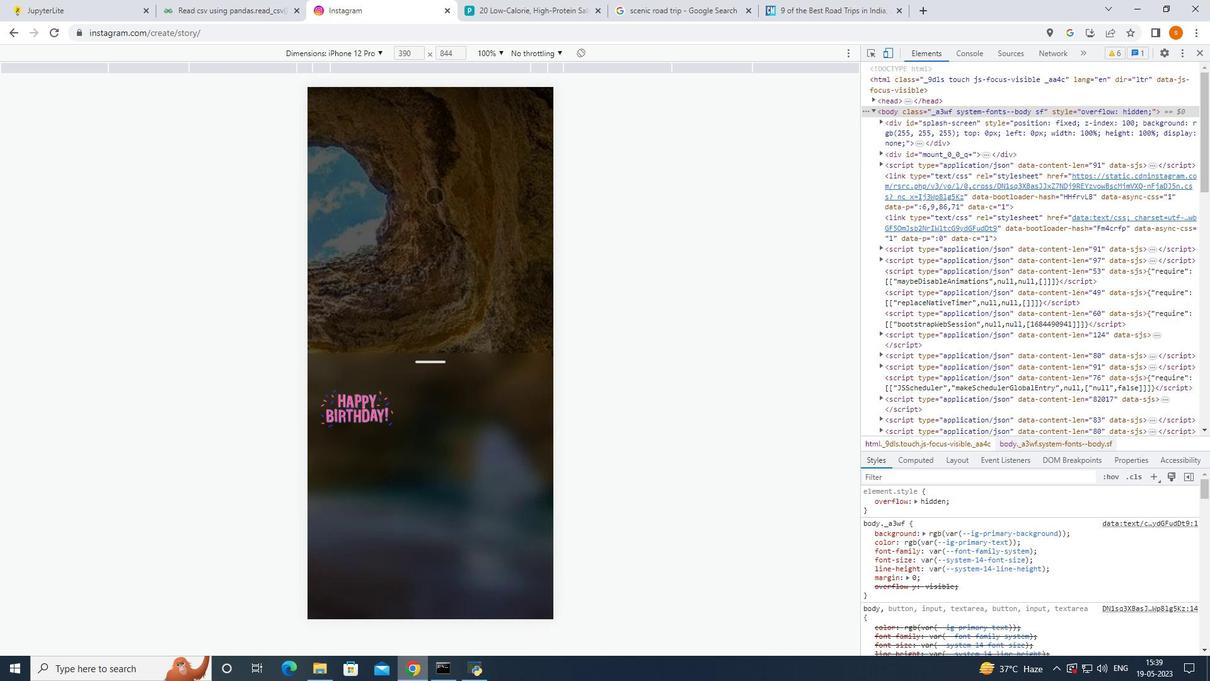 
Action: Mouse pressed left at (432, 186)
Screenshot: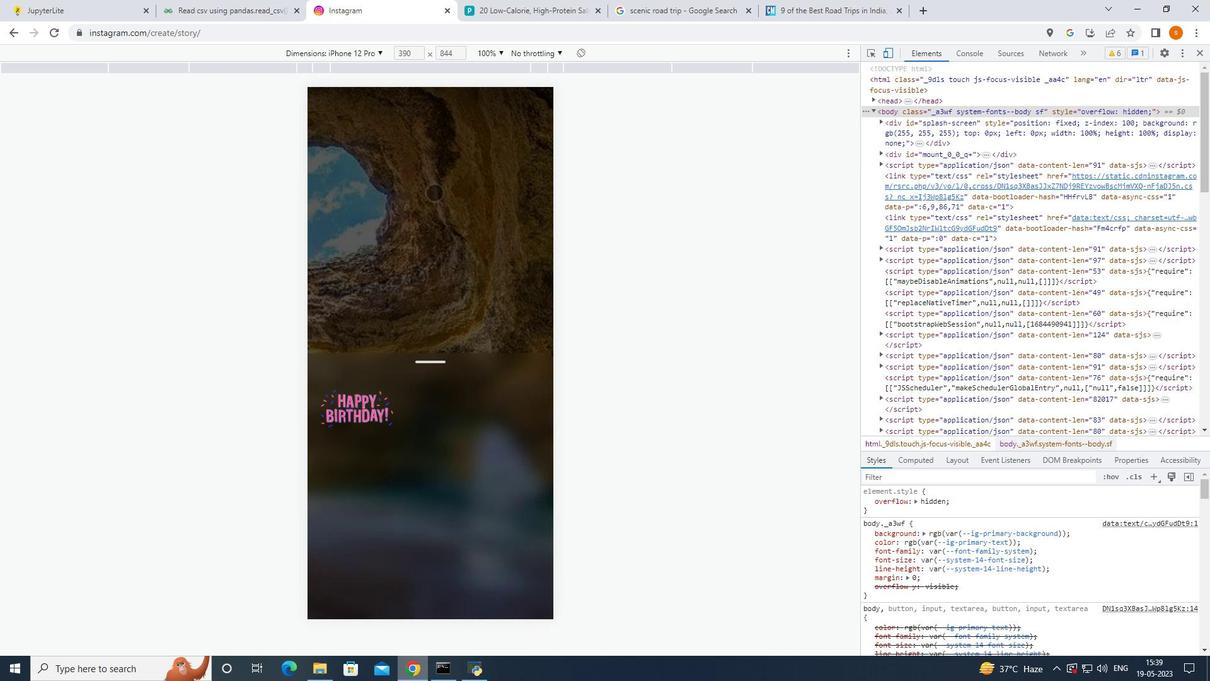 
Action: Mouse moved to (501, 109)
Screenshot: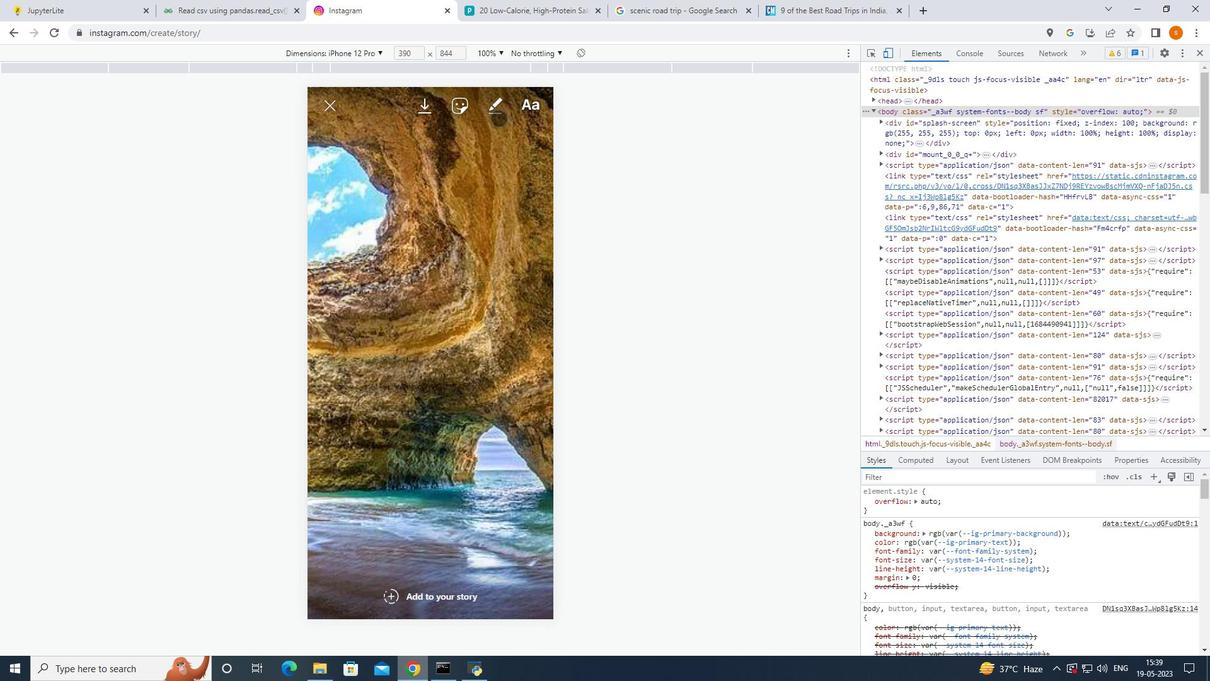 
Action: Mouse pressed left at (501, 109)
Screenshot: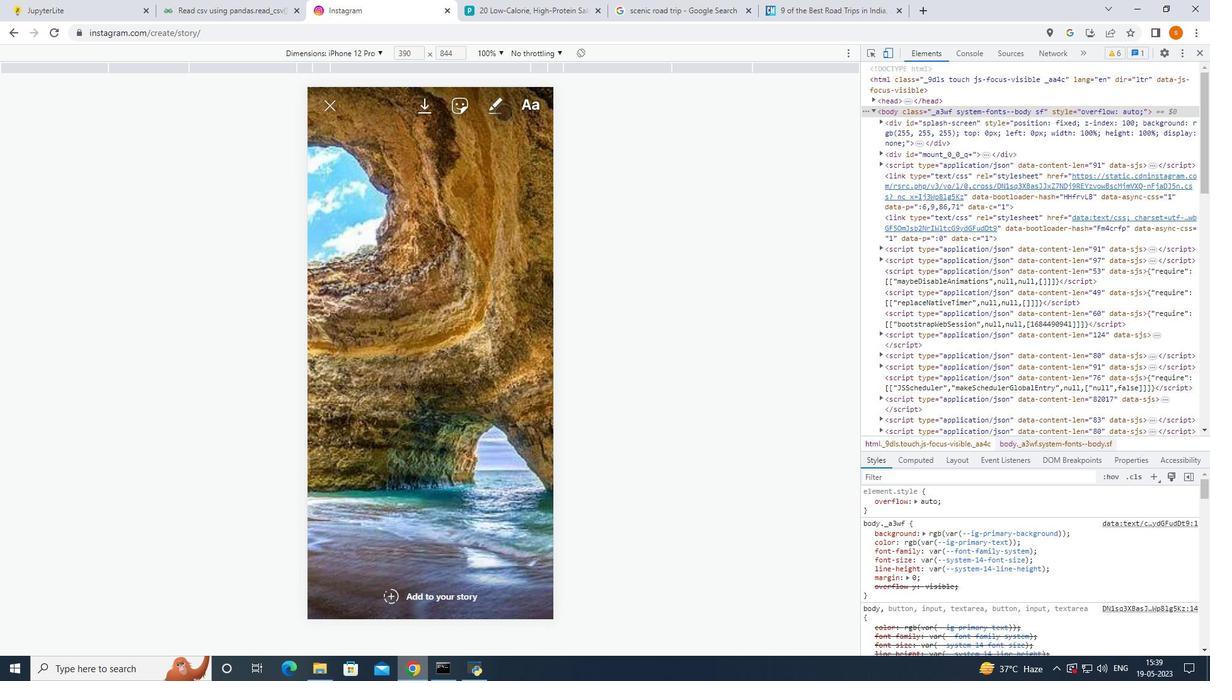 
Action: Mouse moved to (531, 104)
Screenshot: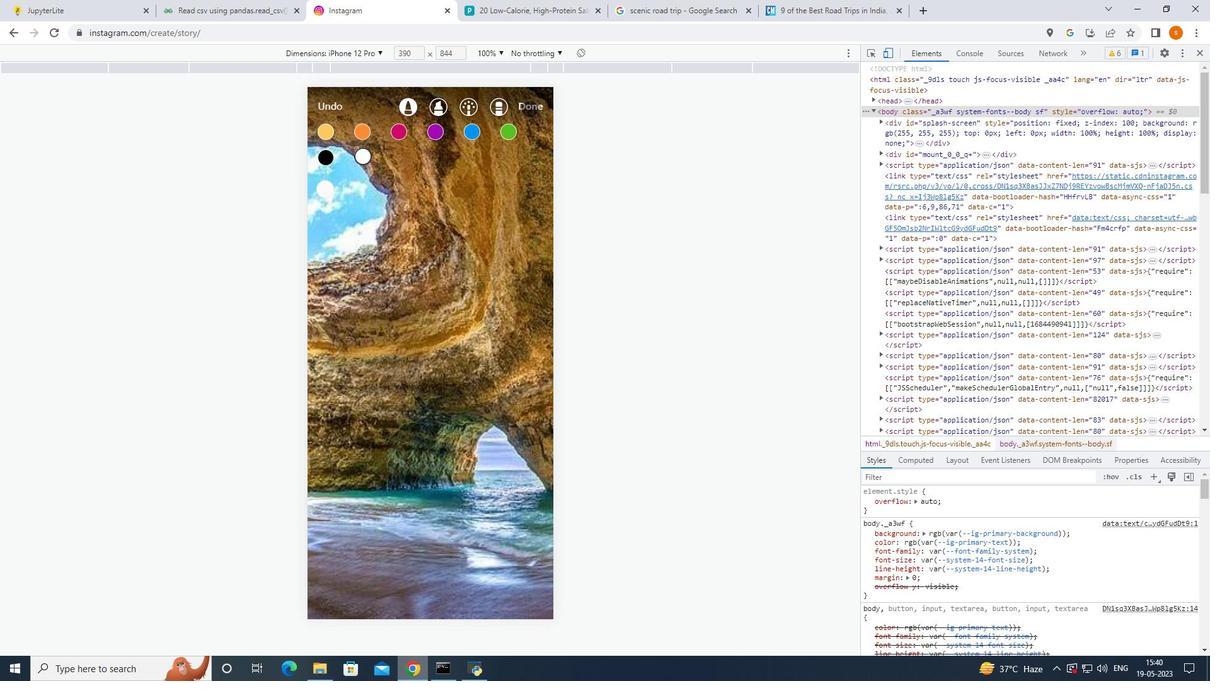 
Action: Mouse pressed left at (531, 104)
Screenshot: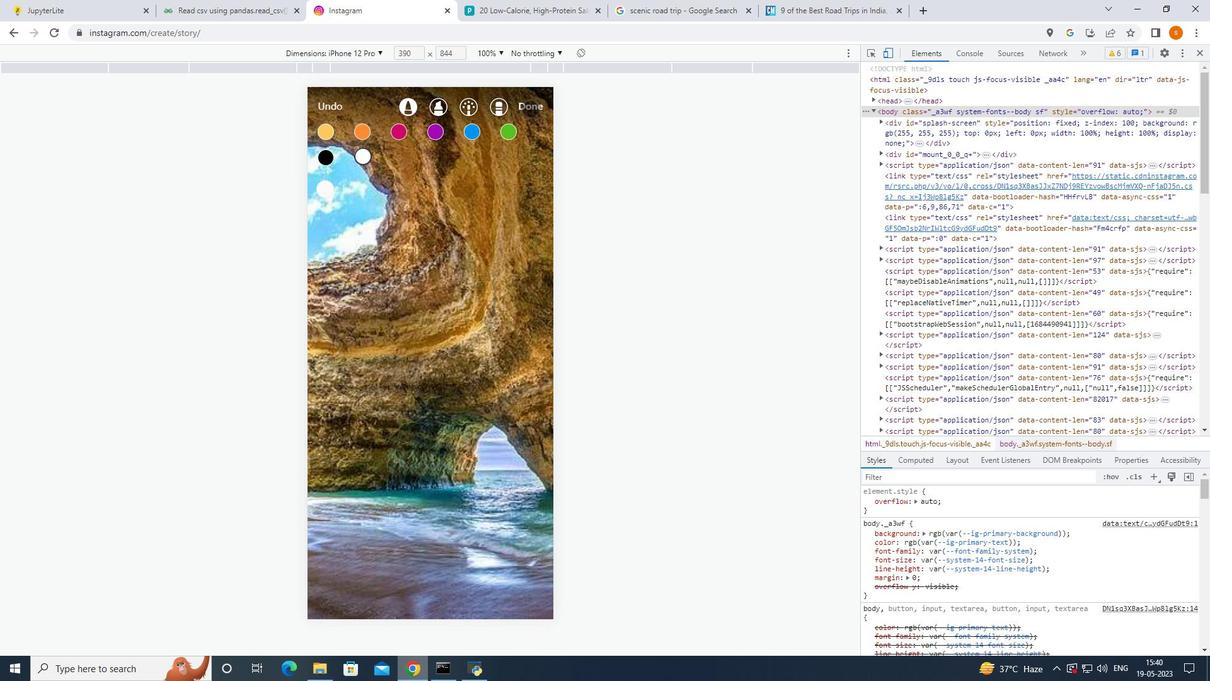
Action: Mouse moved to (528, 106)
Screenshot: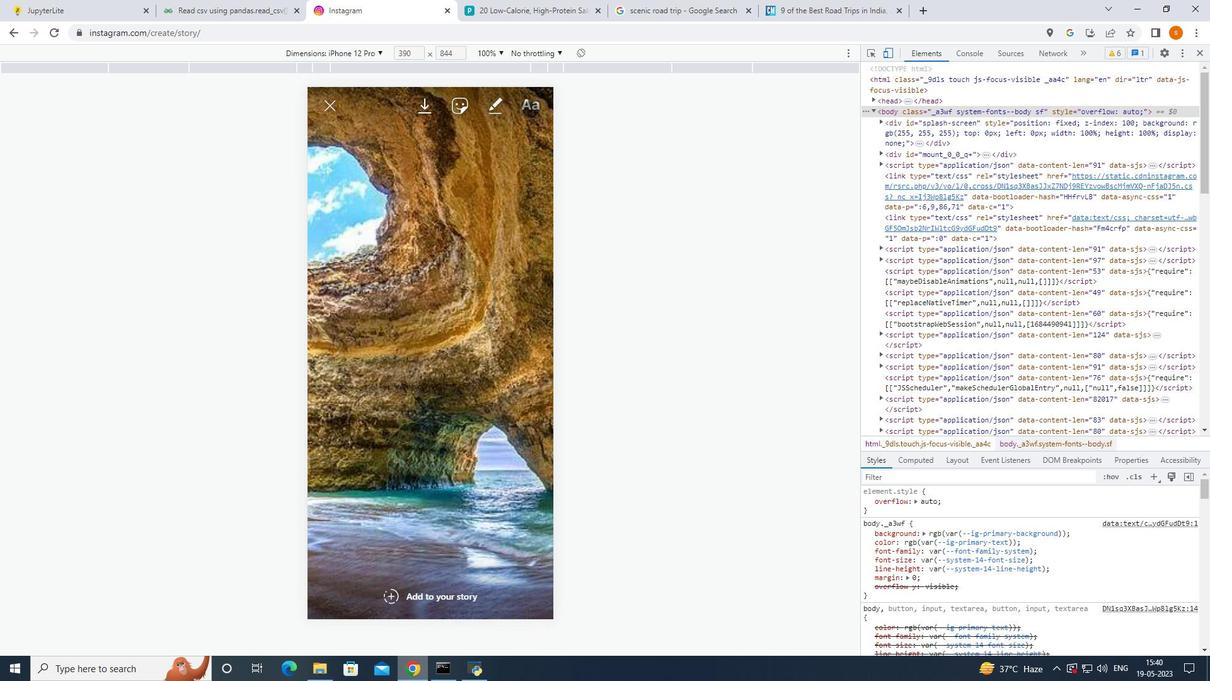 
Action: Mouse pressed left at (528, 106)
Screenshot: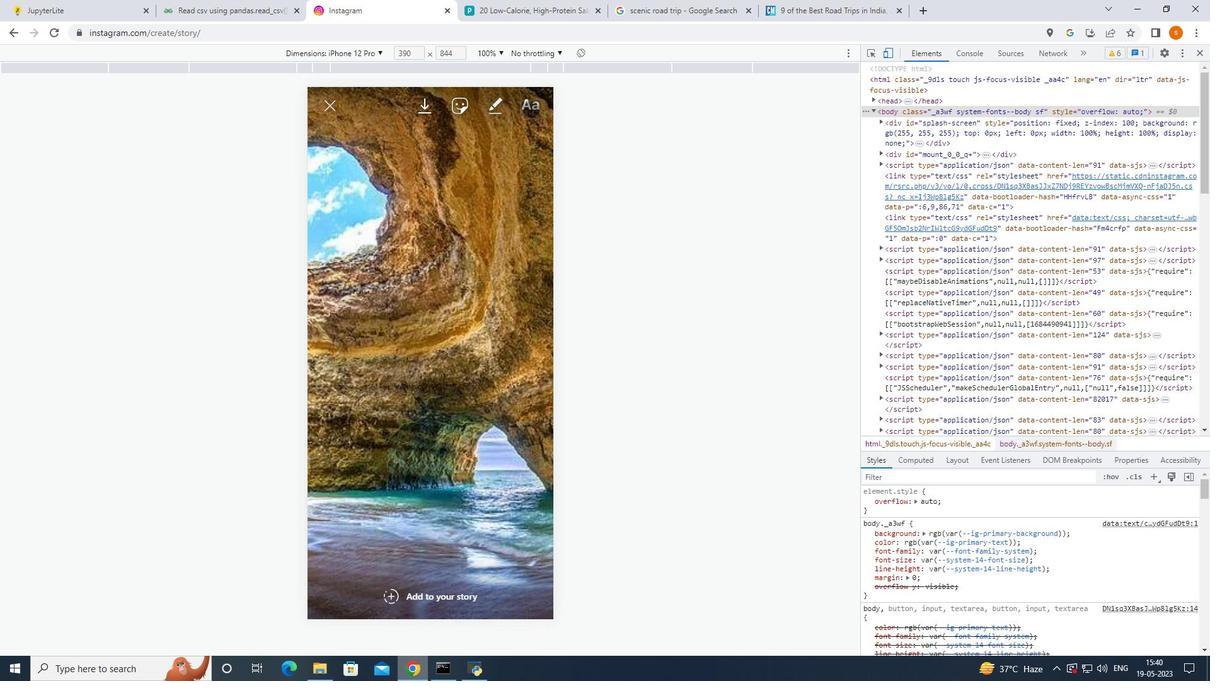 
Action: Mouse moved to (438, 242)
Screenshot: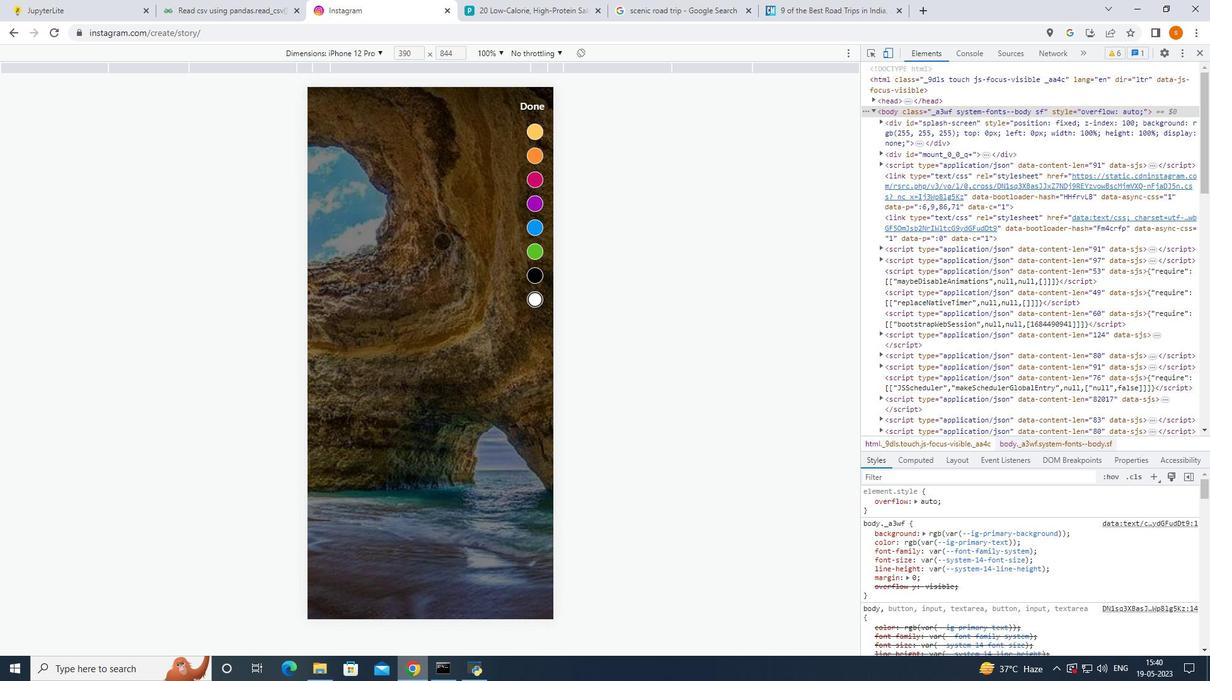 
Action: Mouse pressed left at (438, 242)
Screenshot: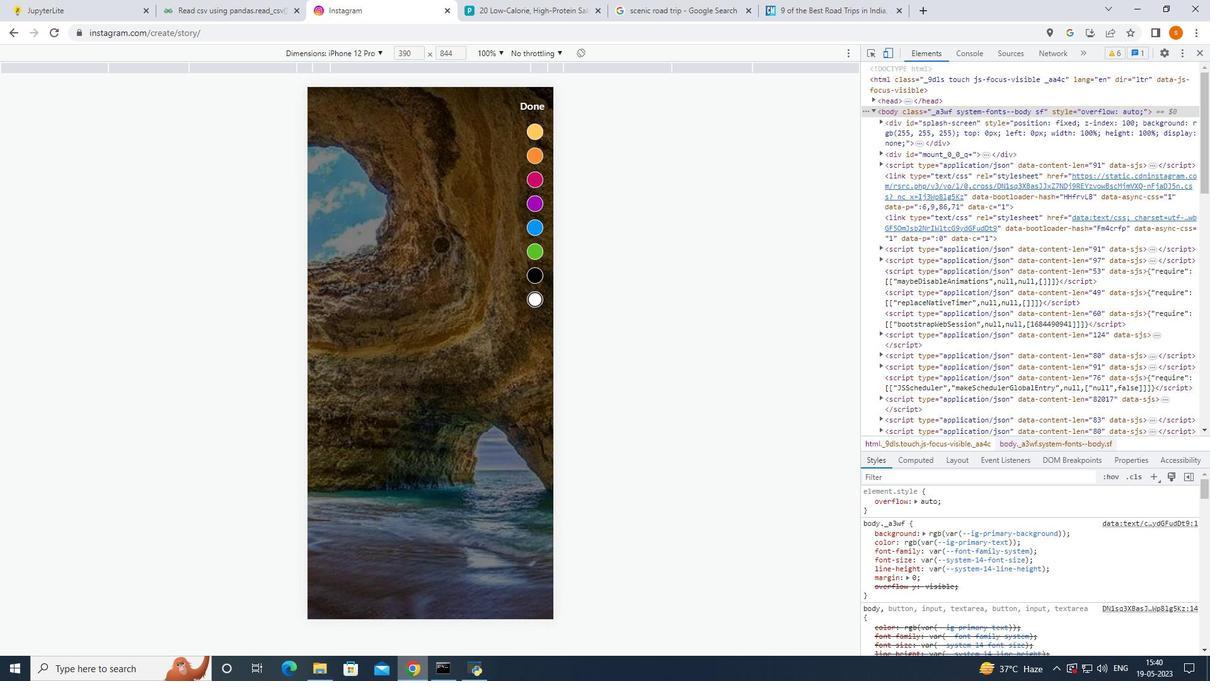 
Action: Mouse moved to (467, 104)
Screenshot: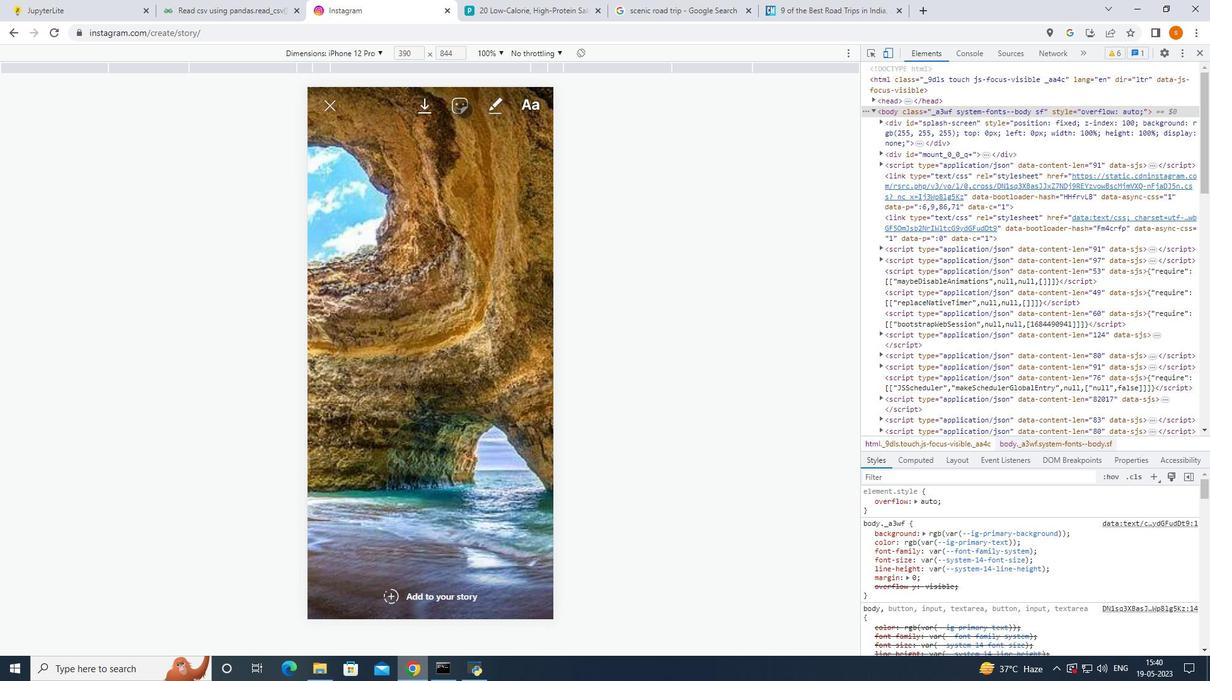 
Action: Mouse pressed left at (467, 104)
Screenshot: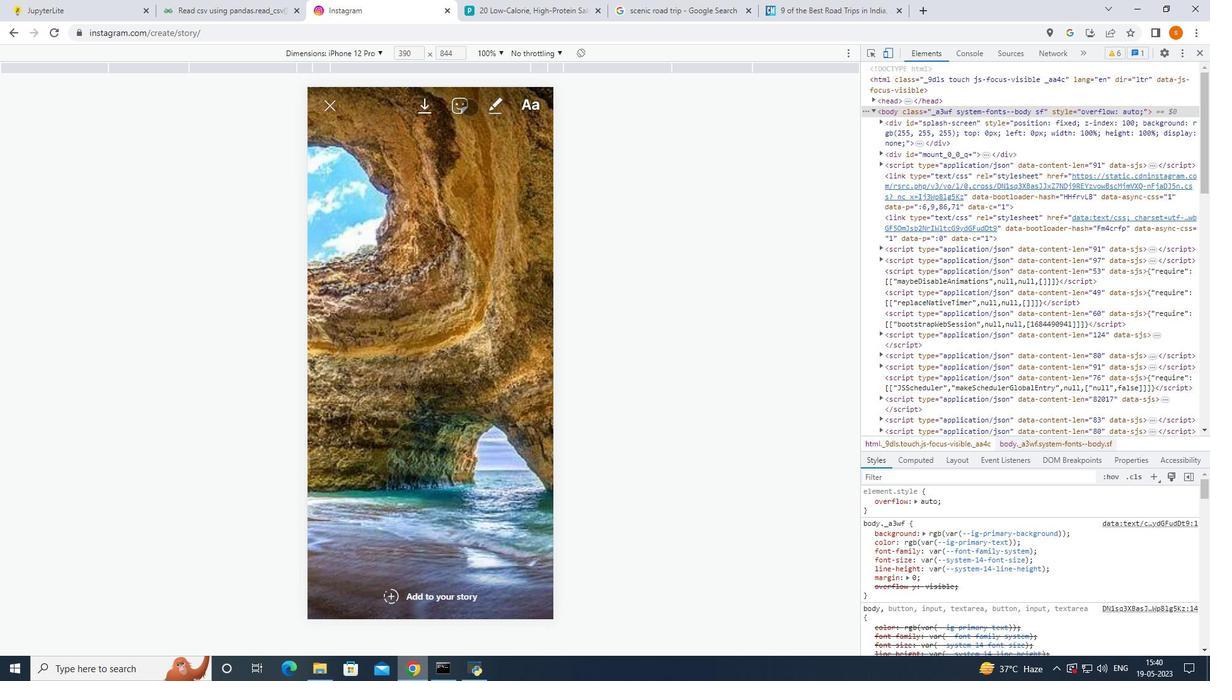 
Action: Mouse moved to (421, 415)
Screenshot: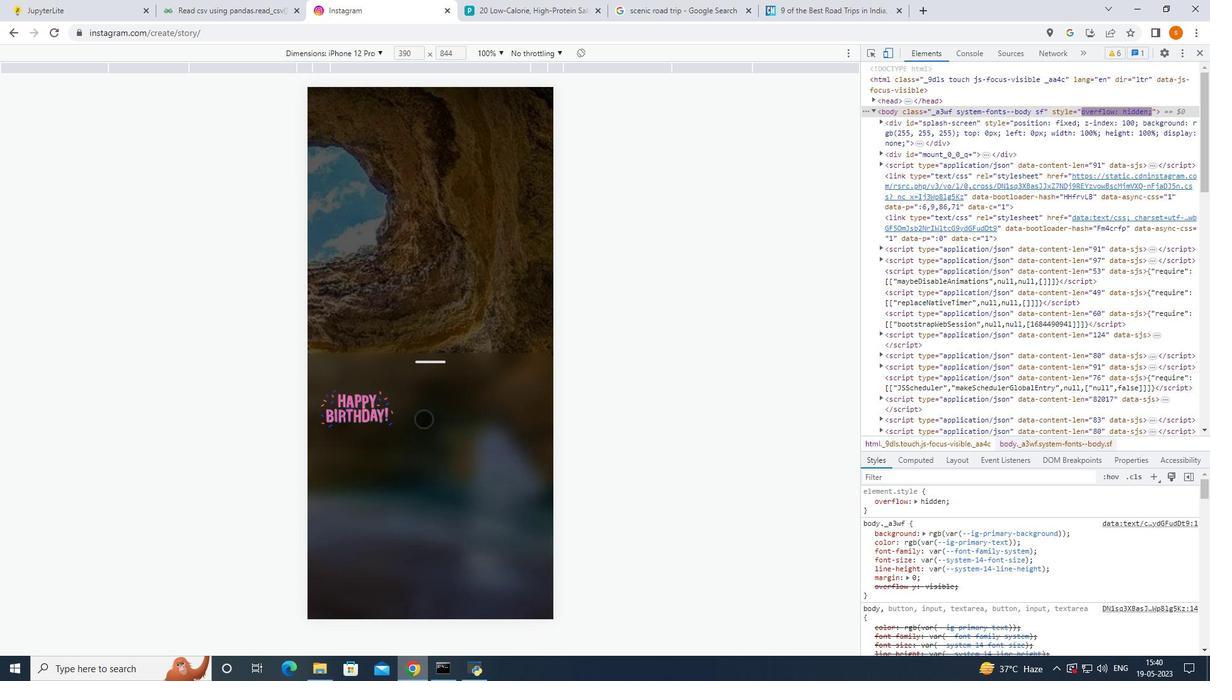 
Action: Mouse pressed left at (421, 415)
Screenshot: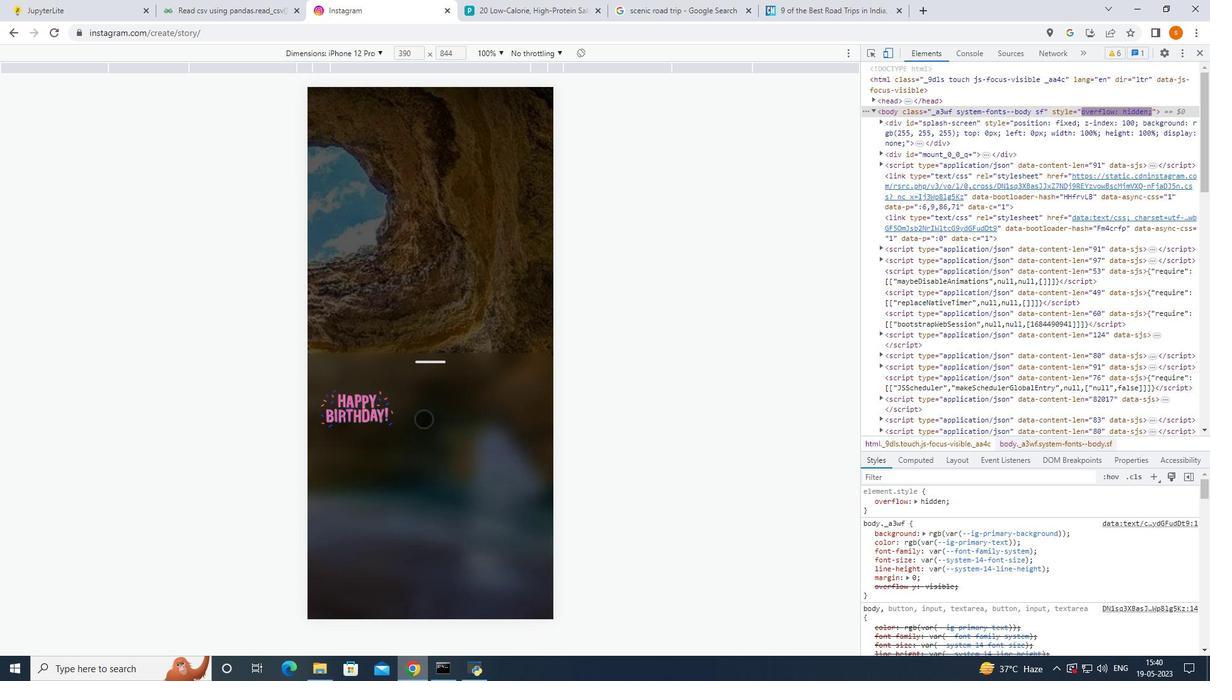 
Action: Mouse moved to (439, 361)
Screenshot: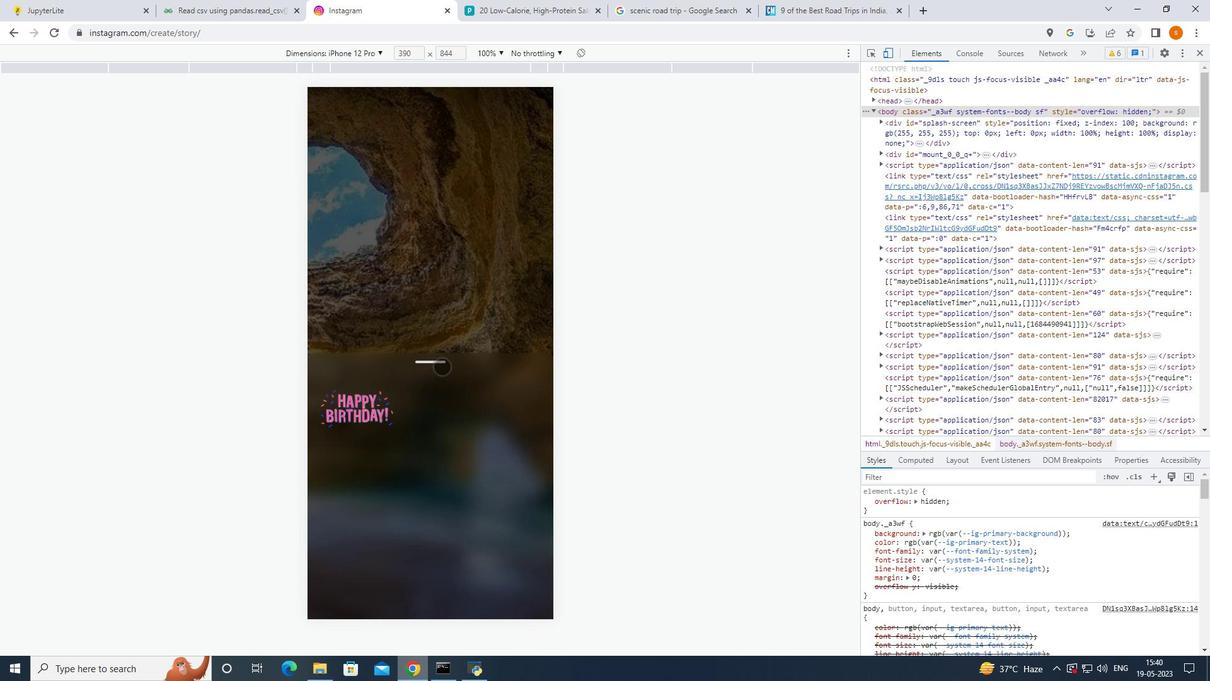 
Action: Mouse pressed left at (439, 361)
Screenshot: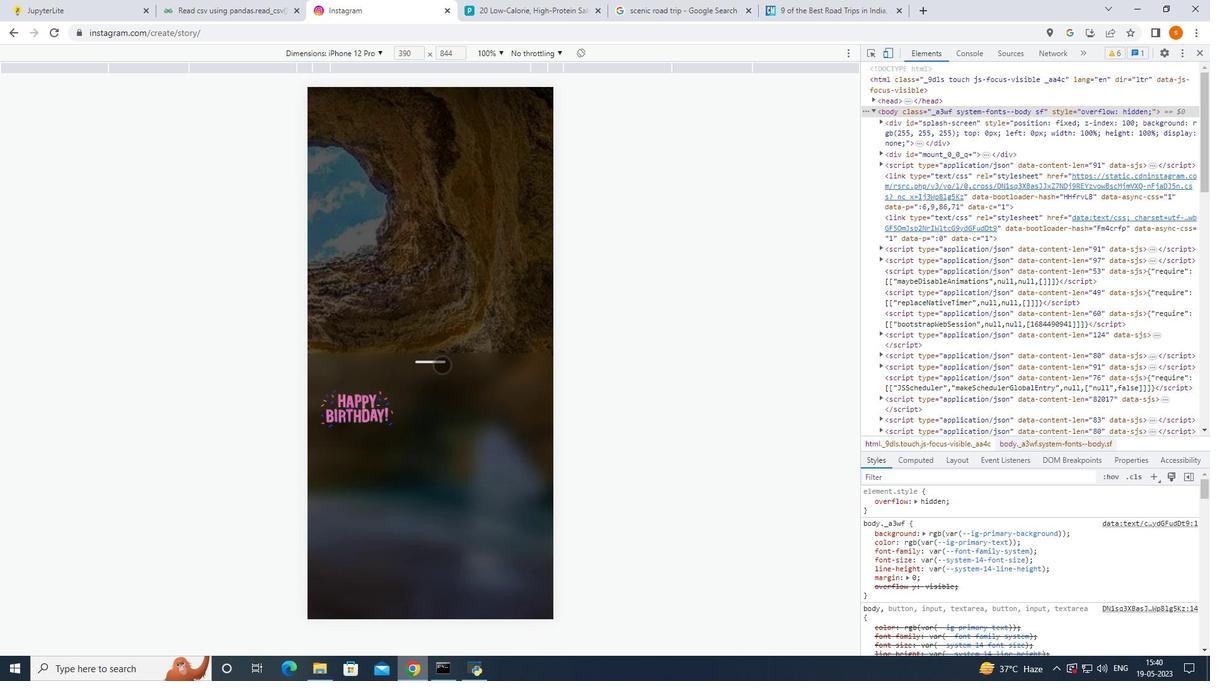 
Action: Mouse moved to (442, 225)
Screenshot: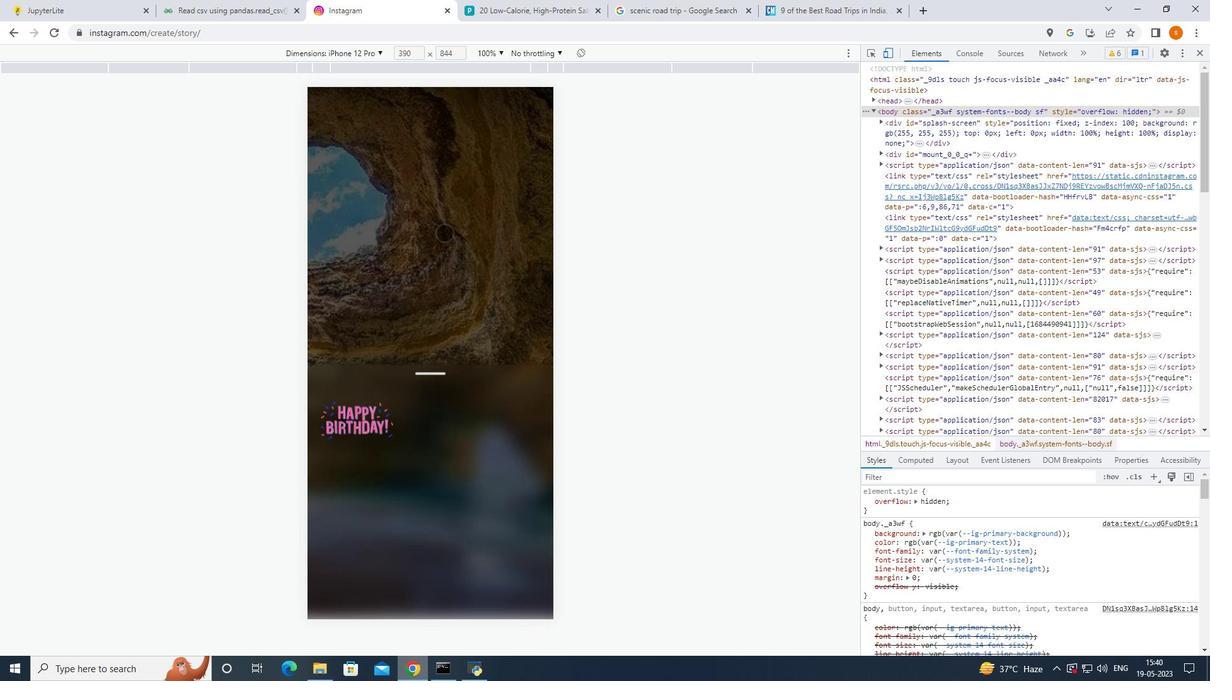 
Action: Mouse pressed left at (442, 225)
Screenshot: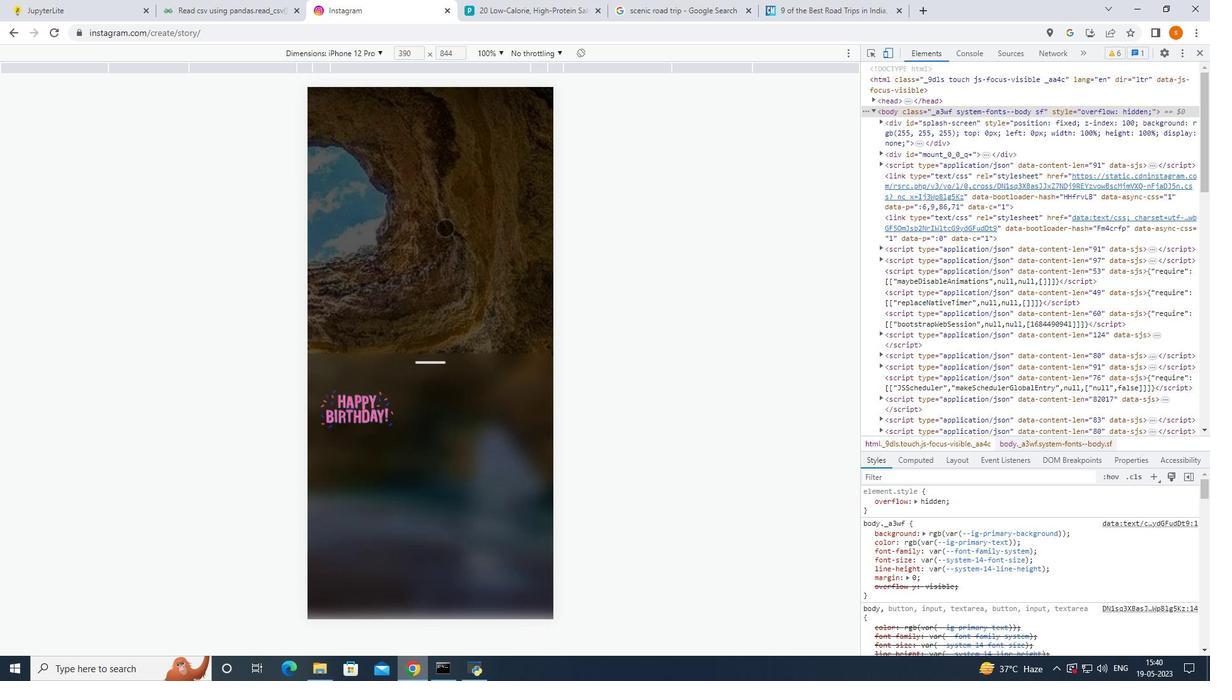 
Action: Mouse moved to (493, 110)
Screenshot: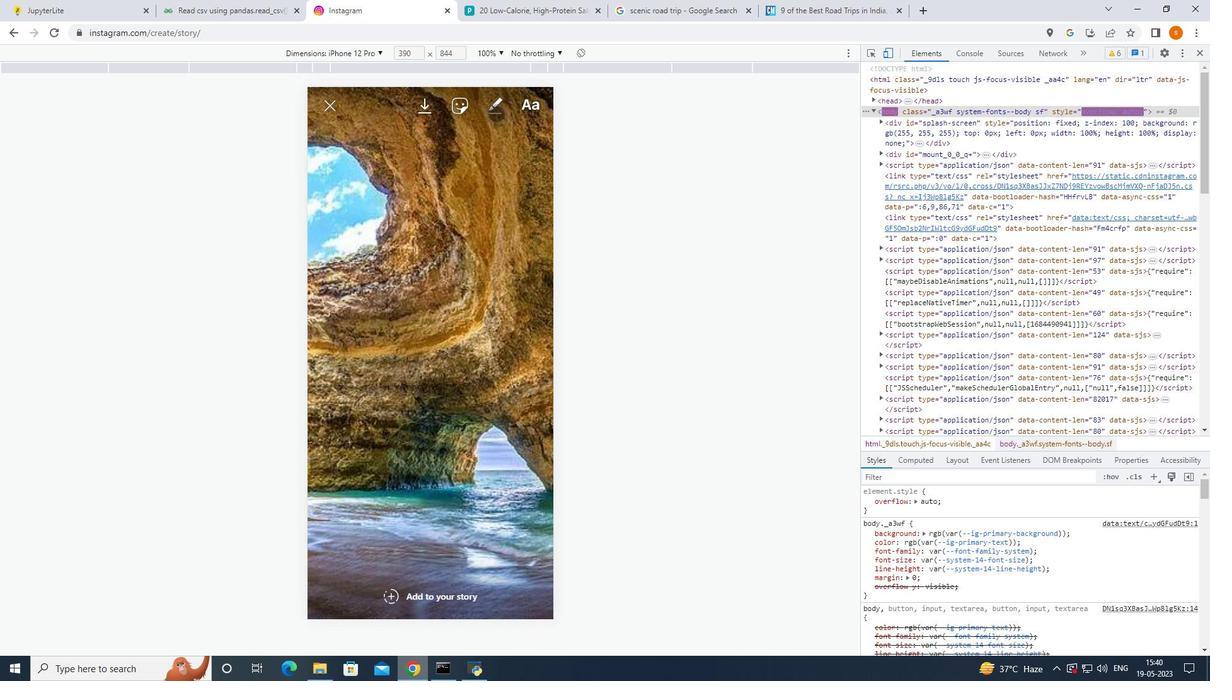 
Action: Mouse pressed left at (493, 110)
Screenshot: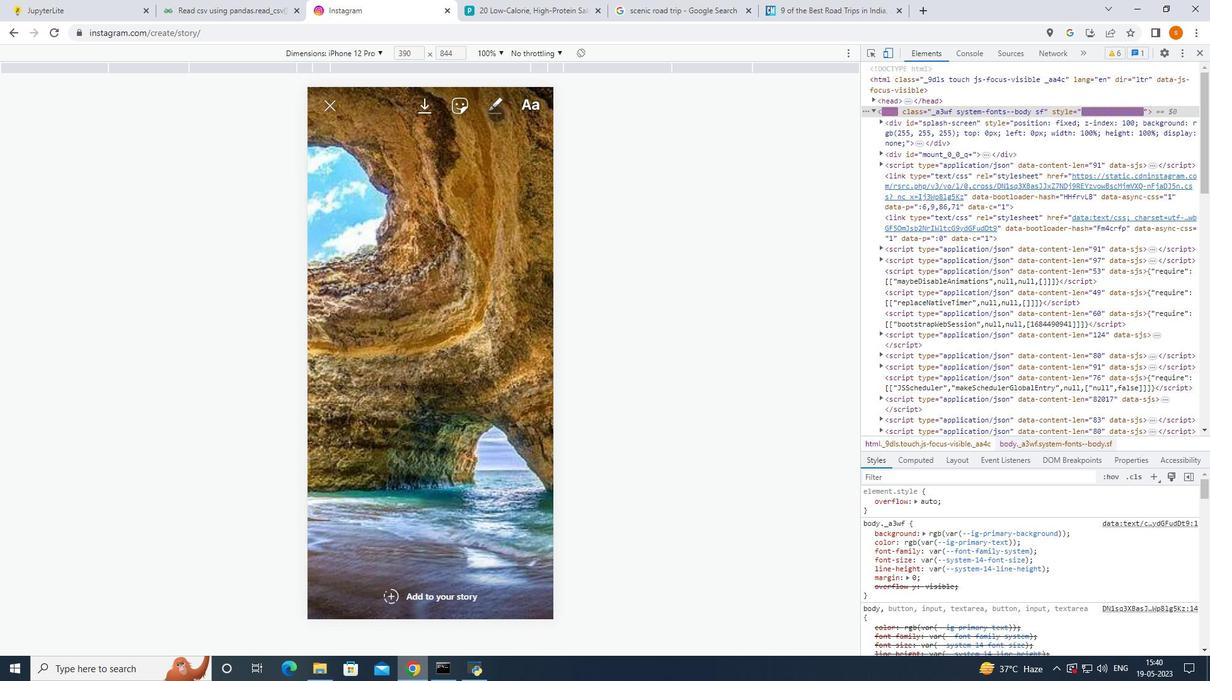 
Action: Mouse moved to (526, 107)
Screenshot: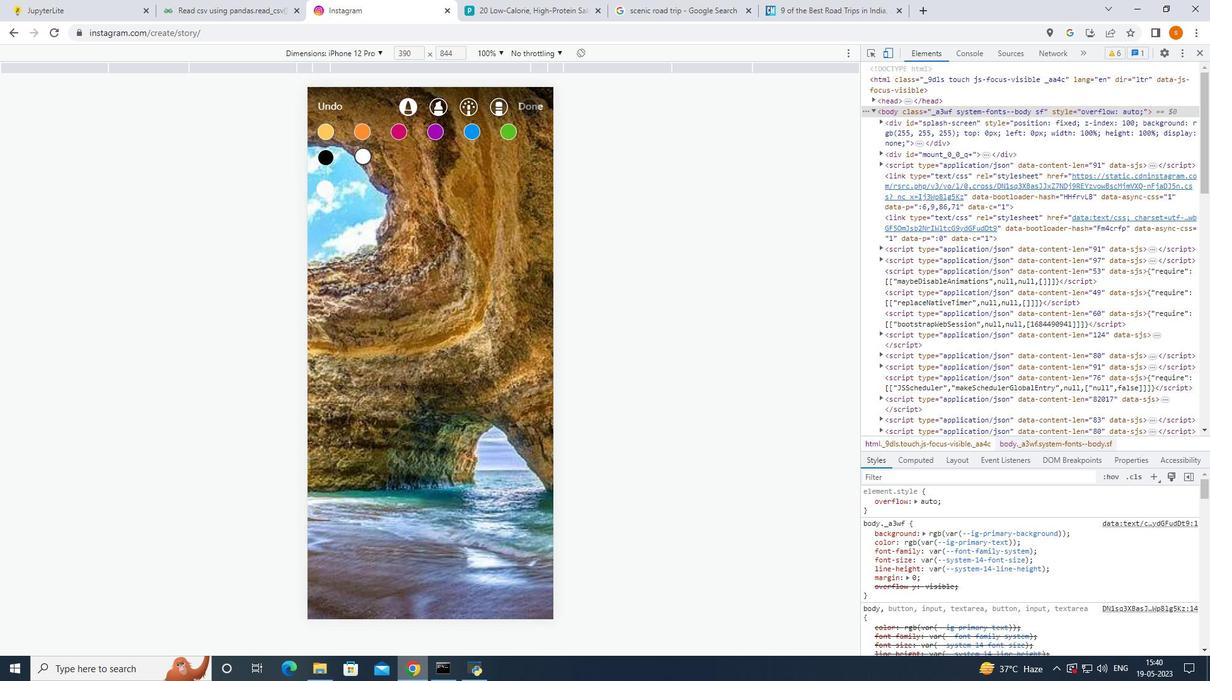
Action: Mouse pressed left at (526, 107)
Screenshot: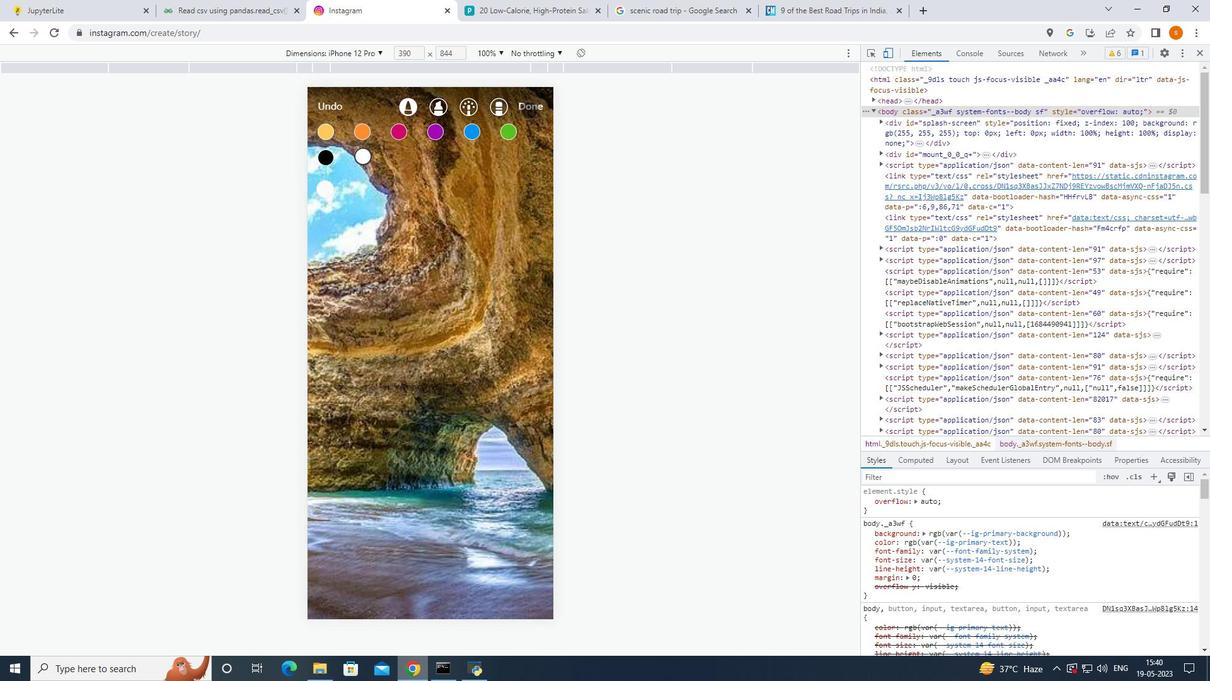 
Action: Mouse moved to (537, 105)
Screenshot: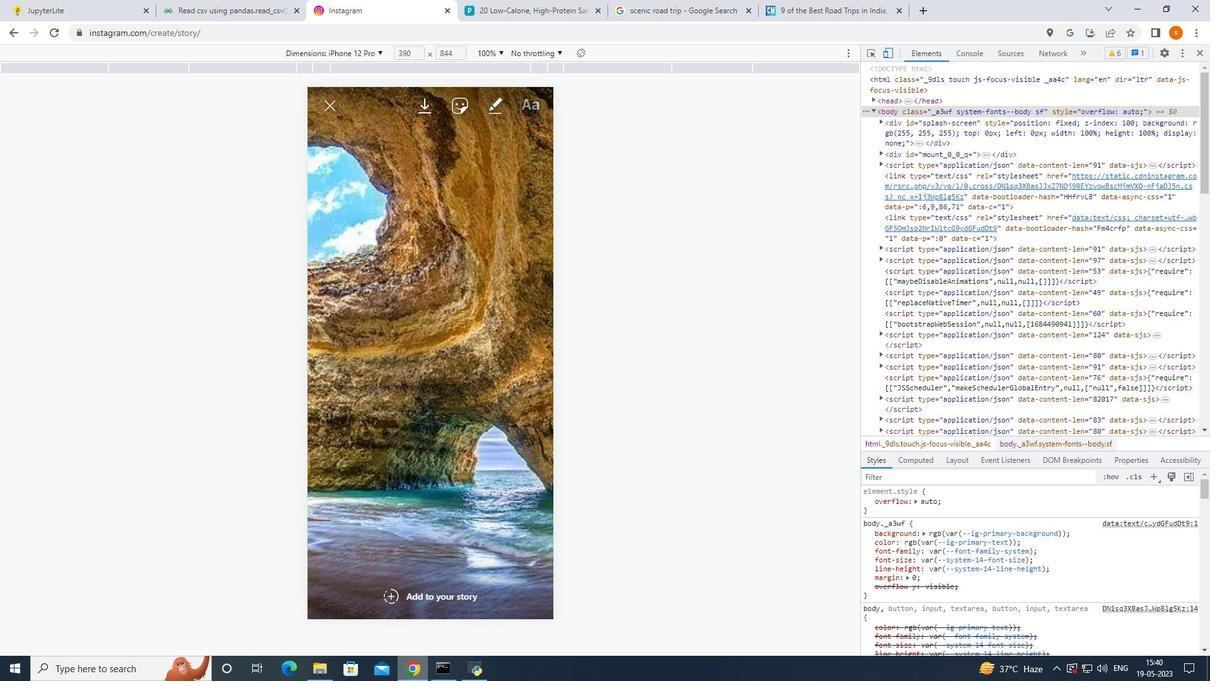 
Action: Mouse pressed left at (537, 105)
Screenshot: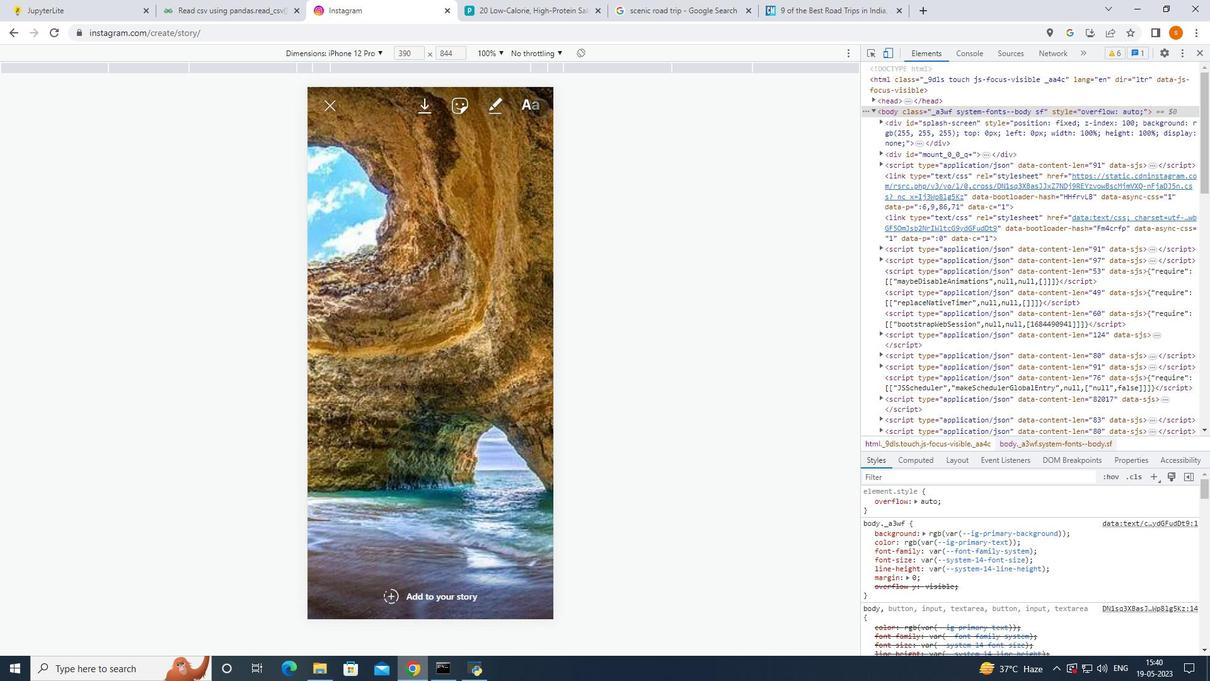 
Action: Mouse moved to (417, 297)
Screenshot: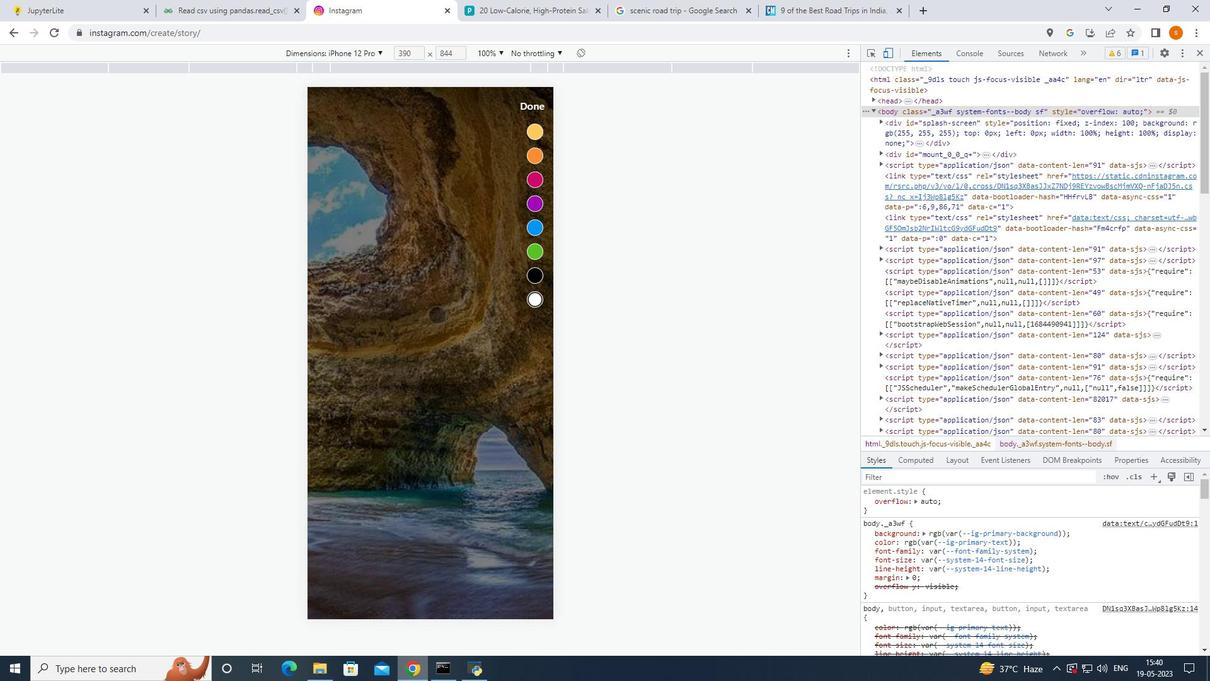 
Action: Key pressed story<Key.space>pi<Key.backspace>oll<Key.enter><Key.enter>favorite<Key.space>travel<Key.space>destination
Screenshot: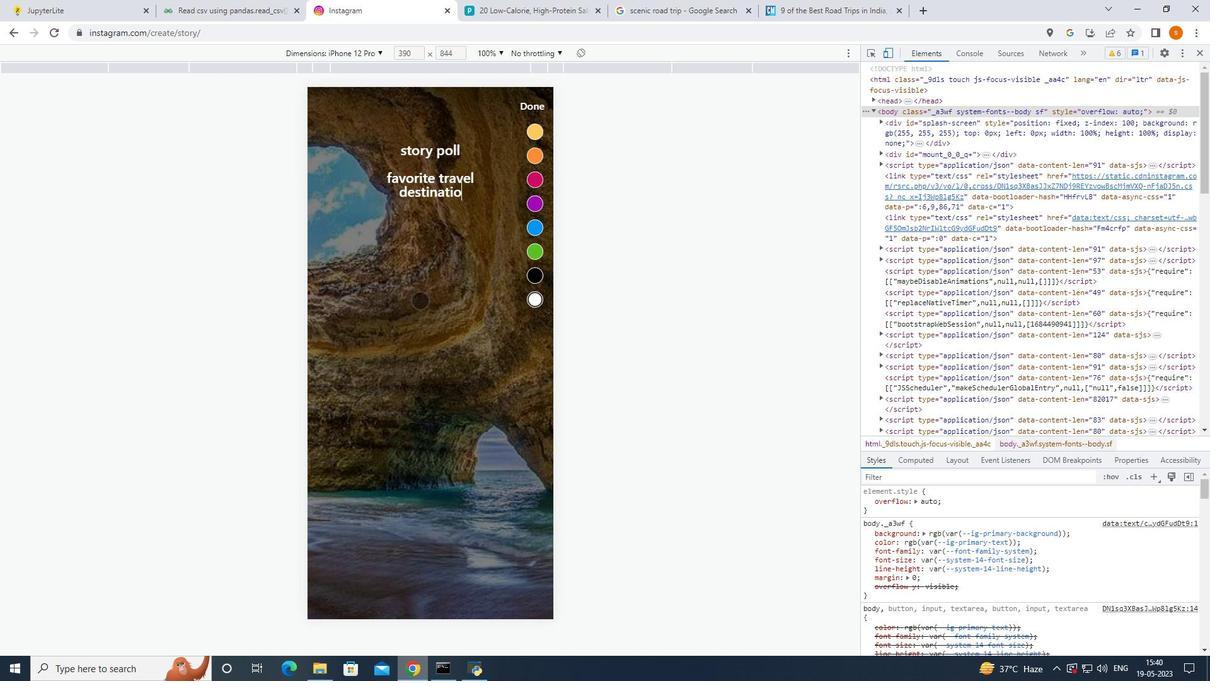 
Action: Mouse moved to (536, 108)
Screenshot: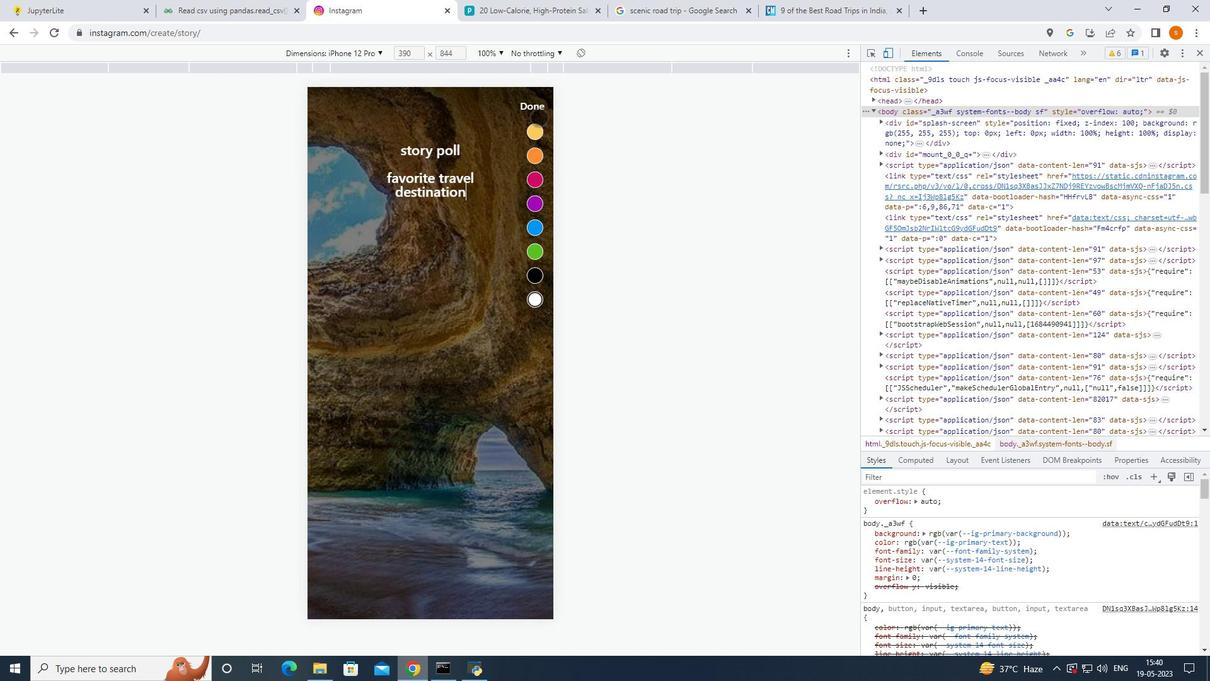 
Action: Mouse pressed left at (536, 108)
Screenshot: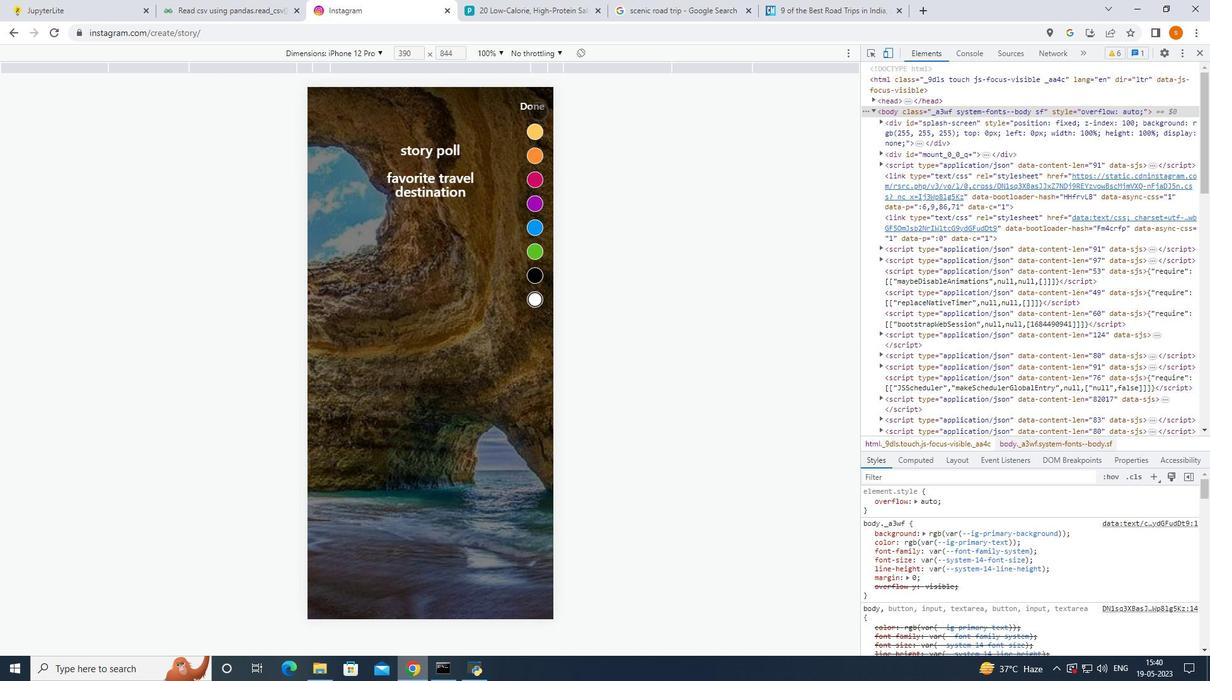 
Action: Mouse moved to (496, 373)
Screenshot: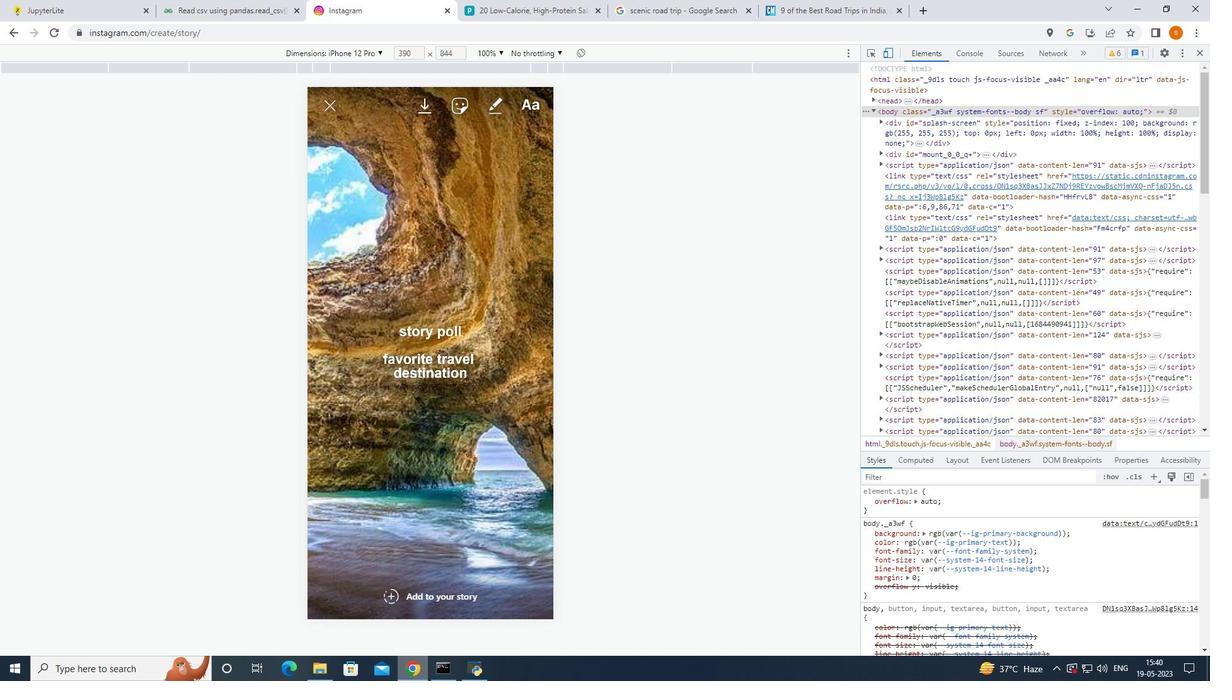
